 Task: Add a signature Lucia Martinez containing Best wishes for a happy National Diabetes Month, Lucia Martinez to email address softage.6@softage.net and add a label Budgets
Action: Mouse pressed left at (1141, 67)
Screenshot: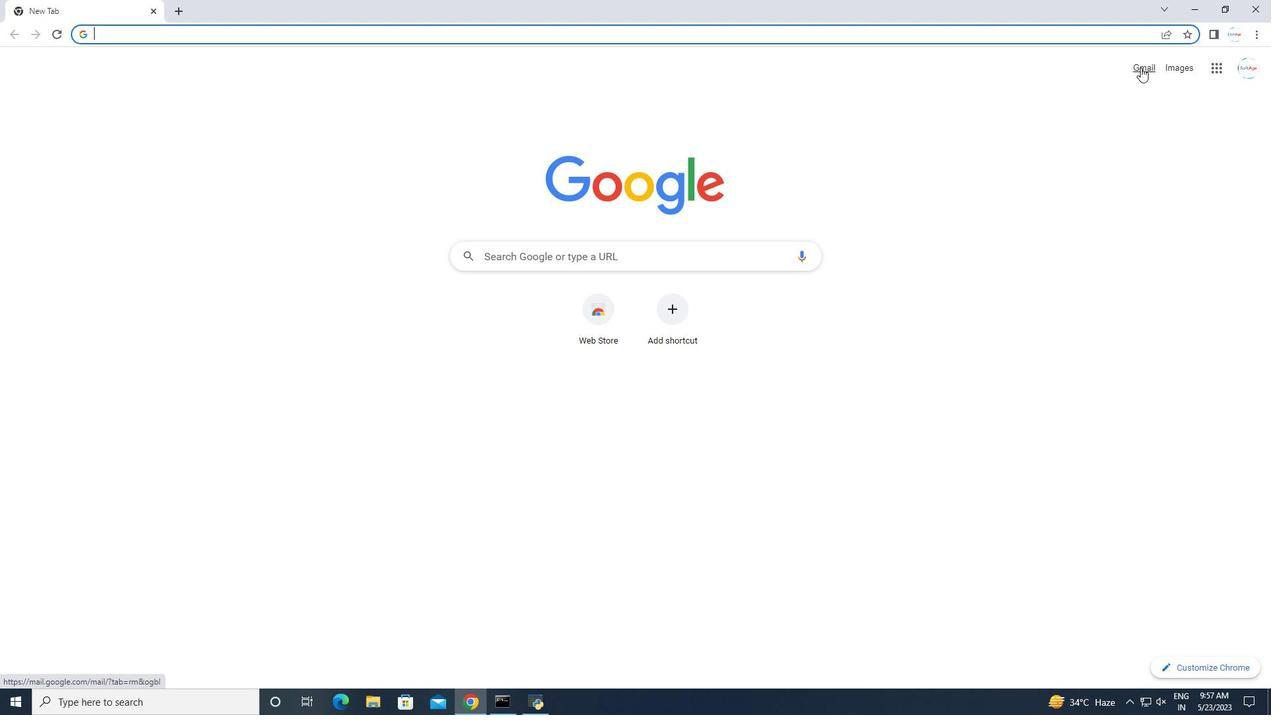 
Action: Mouse moved to (1176, 65)
Screenshot: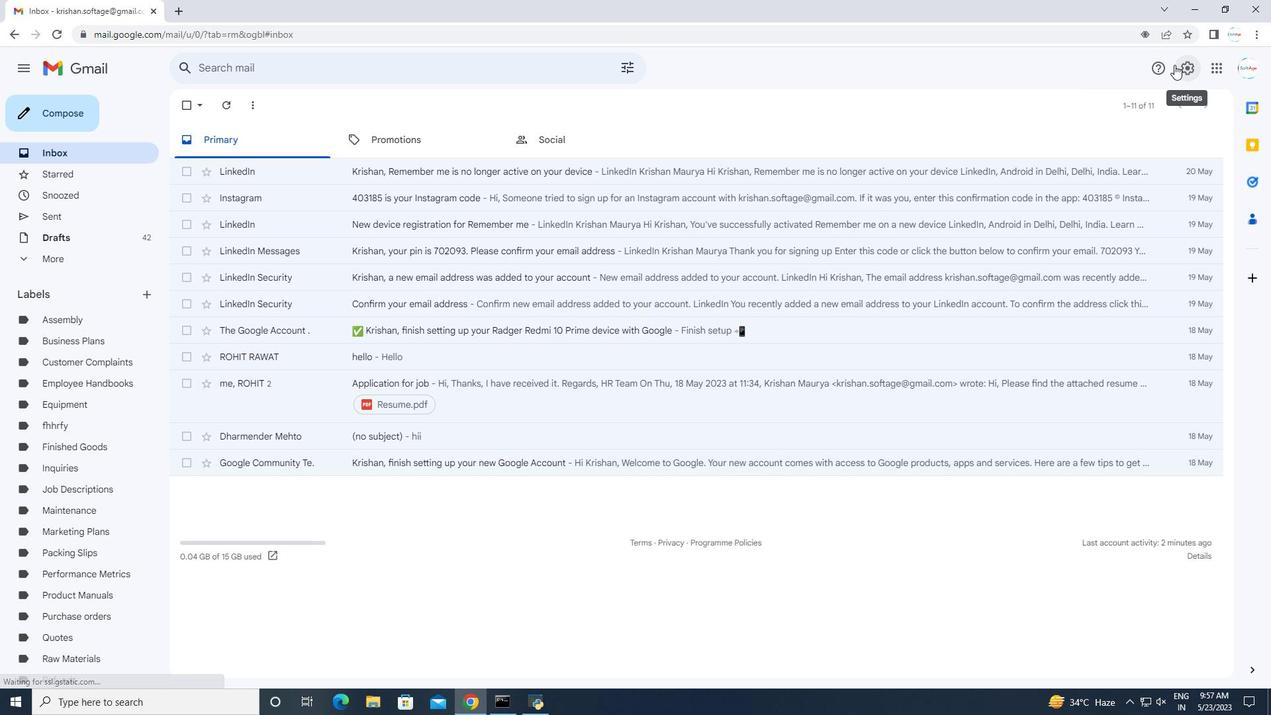 
Action: Mouse pressed left at (1176, 65)
Screenshot: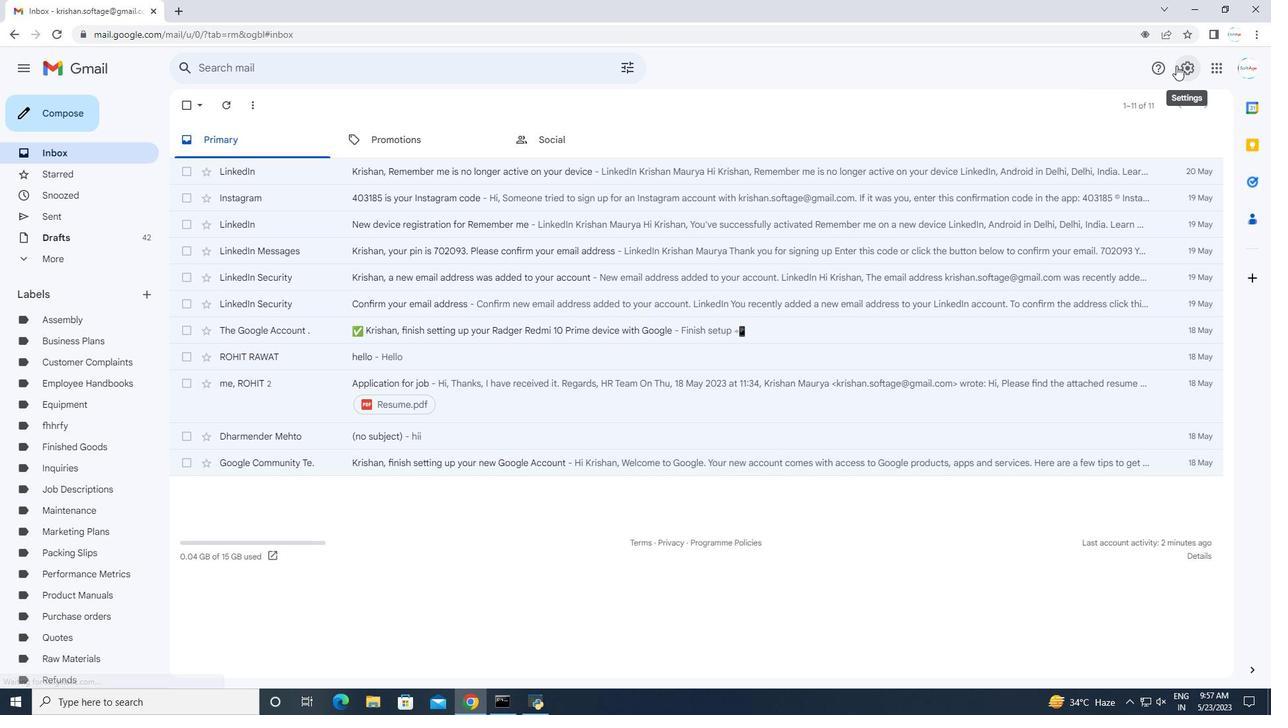 
Action: Mouse moved to (1102, 137)
Screenshot: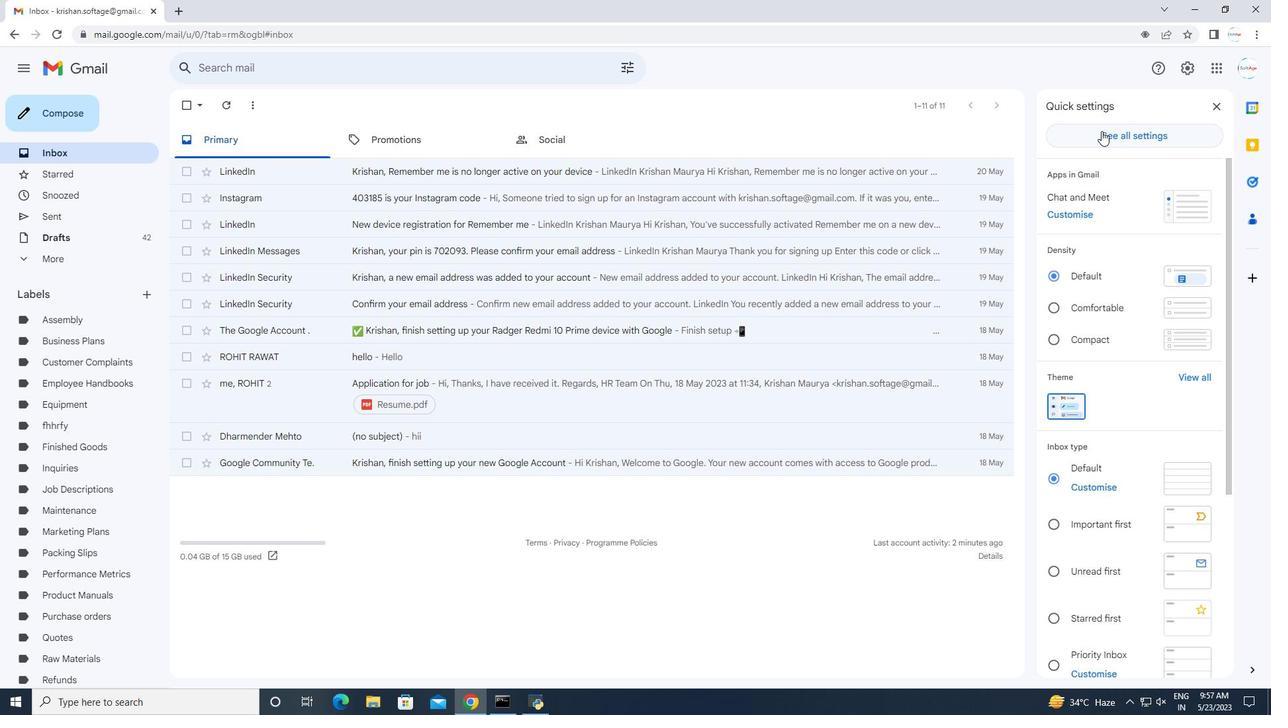 
Action: Mouse pressed left at (1102, 137)
Screenshot: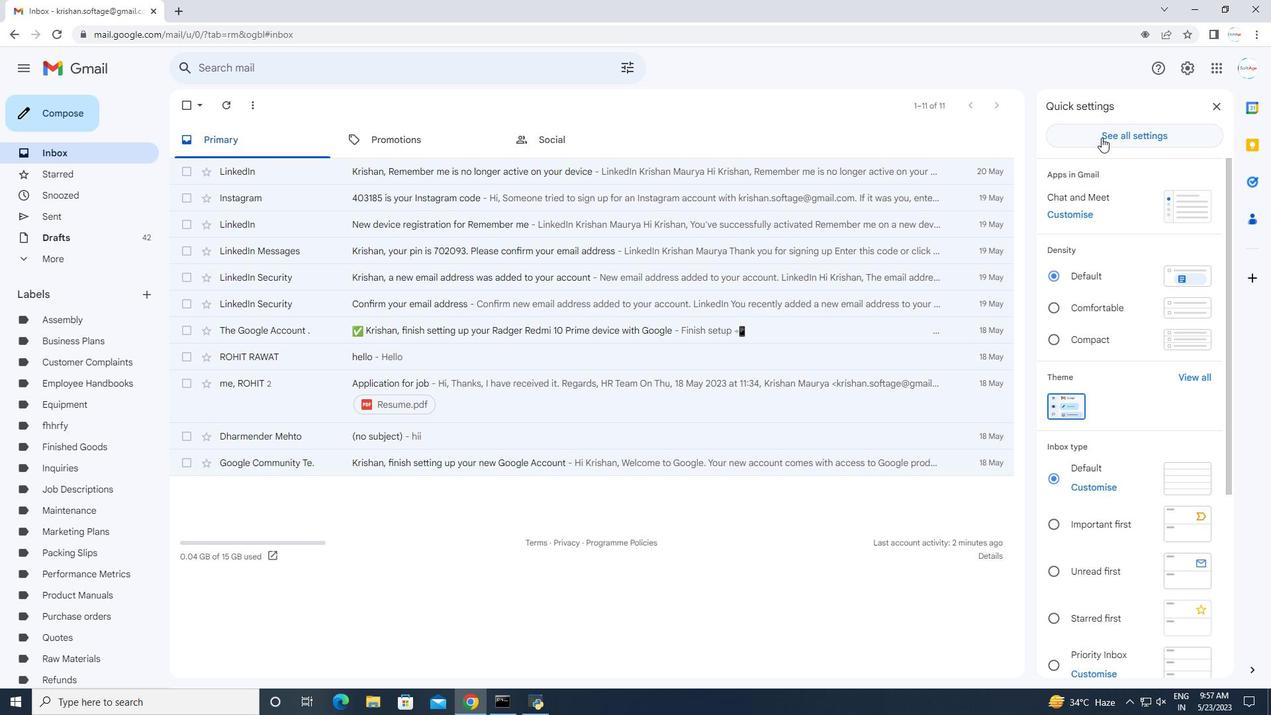 
Action: Mouse moved to (1002, 262)
Screenshot: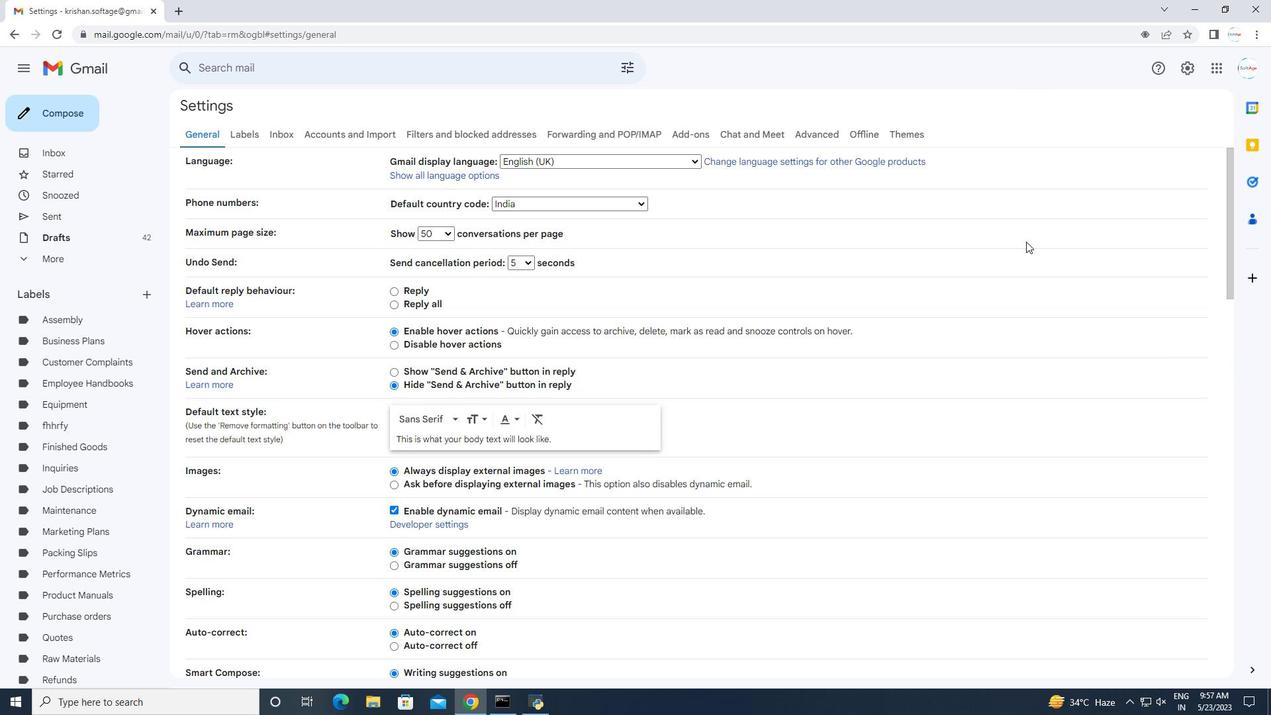 
Action: Mouse scrolled (1002, 262) with delta (0, 0)
Screenshot: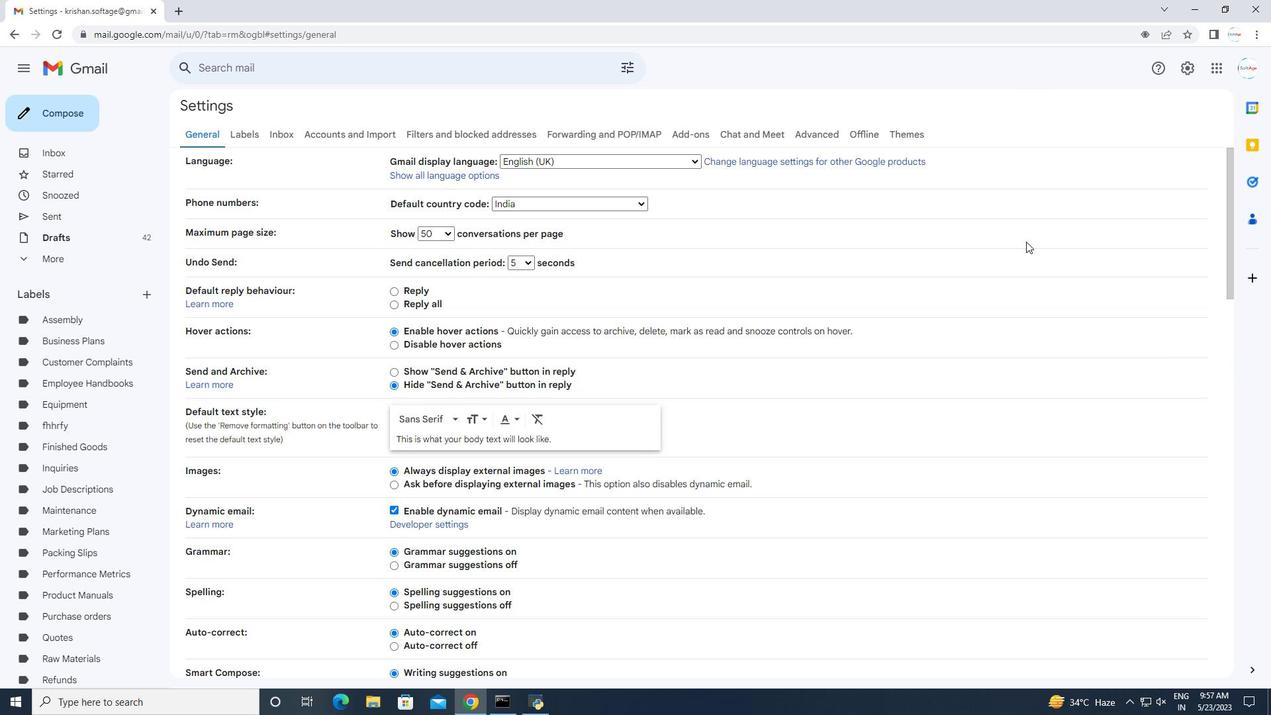 
Action: Mouse moved to (992, 270)
Screenshot: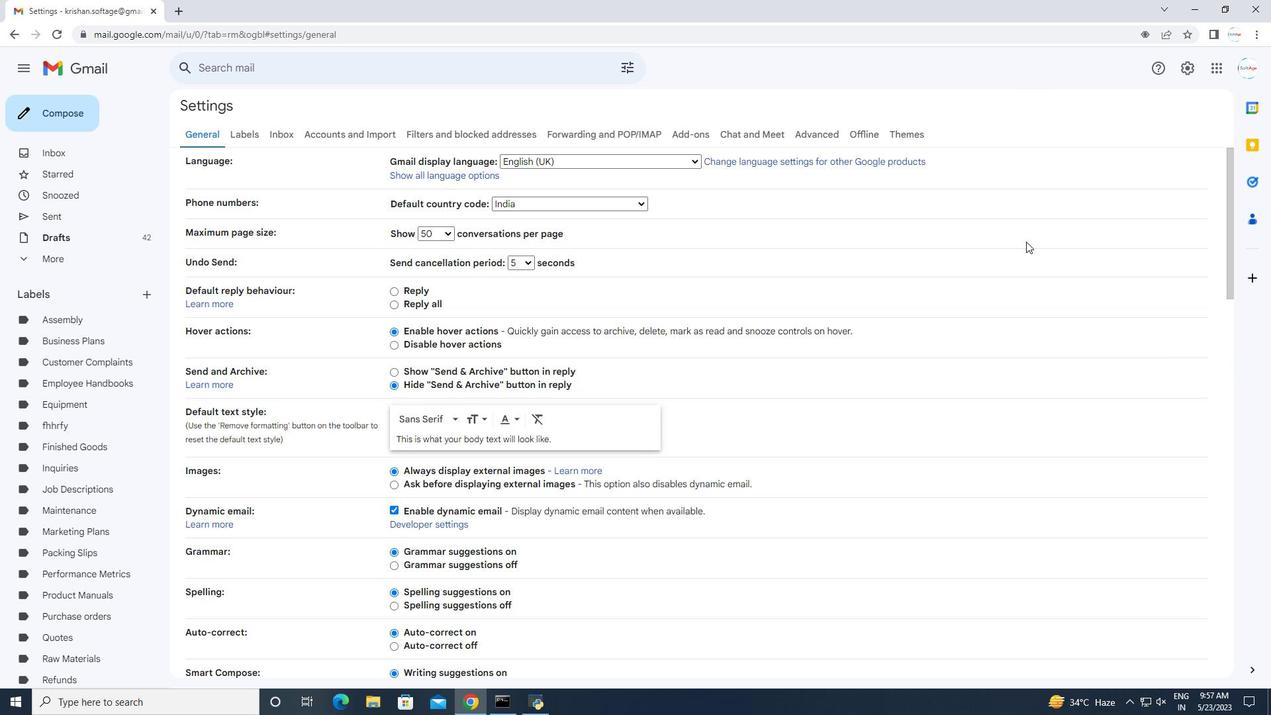 
Action: Mouse scrolled (992, 269) with delta (0, 0)
Screenshot: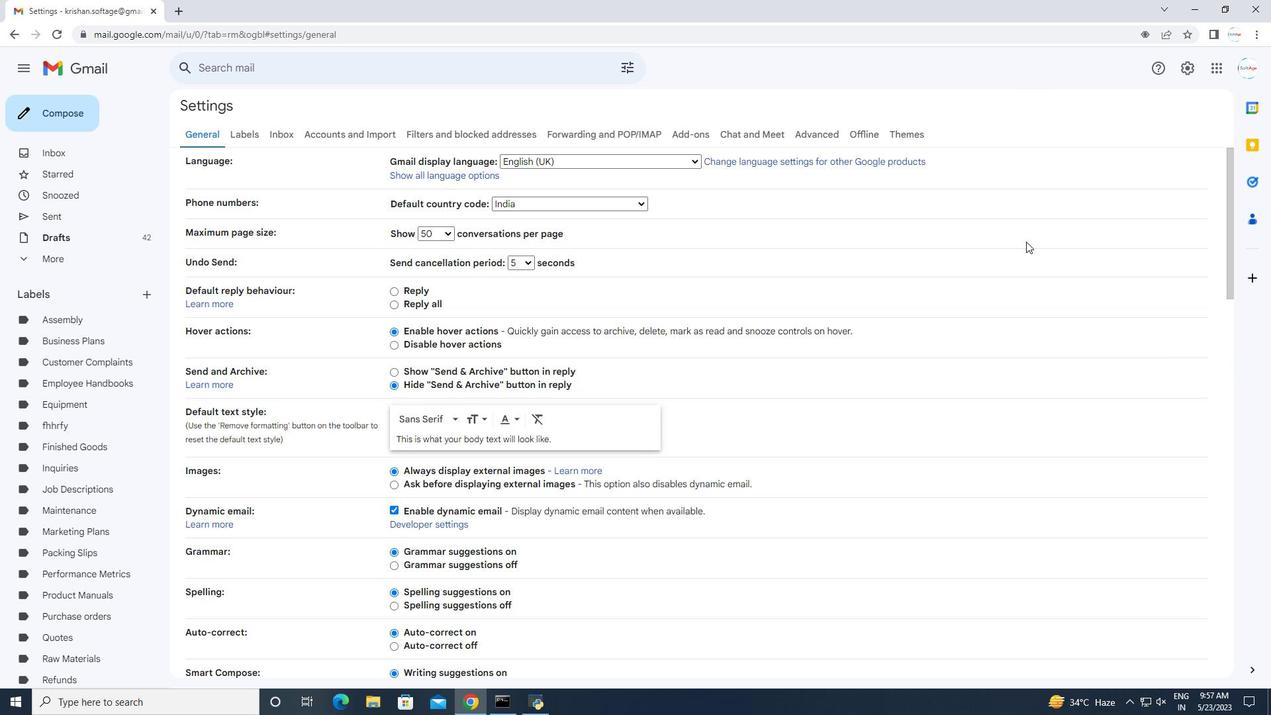 
Action: Mouse moved to (983, 275)
Screenshot: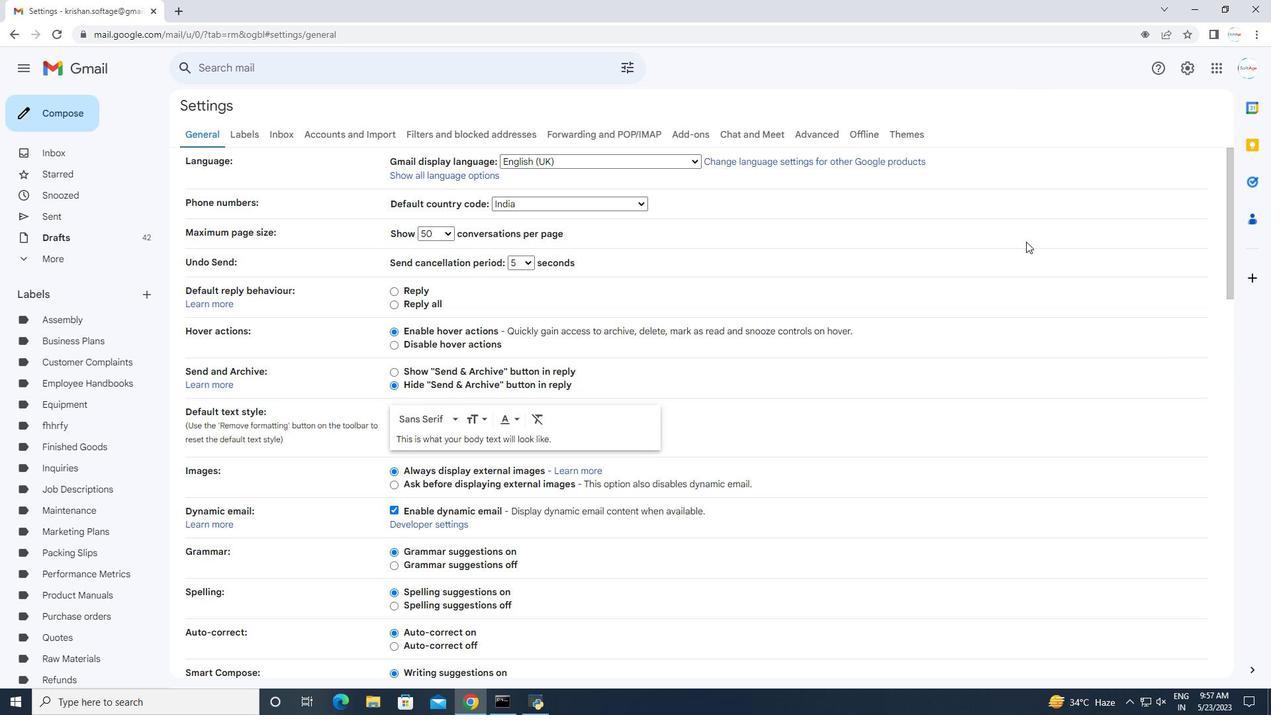 
Action: Mouse scrolled (983, 274) with delta (0, 0)
Screenshot: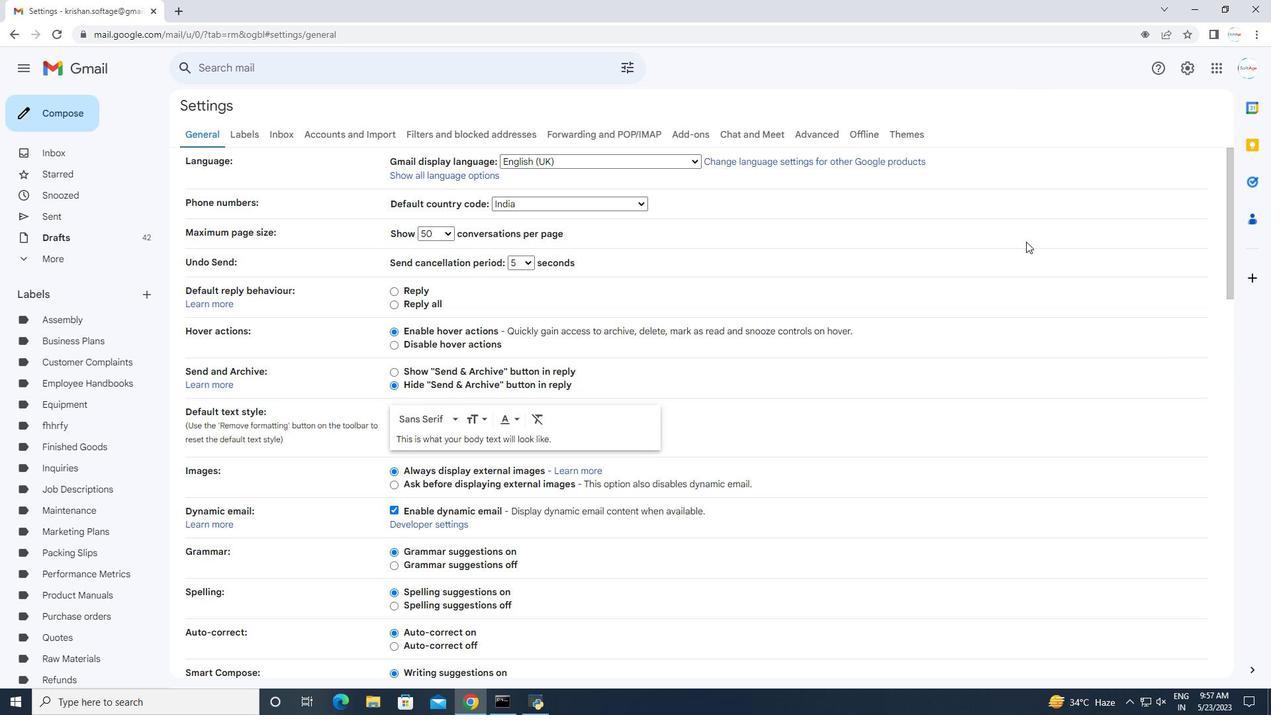 
Action: Mouse moved to (972, 281)
Screenshot: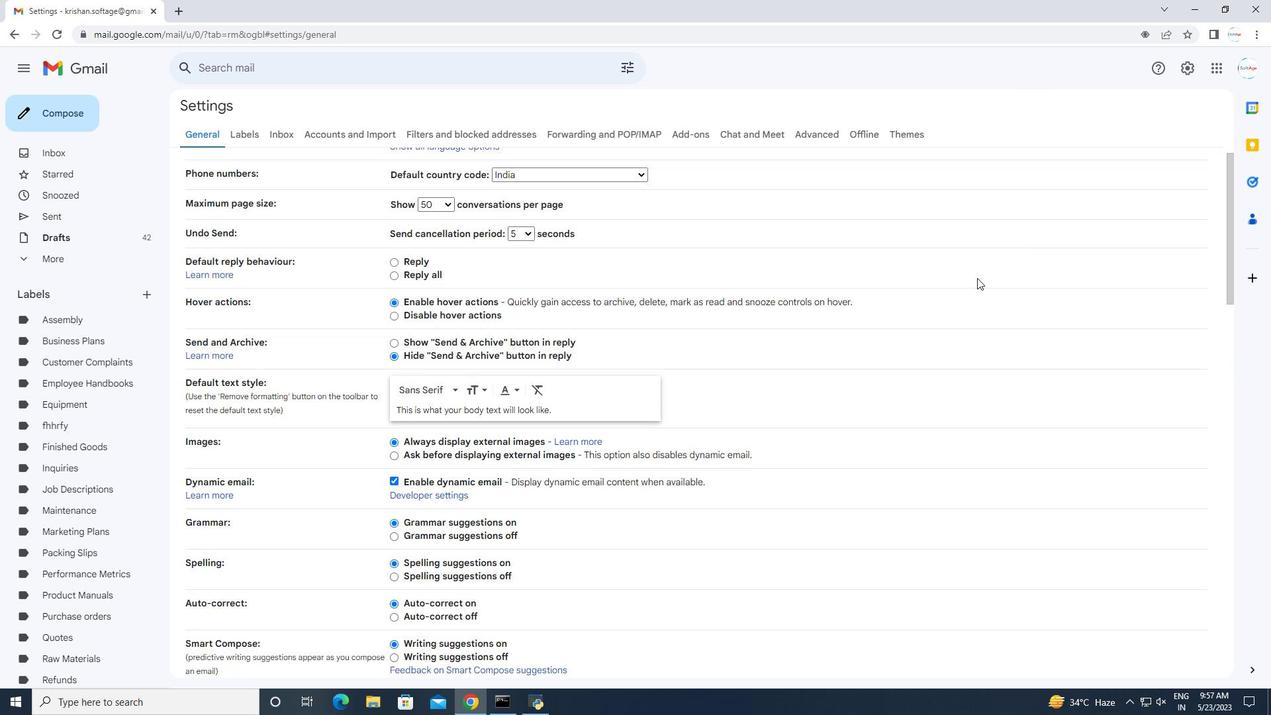 
Action: Mouse scrolled (975, 278) with delta (0, 0)
Screenshot: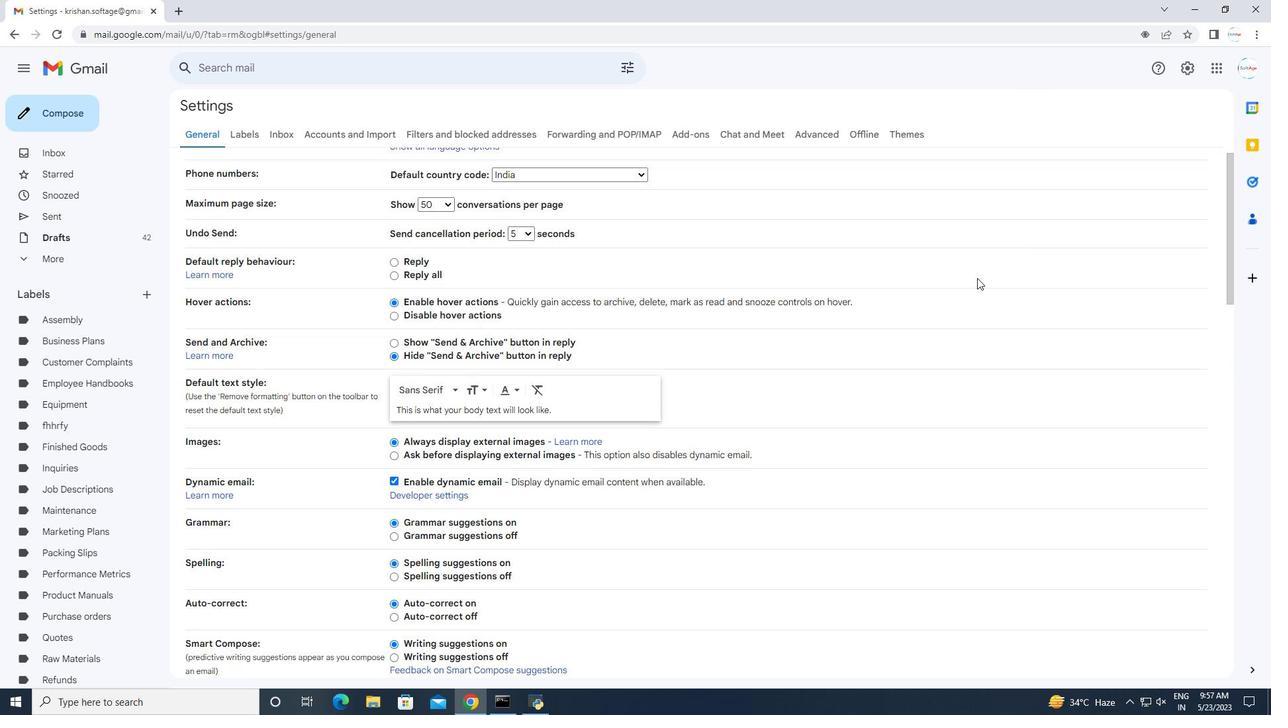 
Action: Mouse scrolled (972, 280) with delta (0, 0)
Screenshot: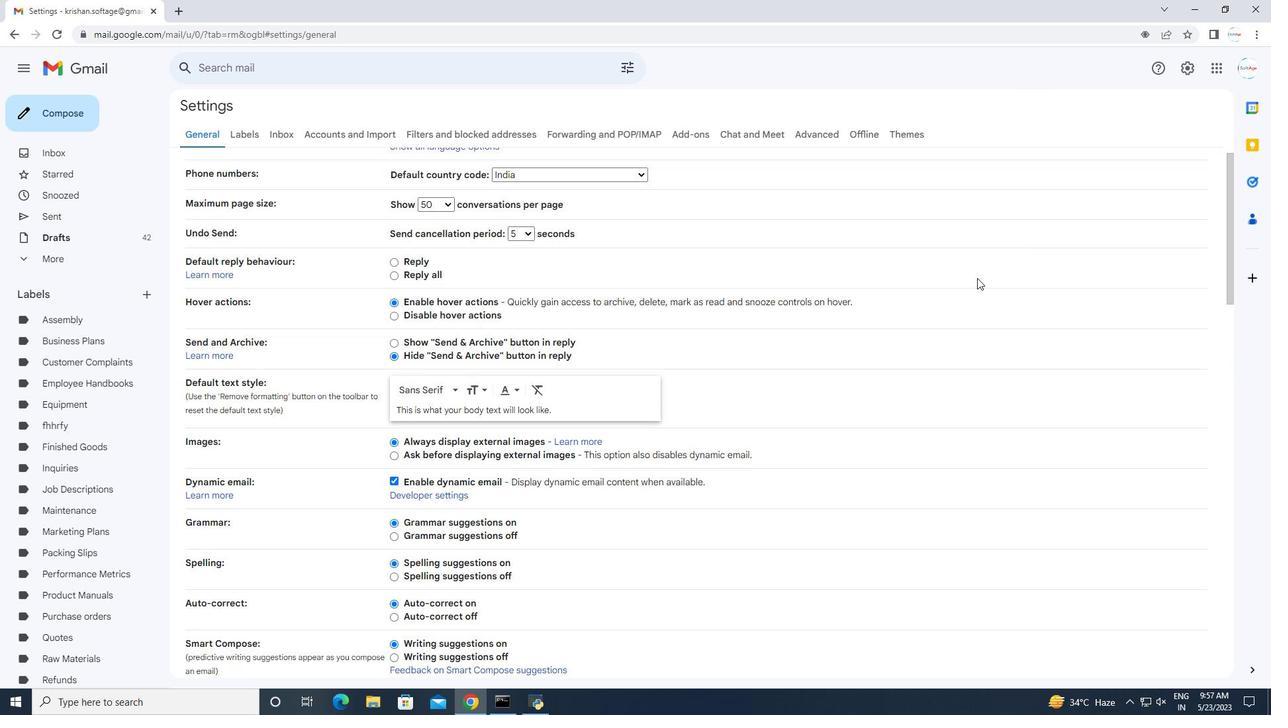 
Action: Mouse scrolled (972, 280) with delta (0, 0)
Screenshot: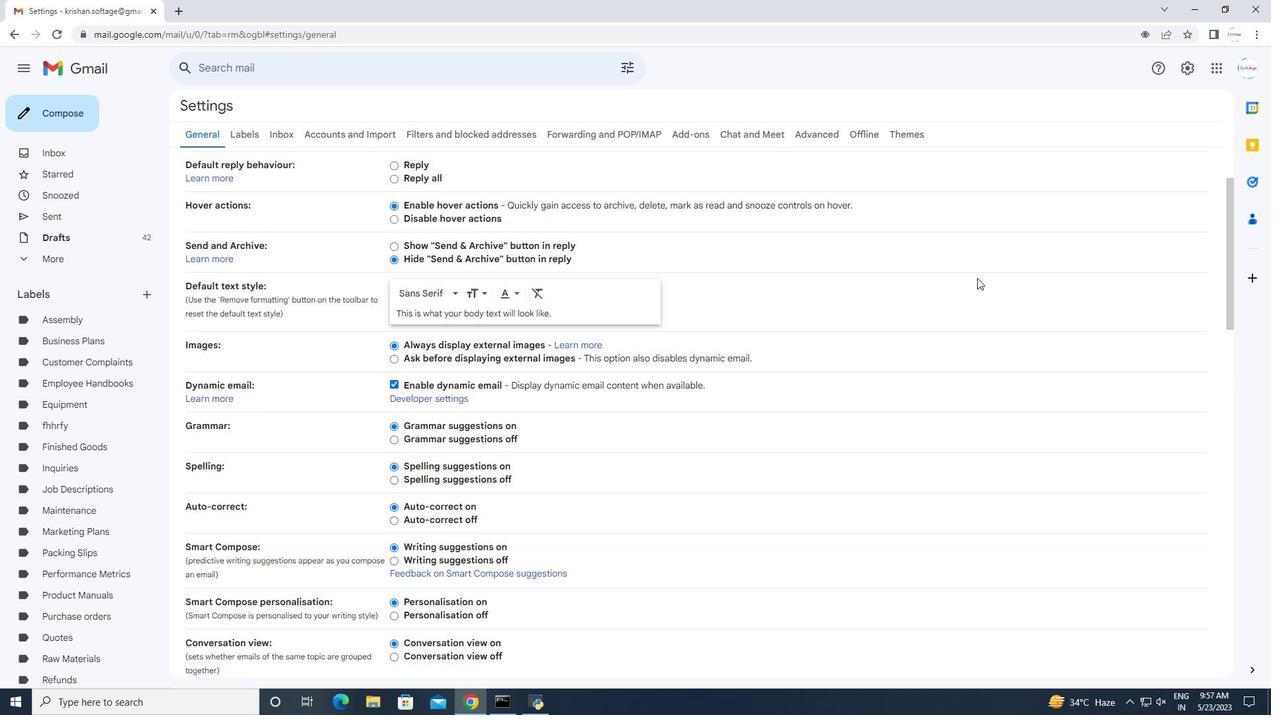 
Action: Mouse scrolled (972, 280) with delta (0, 0)
Screenshot: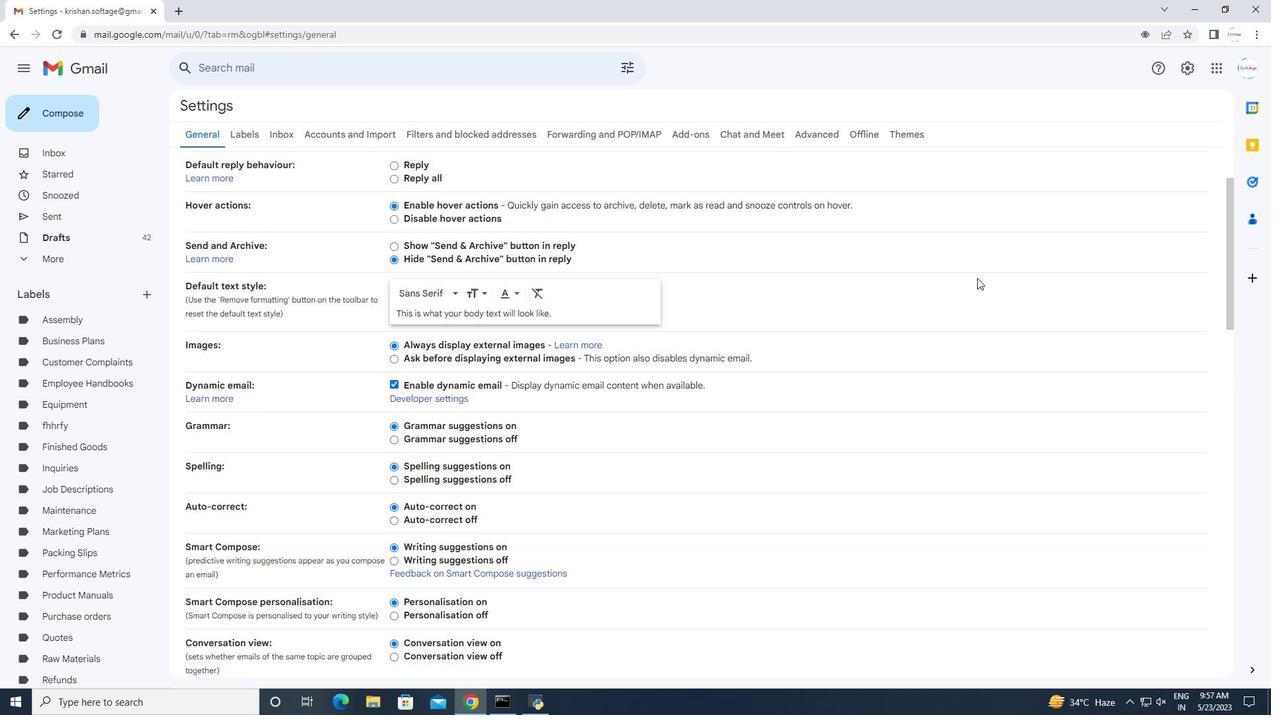 
Action: Mouse moved to (969, 283)
Screenshot: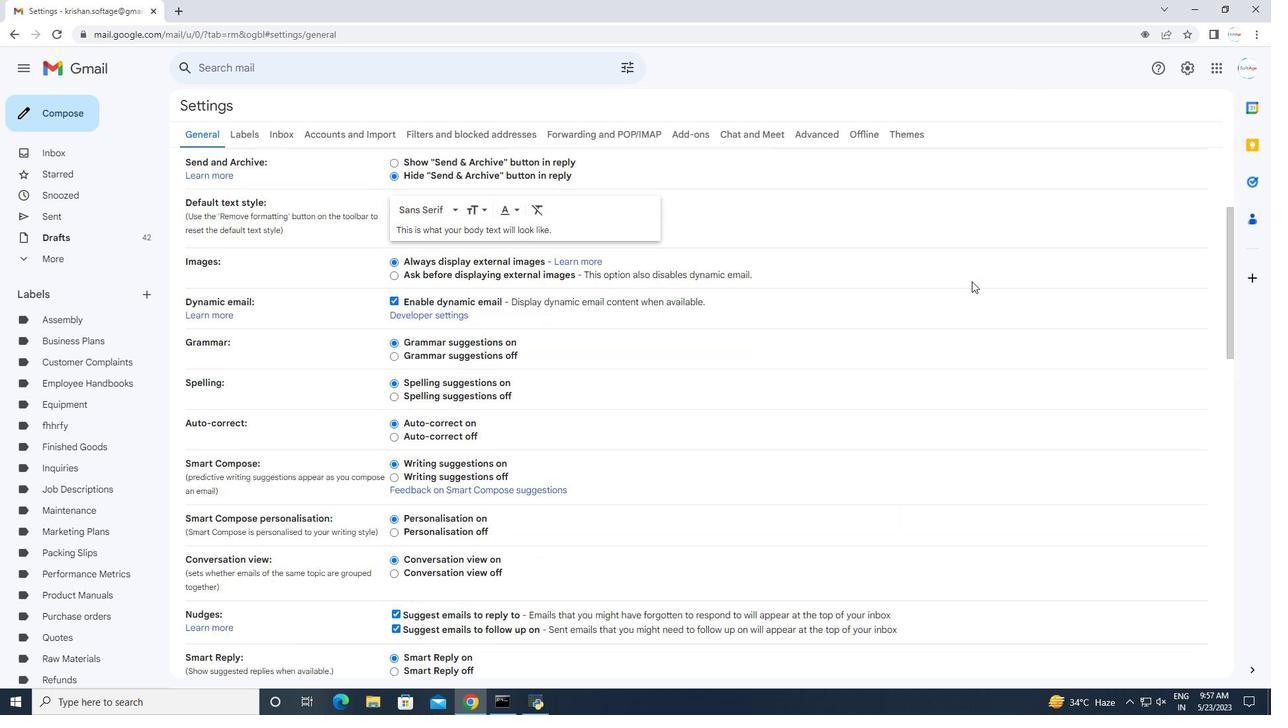 
Action: Mouse scrolled (969, 282) with delta (0, 0)
Screenshot: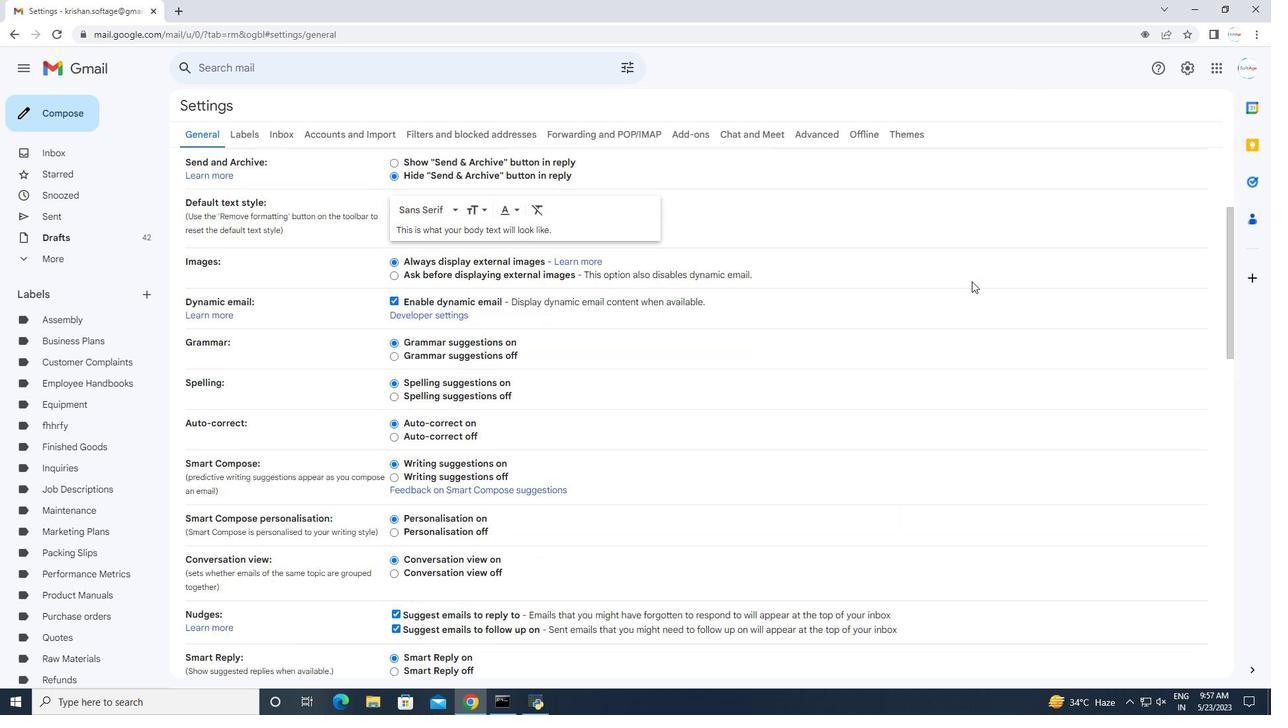 
Action: Mouse moved to (967, 284)
Screenshot: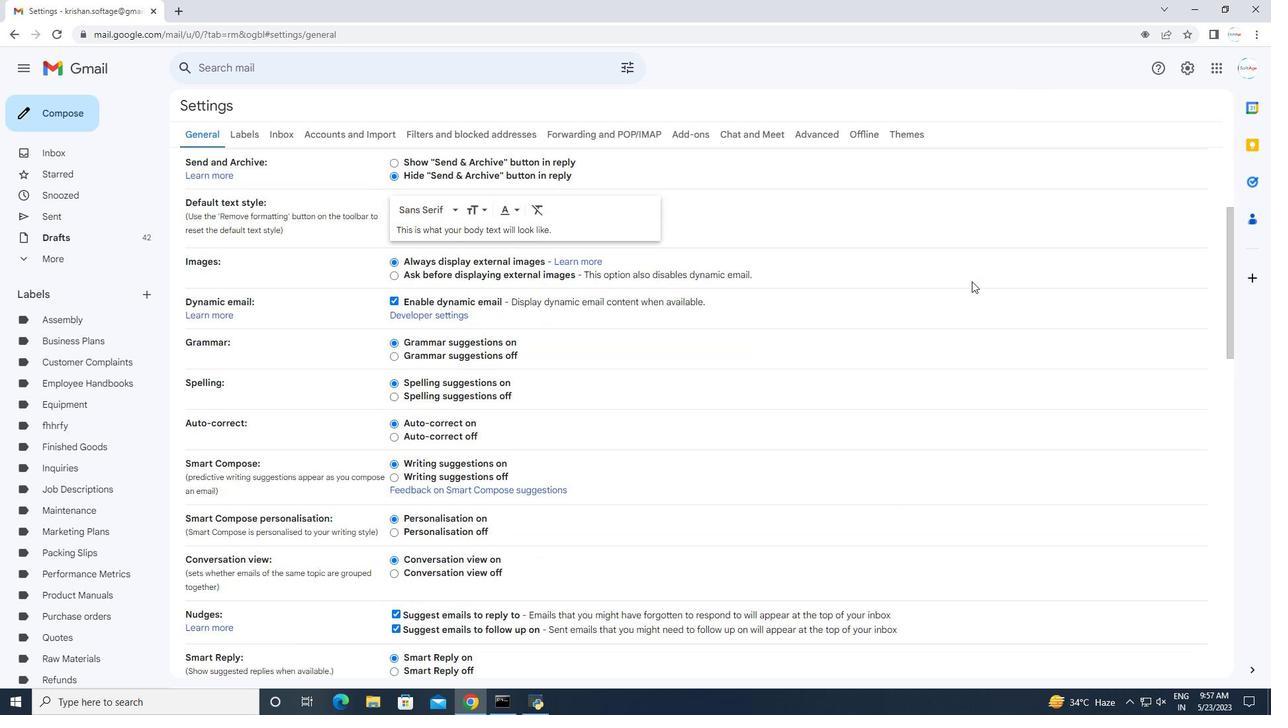 
Action: Mouse scrolled (967, 283) with delta (0, 0)
Screenshot: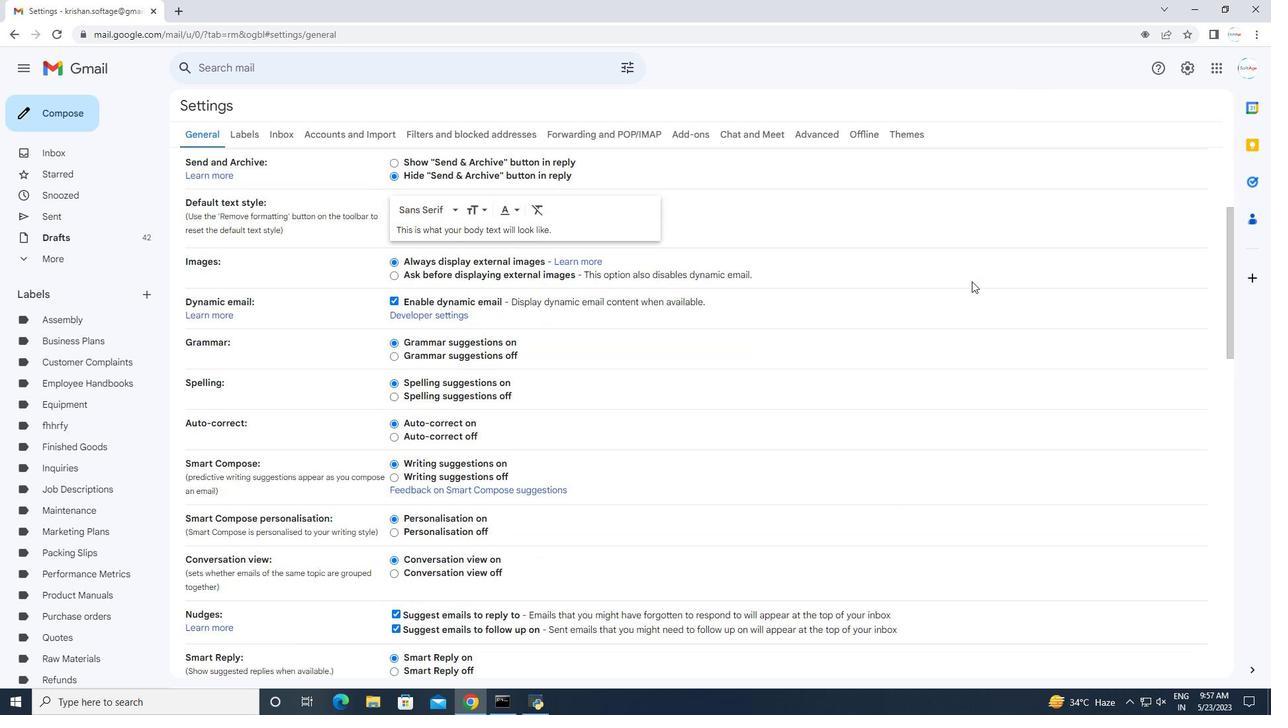 
Action: Mouse moved to (966, 284)
Screenshot: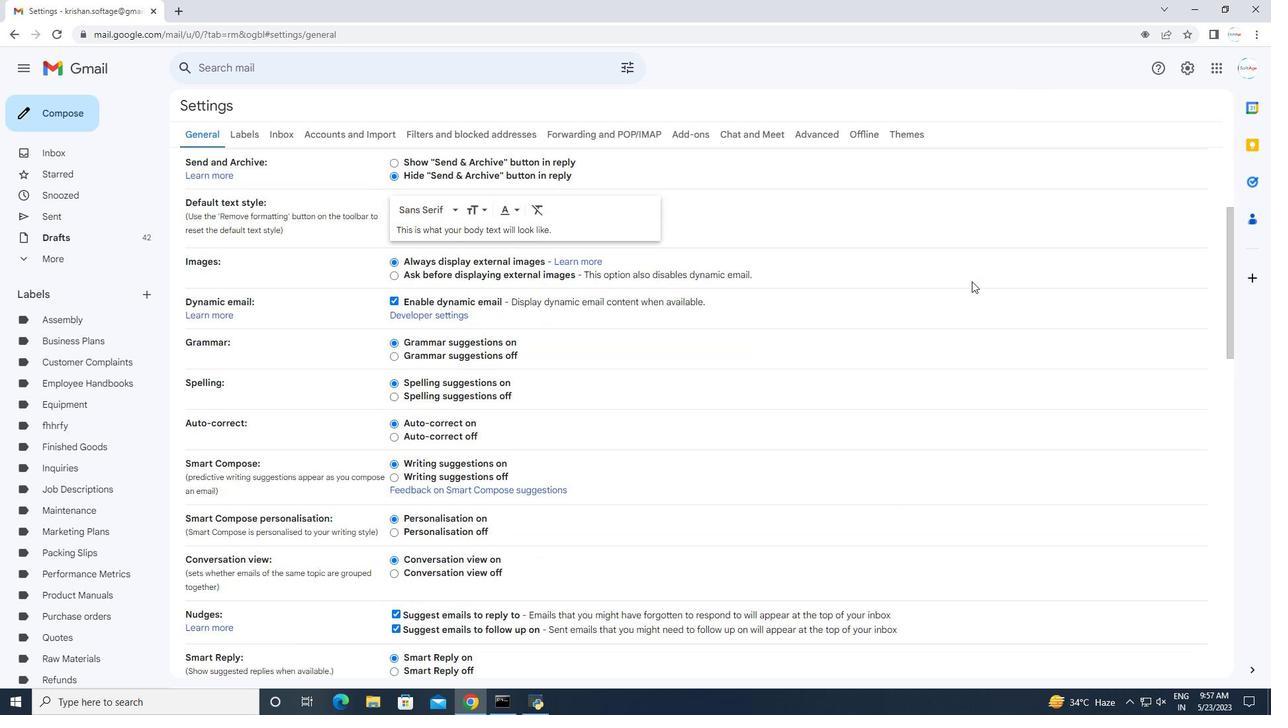 
Action: Mouse scrolled (966, 284) with delta (0, 0)
Screenshot: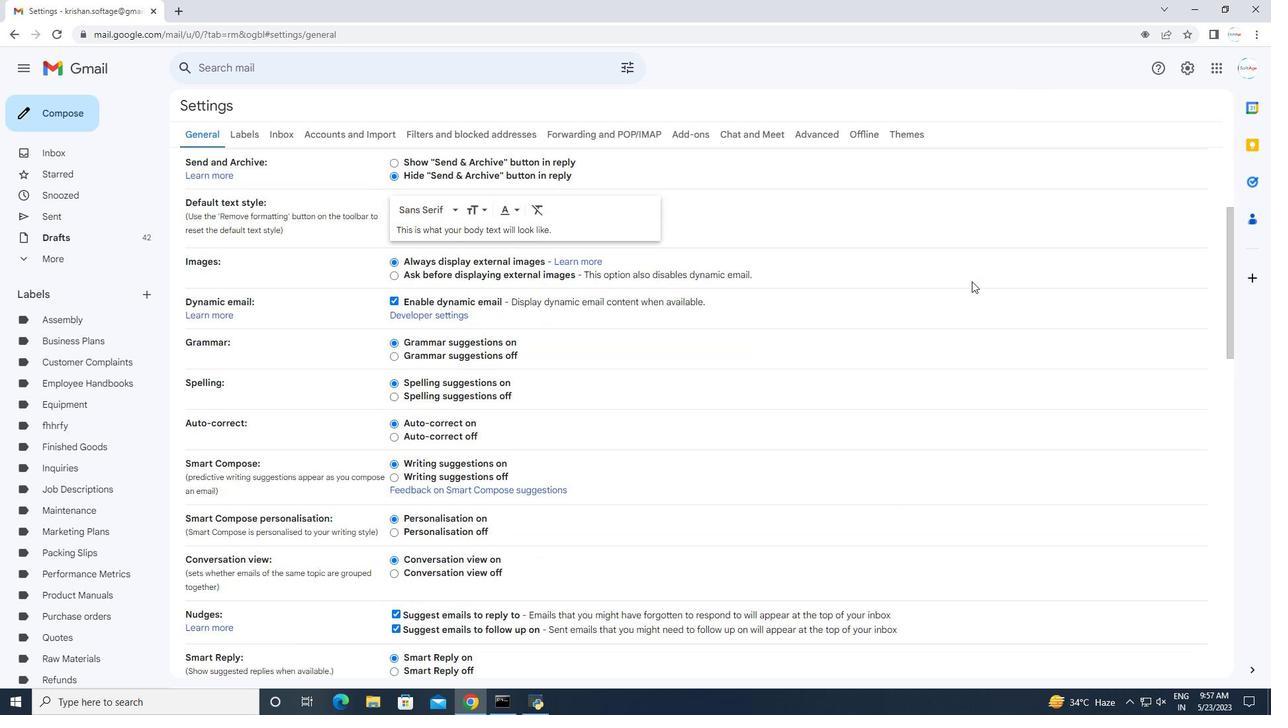 
Action: Mouse moved to (966, 284)
Screenshot: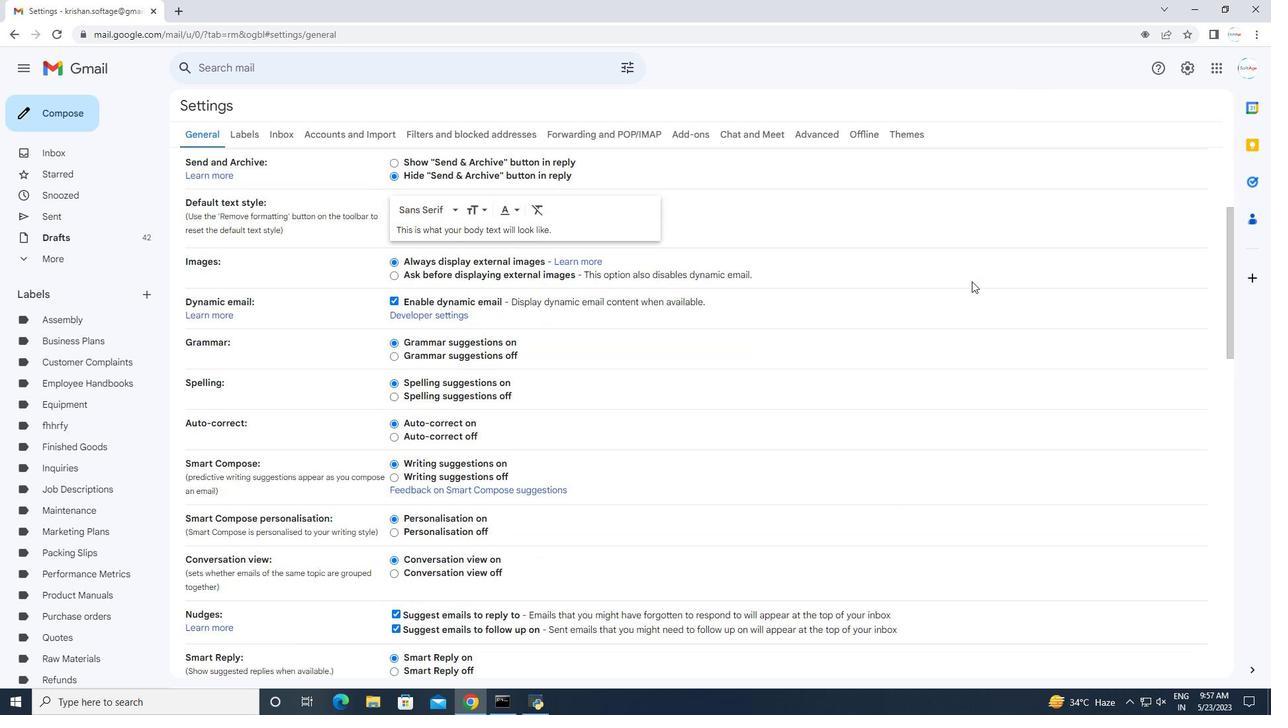 
Action: Mouse scrolled (966, 284) with delta (0, 0)
Screenshot: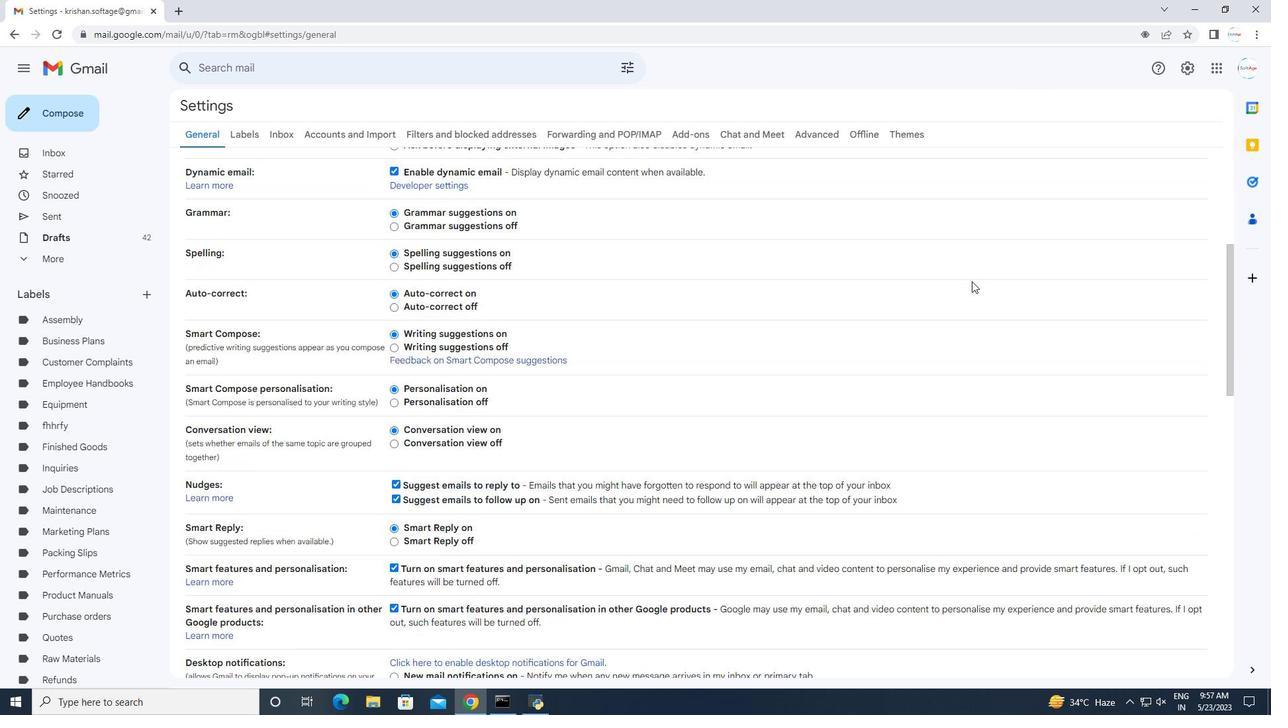 
Action: Mouse moved to (965, 284)
Screenshot: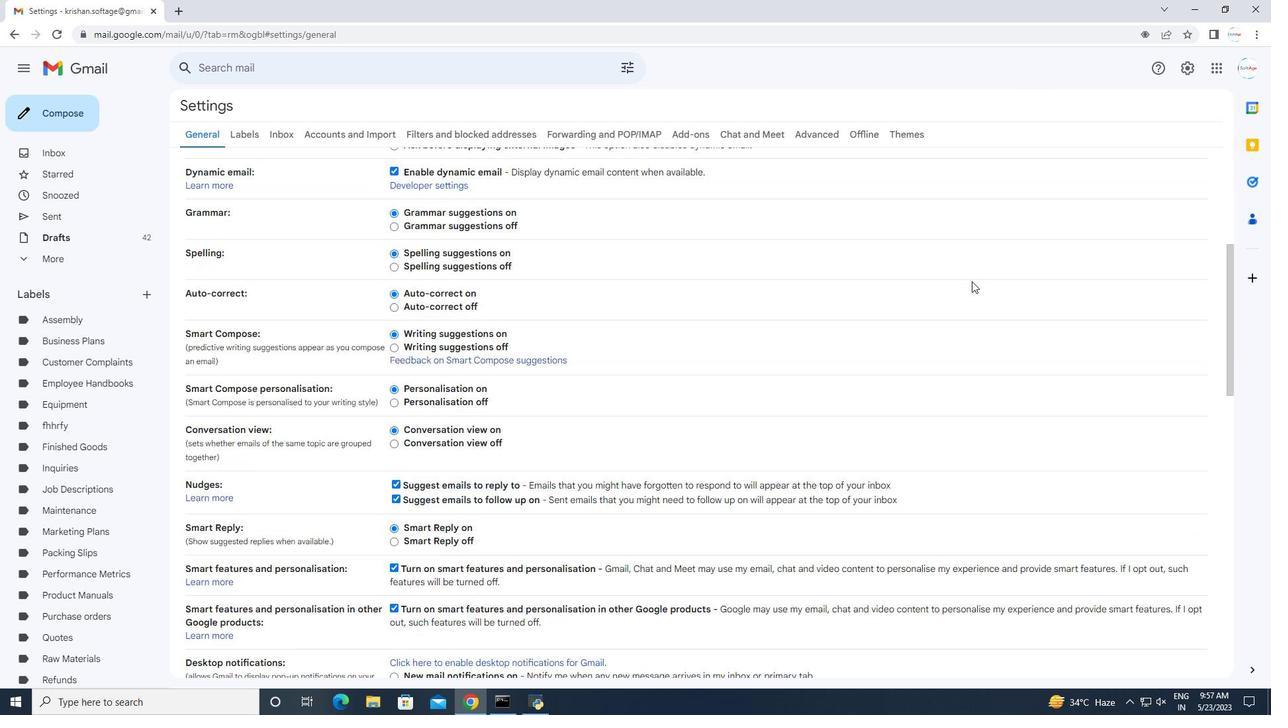 
Action: Mouse scrolled (965, 284) with delta (0, 0)
Screenshot: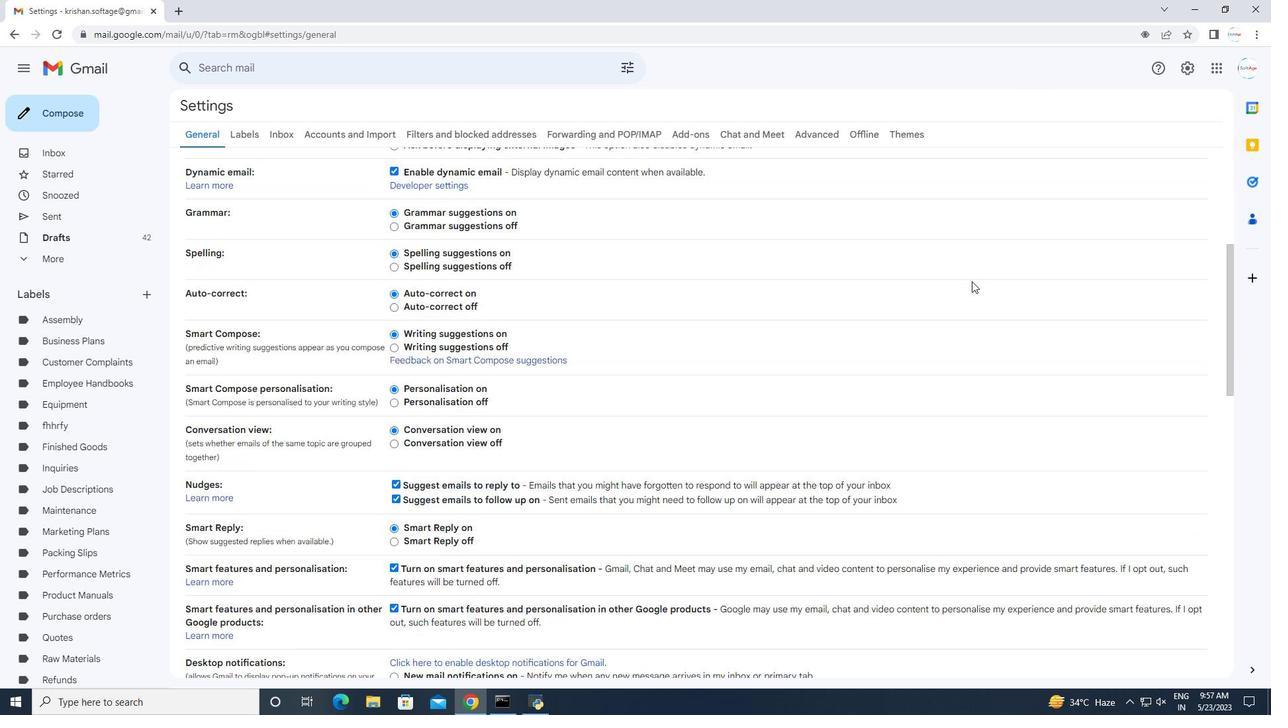 
Action: Mouse moved to (957, 282)
Screenshot: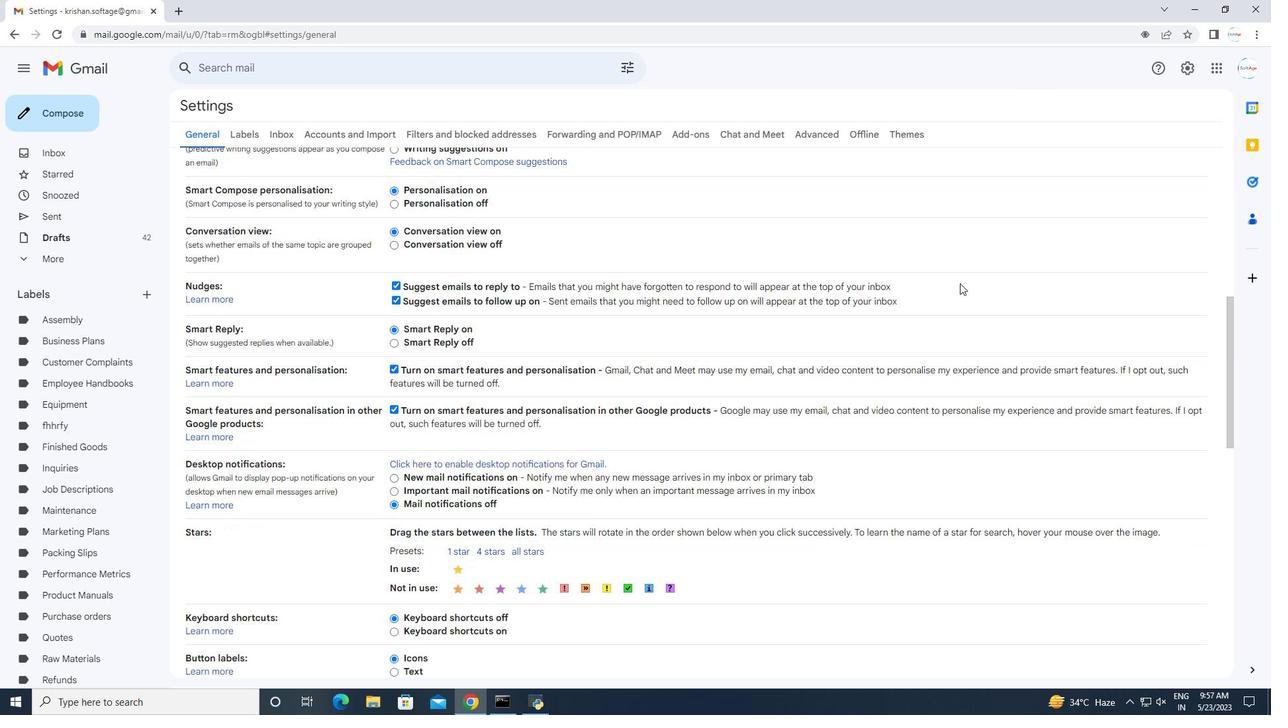 
Action: Mouse scrolled (957, 282) with delta (0, 0)
Screenshot: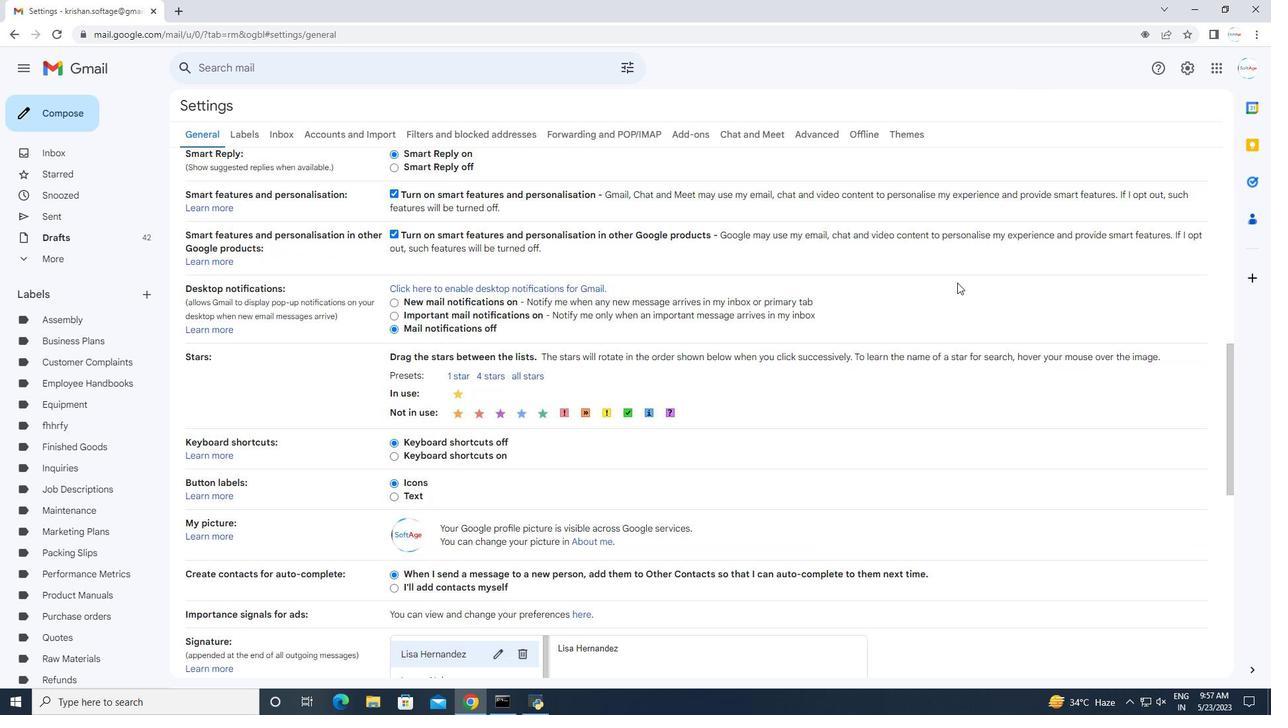 
Action: Mouse scrolled (957, 282) with delta (0, 0)
Screenshot: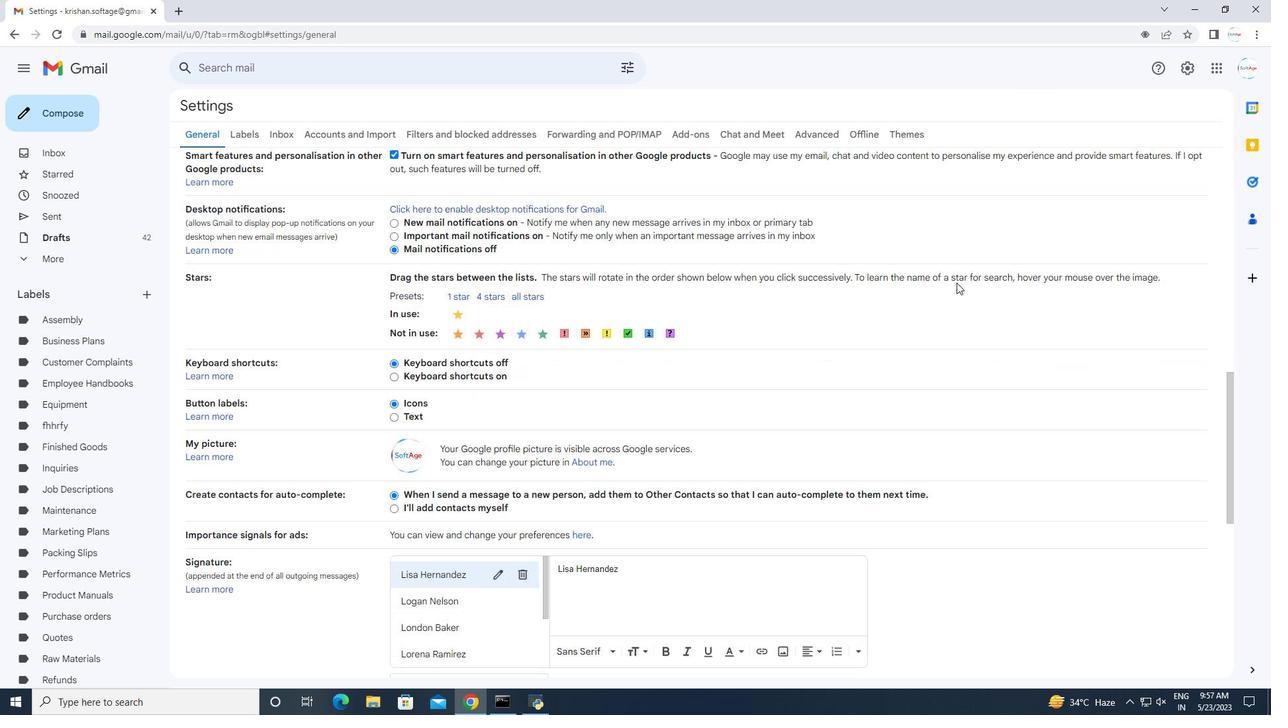 
Action: Mouse scrolled (957, 282) with delta (0, 0)
Screenshot: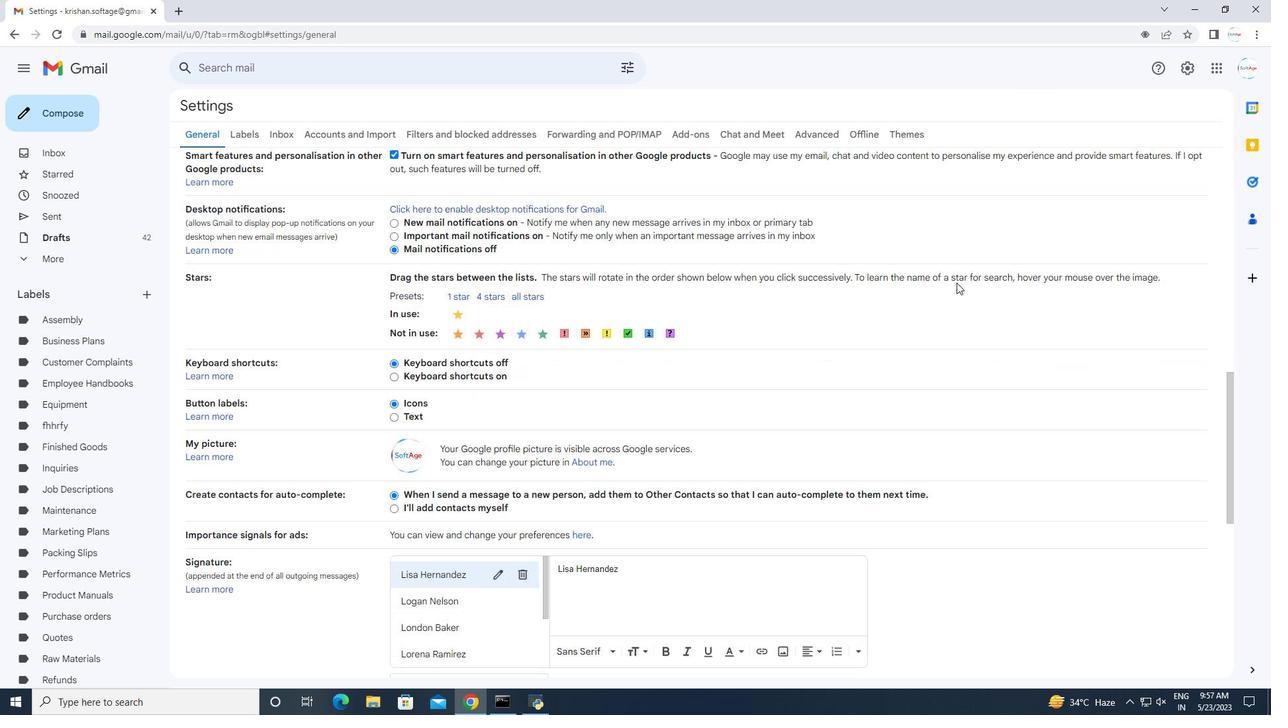 
Action: Mouse moved to (466, 490)
Screenshot: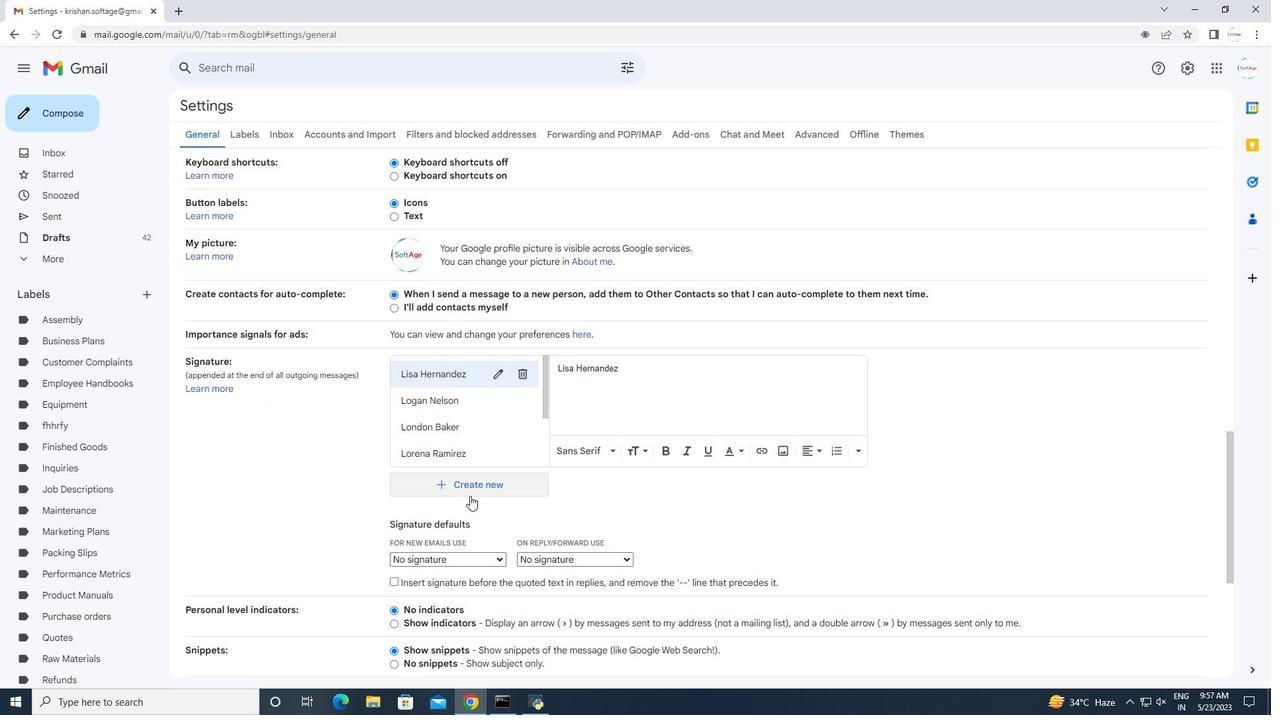 
Action: Mouse pressed left at (466, 490)
Screenshot: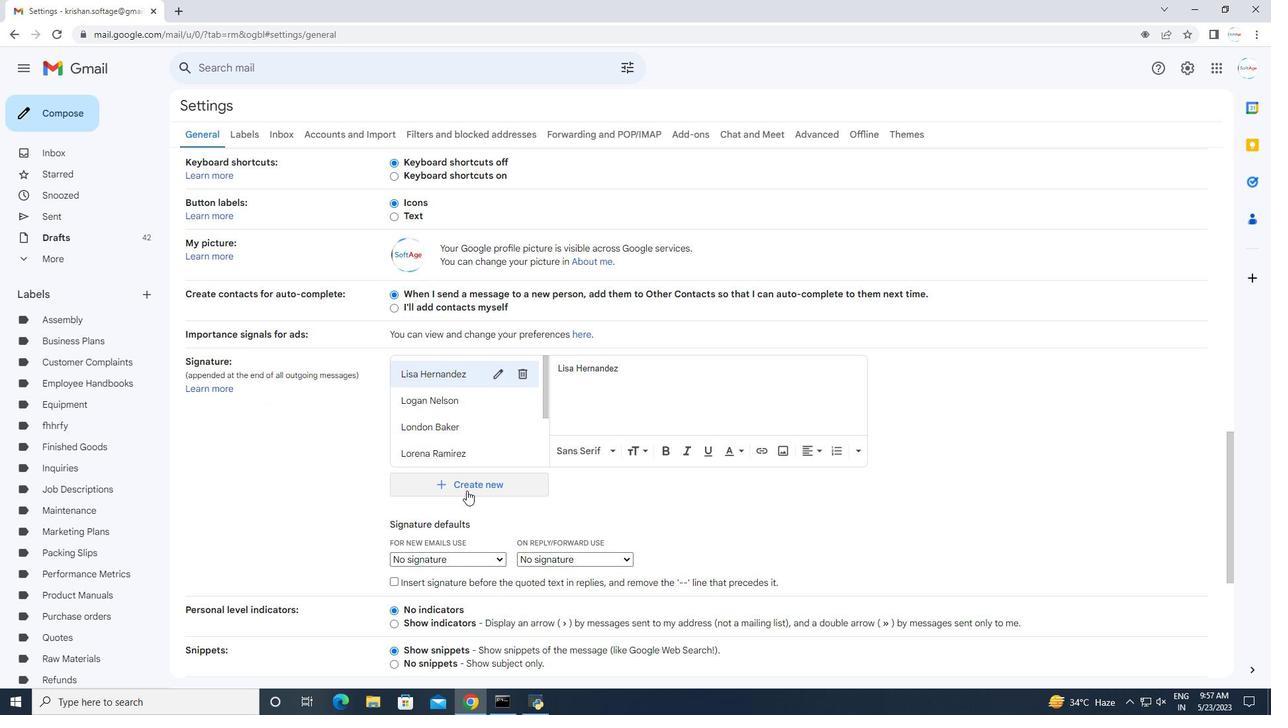 
Action: Mouse moved to (549, 360)
Screenshot: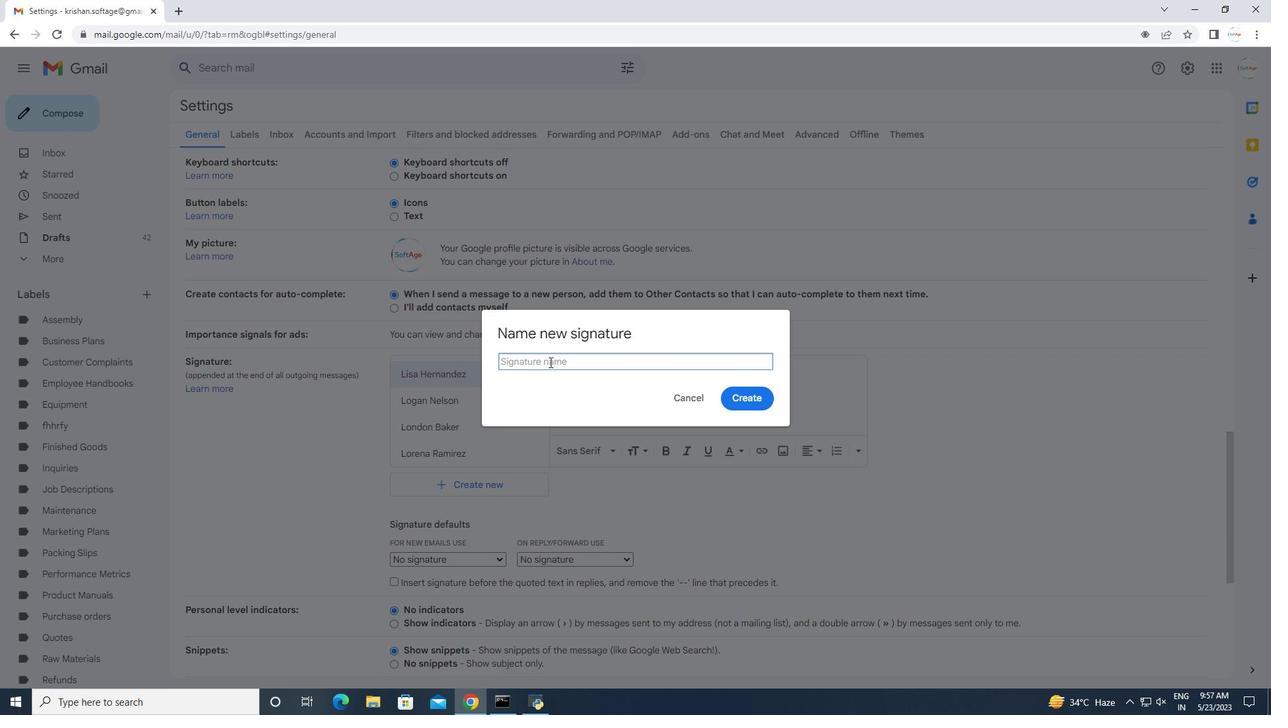 
Action: Mouse pressed left at (549, 360)
Screenshot: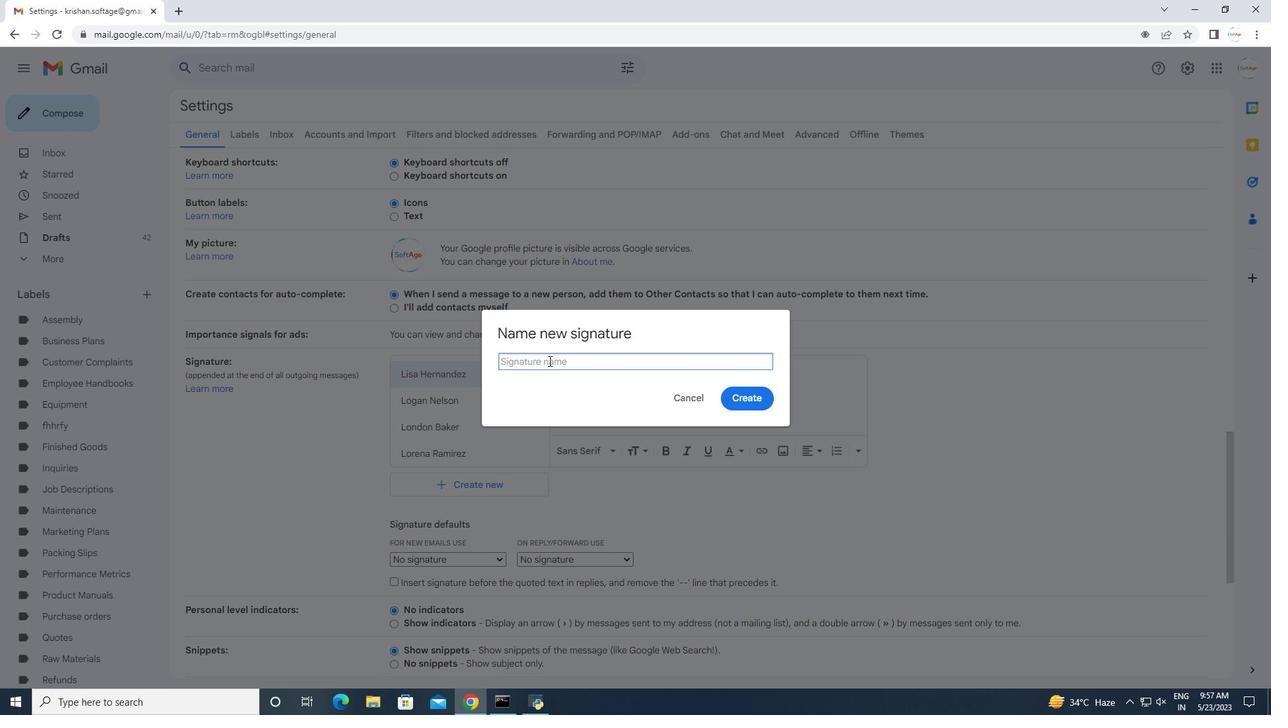 
Action: Key pressed <Key.shift>Lucia<Key.space><Key.shift><<Key.backspace><Key.shift>Martinez
Screenshot: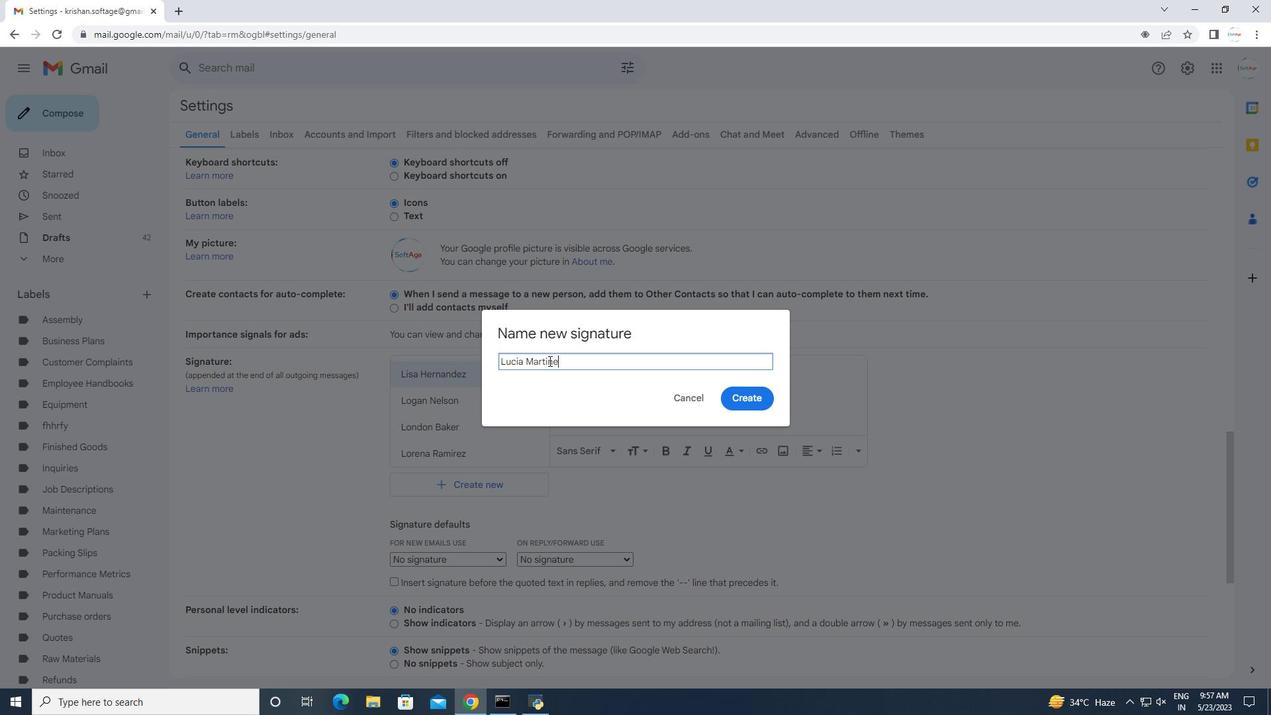
Action: Mouse moved to (750, 399)
Screenshot: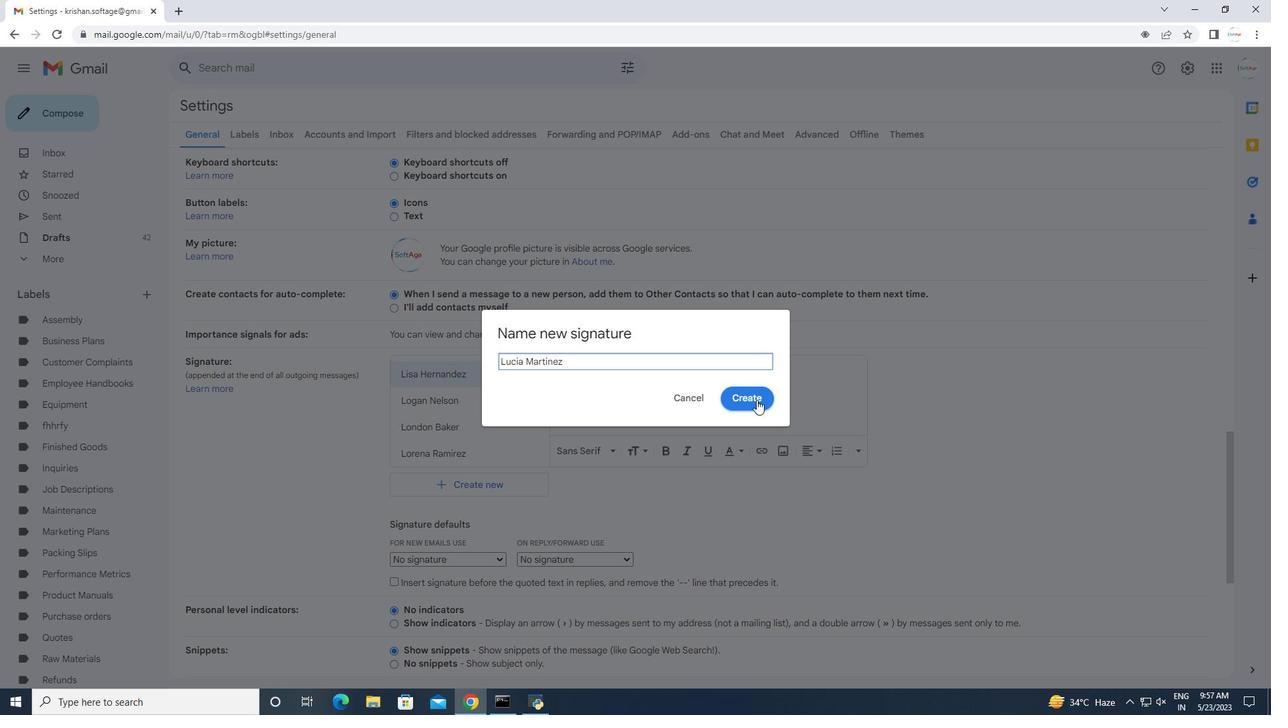 
Action: Mouse pressed left at (750, 399)
Screenshot: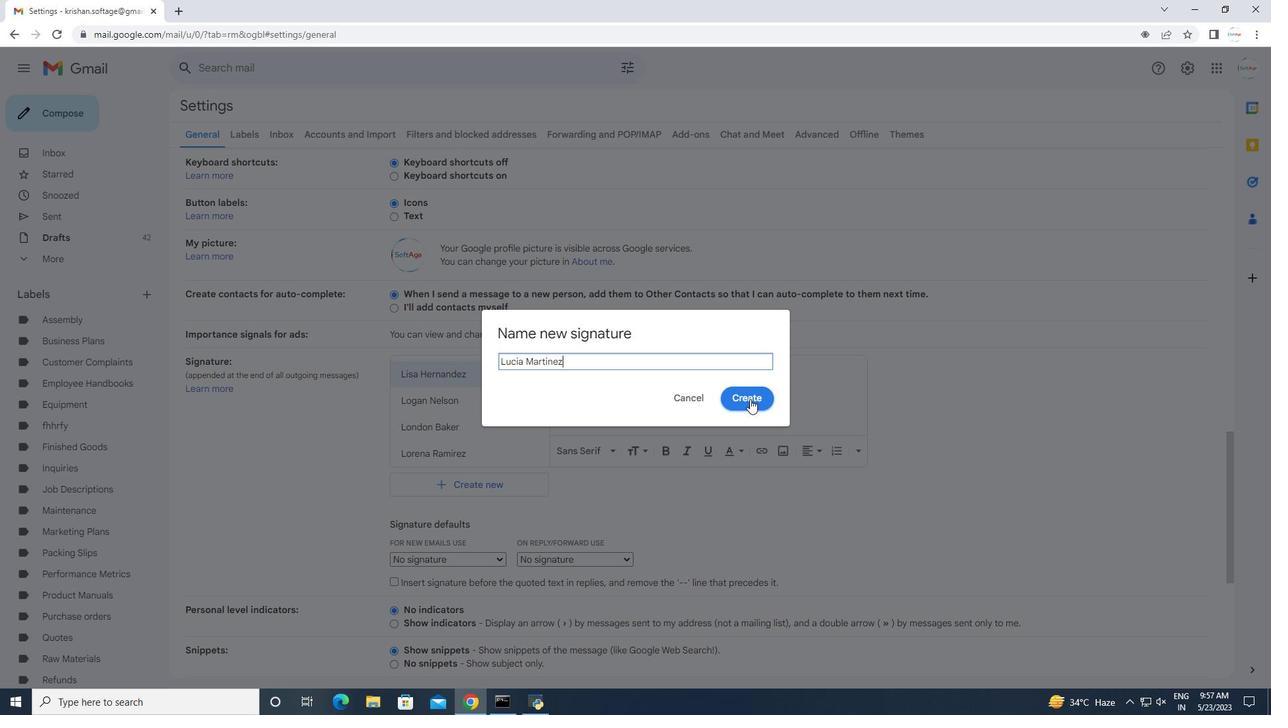 
Action: Mouse moved to (615, 380)
Screenshot: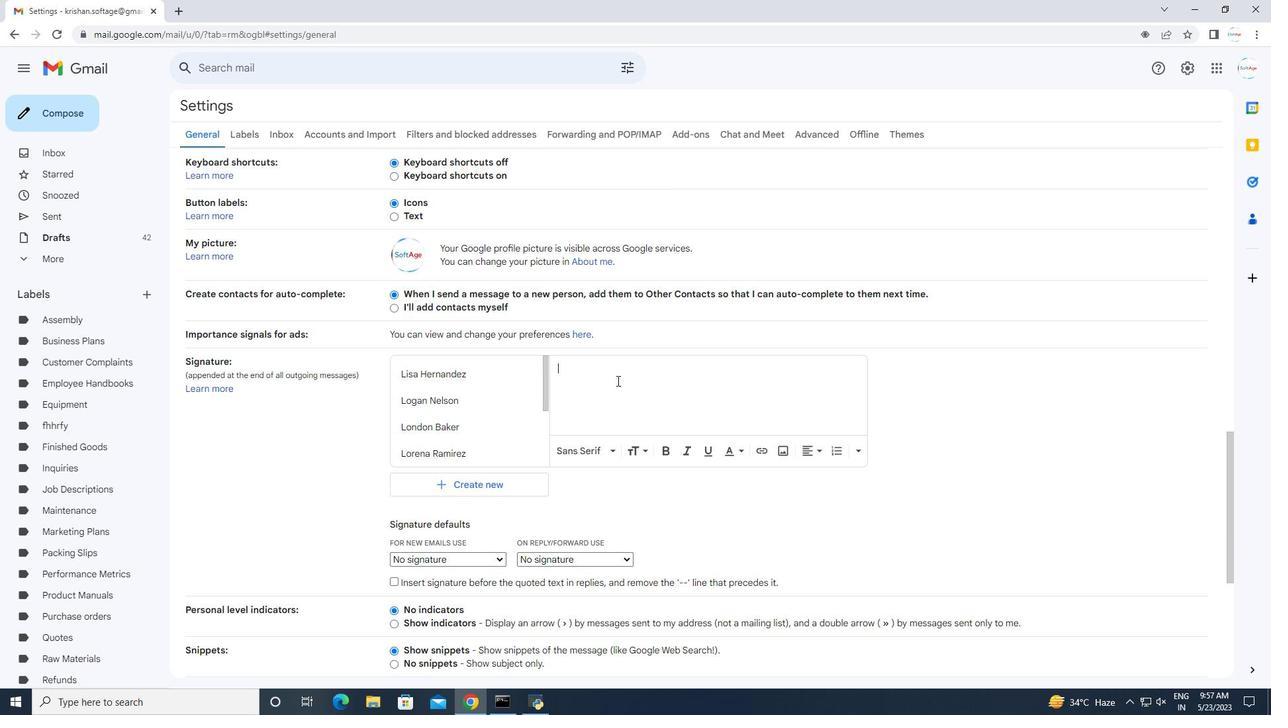 
Action: Mouse pressed left at (615, 380)
Screenshot: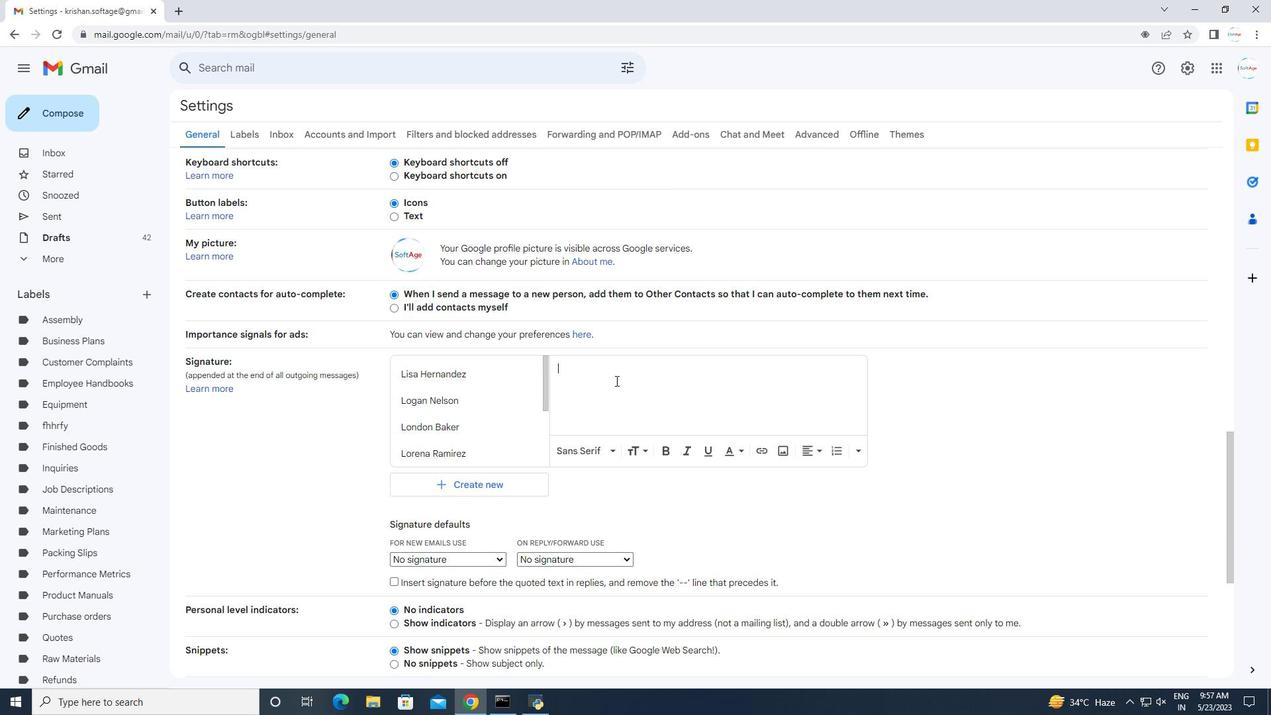 
Action: Key pressed <Key.shift>Lorr<Key.backspace><Key.backspace><Key.backspace><Key.backspace><Key.backspace><Key.shift>Lucia<Key.space><Key.shift>Martinez
Screenshot: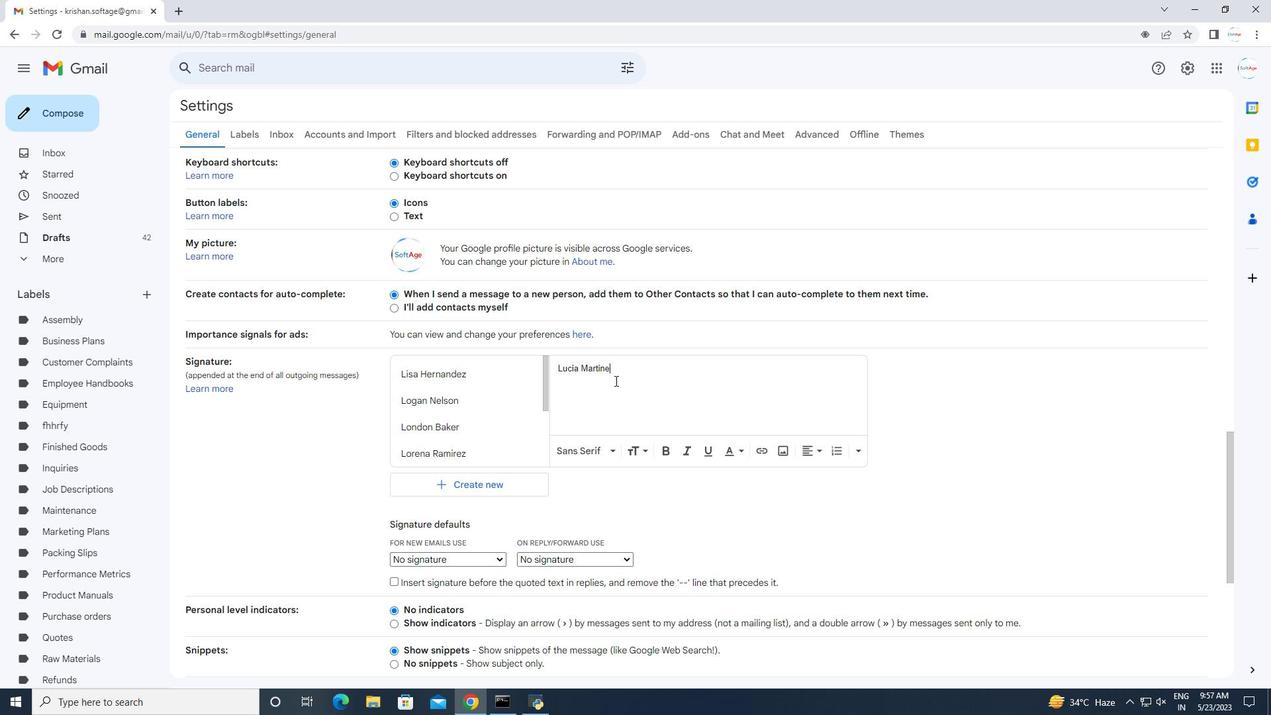 
Action: Mouse moved to (545, 394)
Screenshot: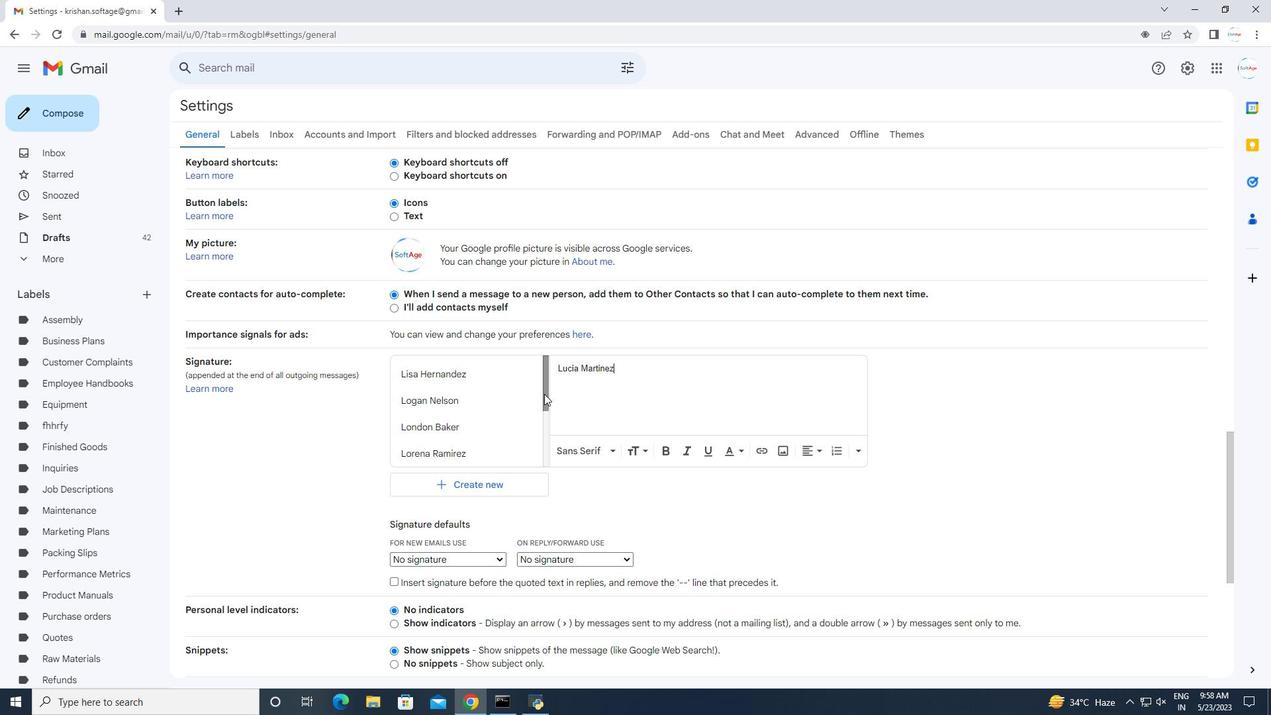 
Action: Mouse pressed left at (545, 394)
Screenshot: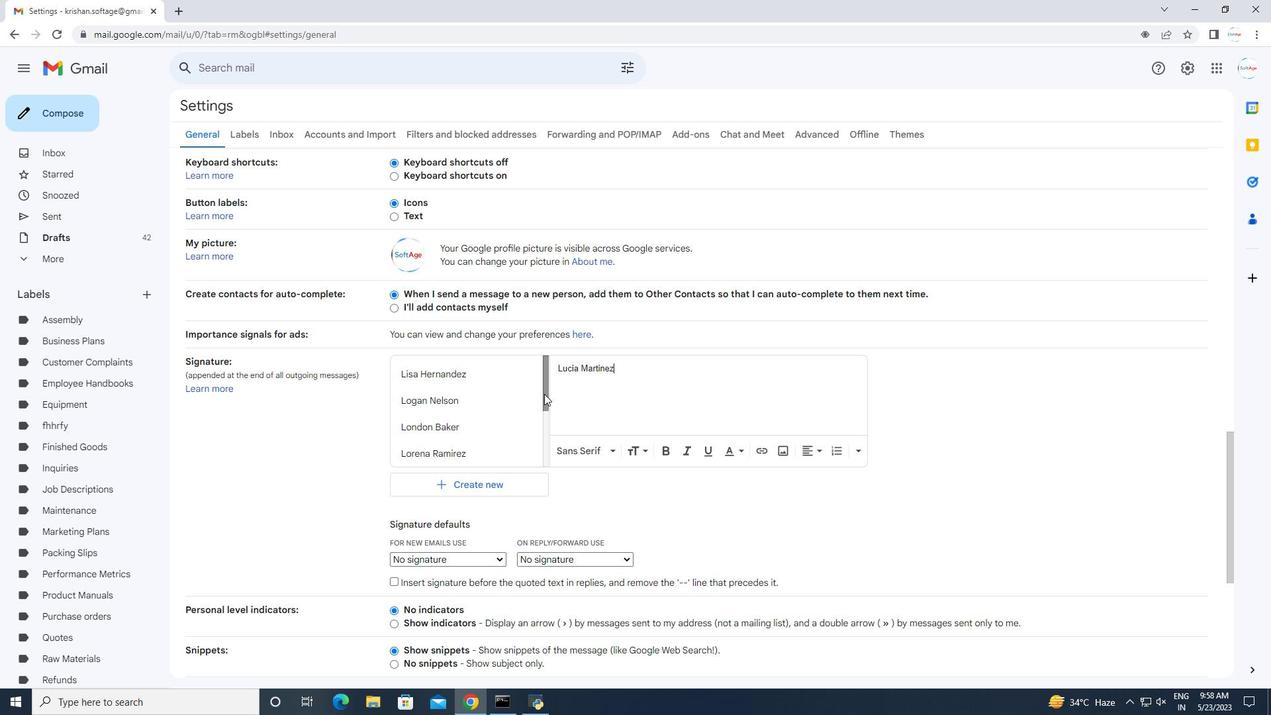 
Action: Mouse moved to (542, 463)
Screenshot: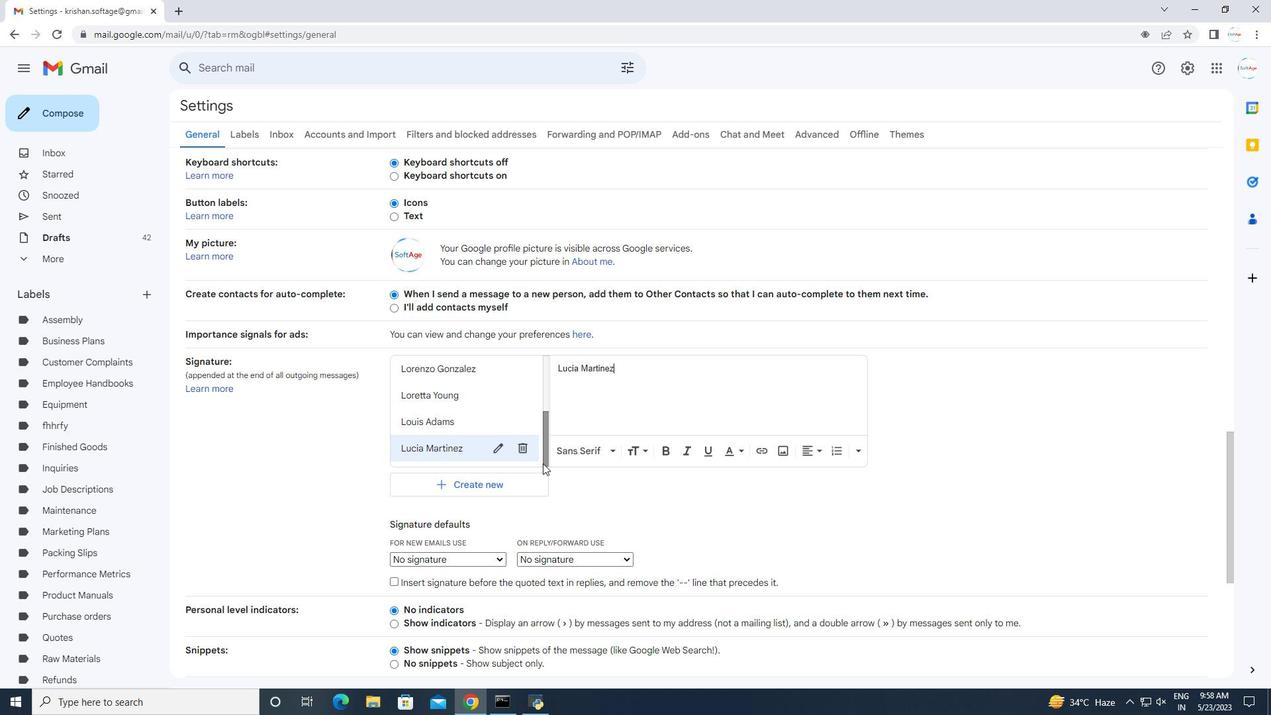 
Action: Mouse scrolled (542, 462) with delta (0, 0)
Screenshot: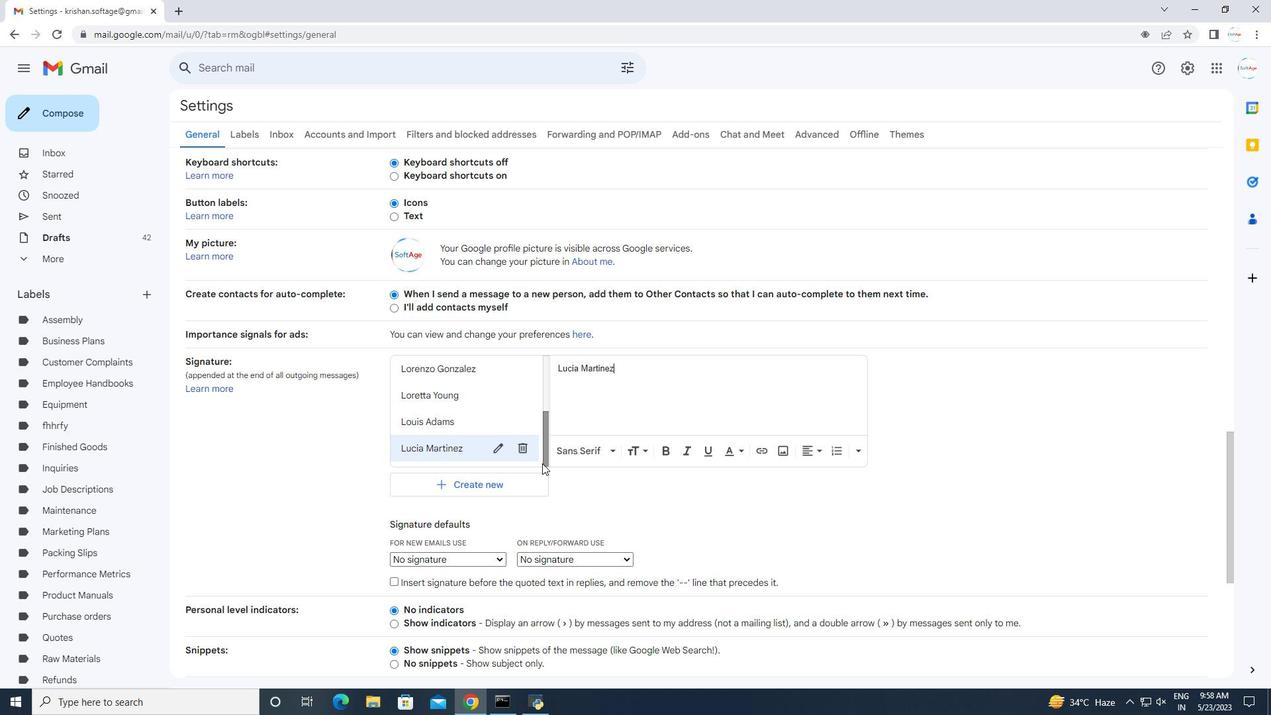 
Action: Mouse scrolled (542, 462) with delta (0, 0)
Screenshot: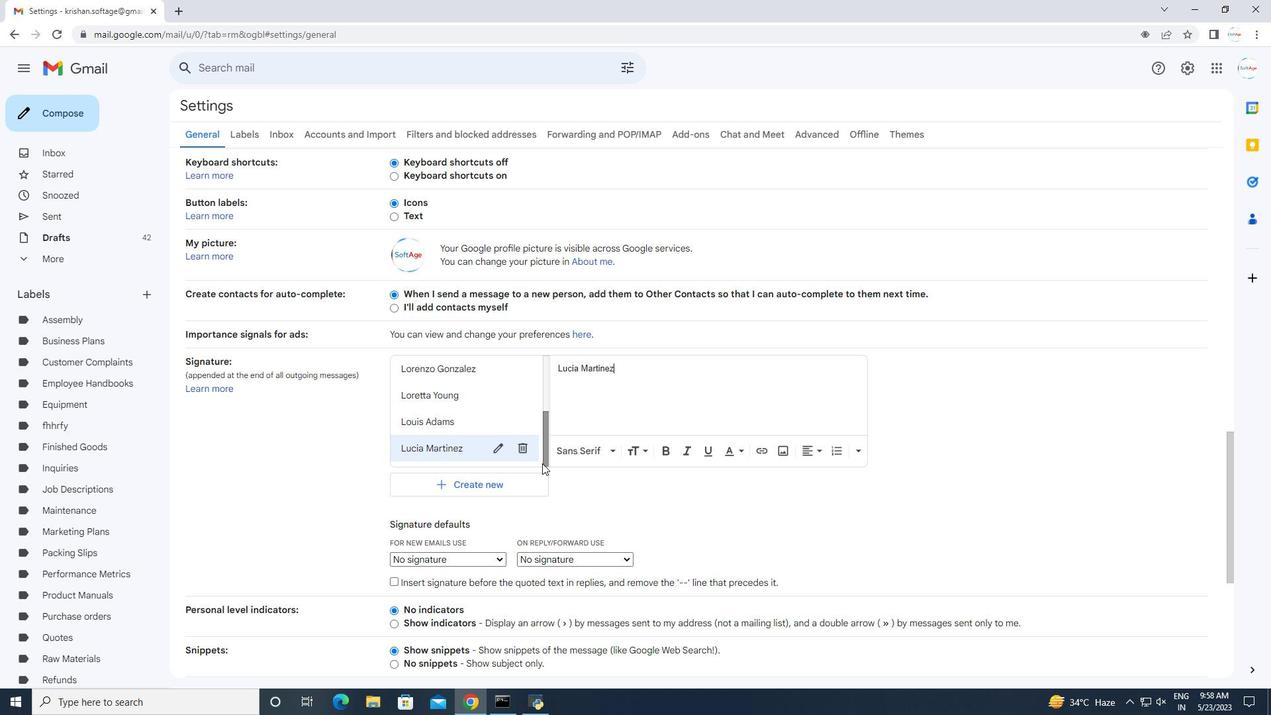 
Action: Mouse scrolled (542, 462) with delta (0, 0)
Screenshot: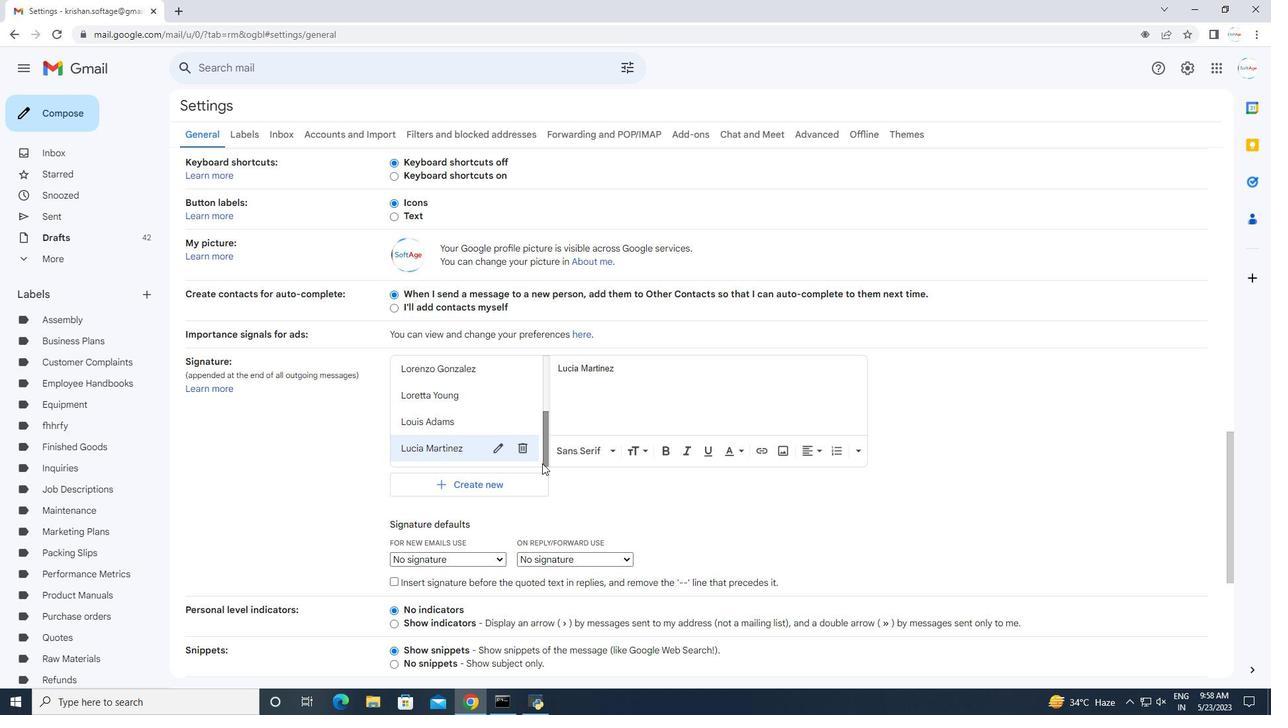 
Action: Mouse moved to (542, 465)
Screenshot: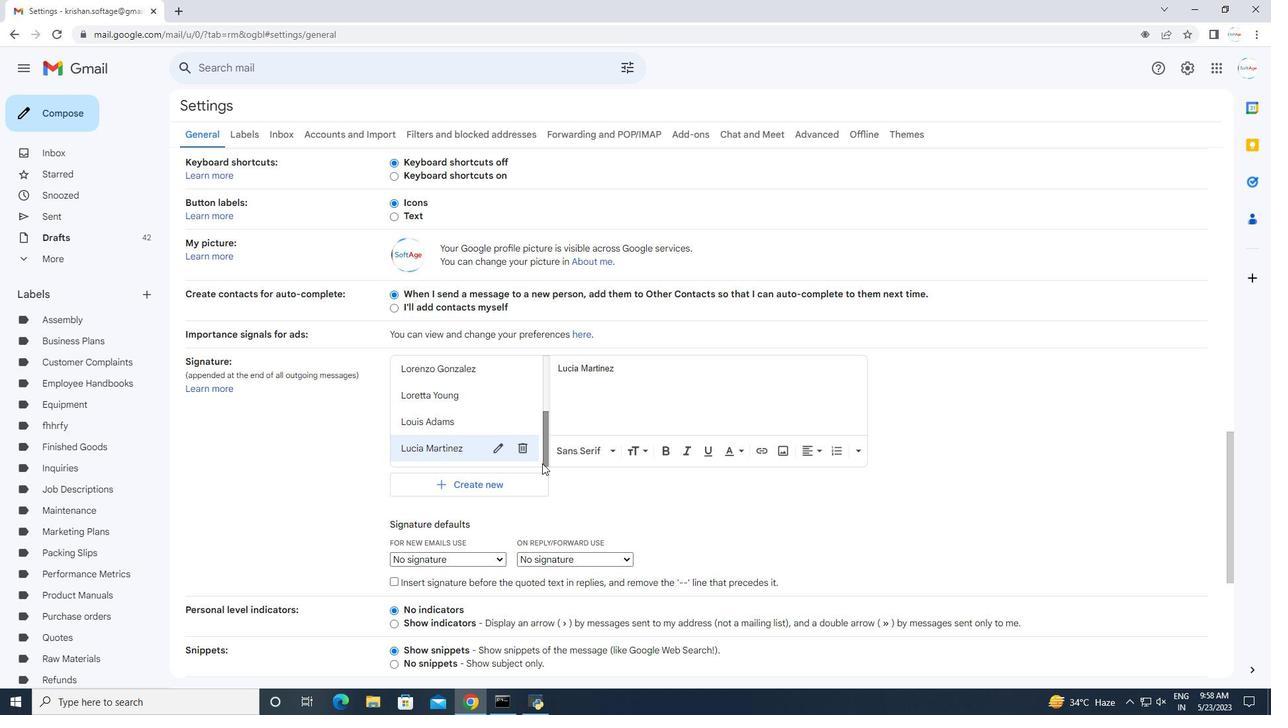 
Action: Mouse scrolled (542, 464) with delta (0, 0)
Screenshot: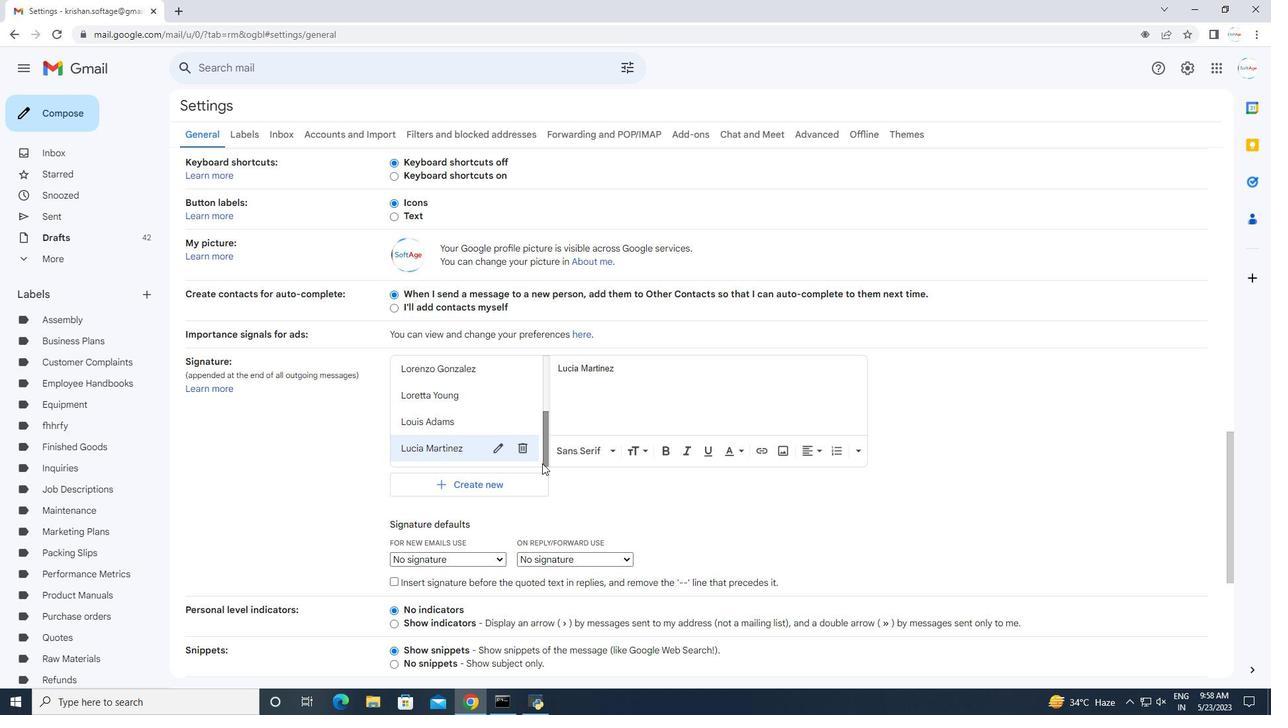 
Action: Mouse moved to (542, 465)
Screenshot: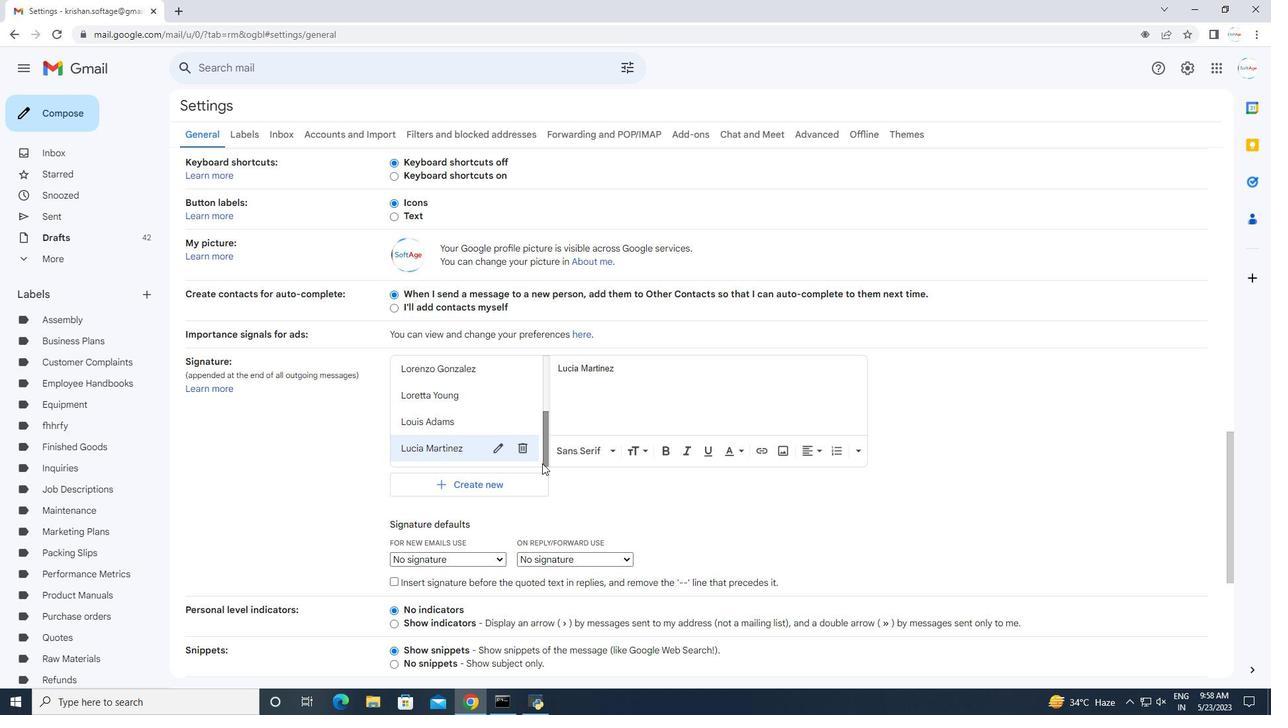 
Action: Mouse scrolled (542, 464) with delta (0, 0)
Screenshot: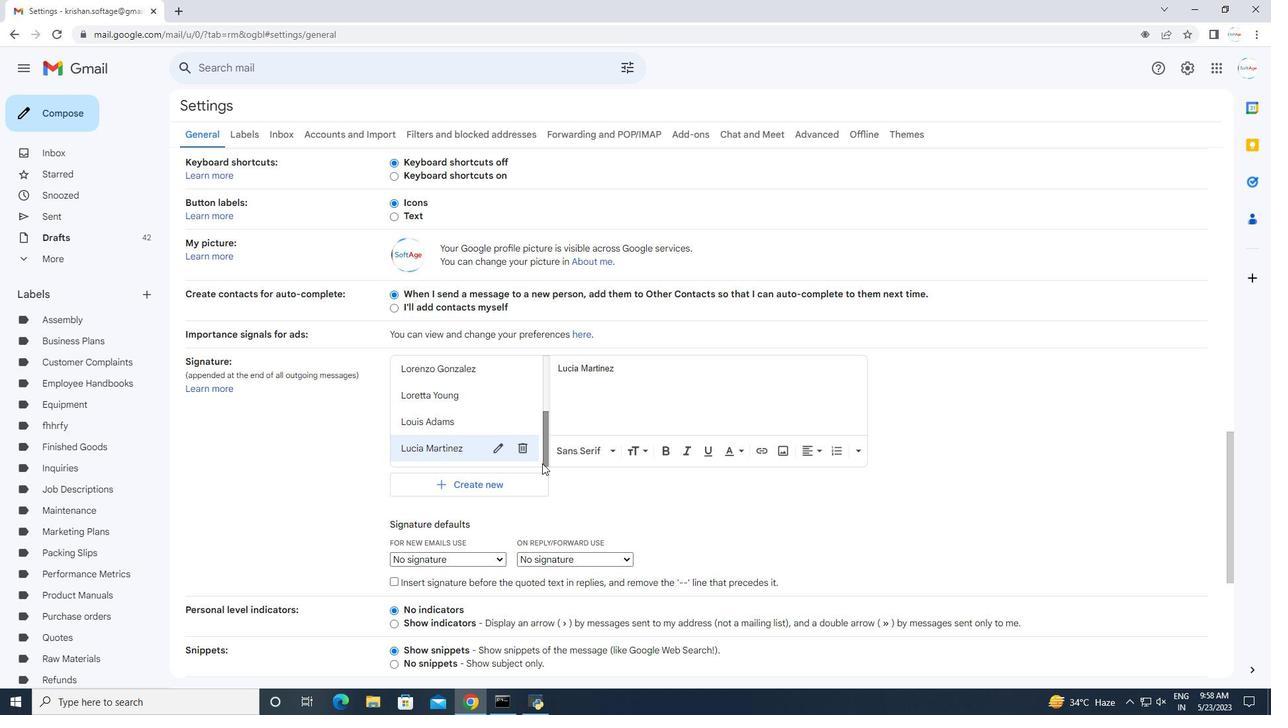 
Action: Mouse scrolled (542, 464) with delta (0, 0)
Screenshot: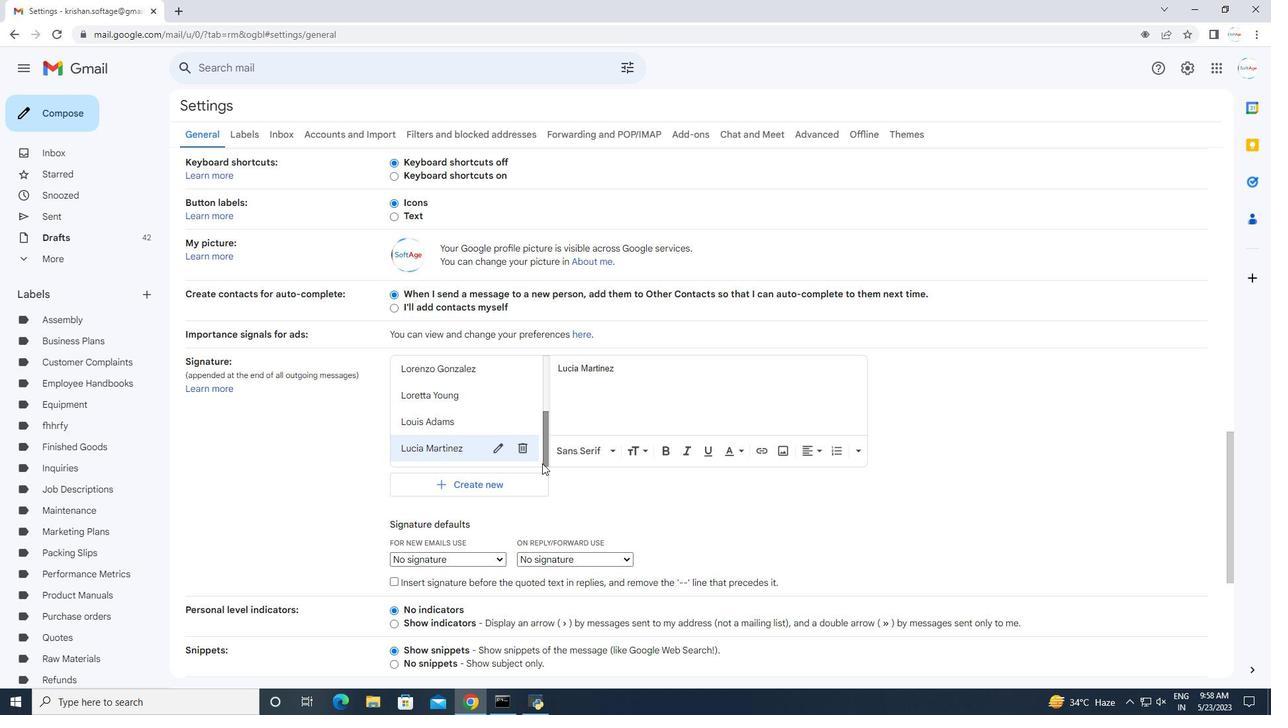 
Action: Mouse scrolled (542, 464) with delta (0, 0)
Screenshot: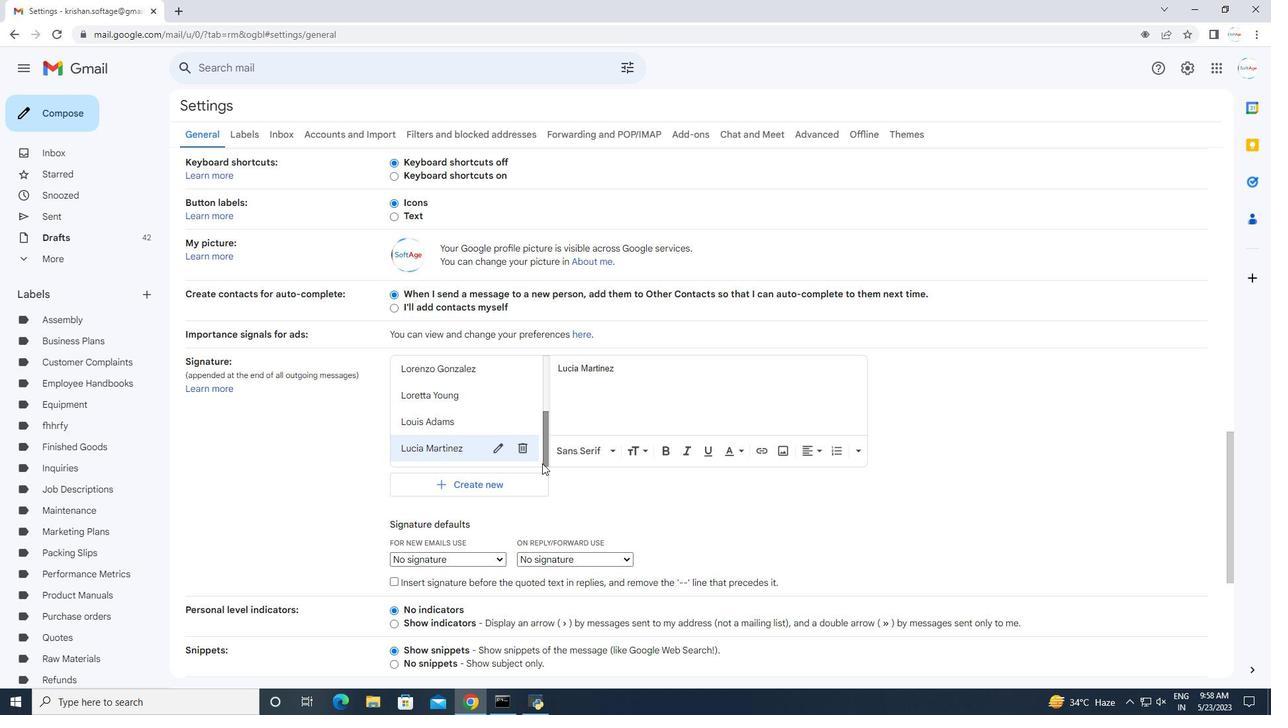 
Action: Mouse moved to (543, 472)
Screenshot: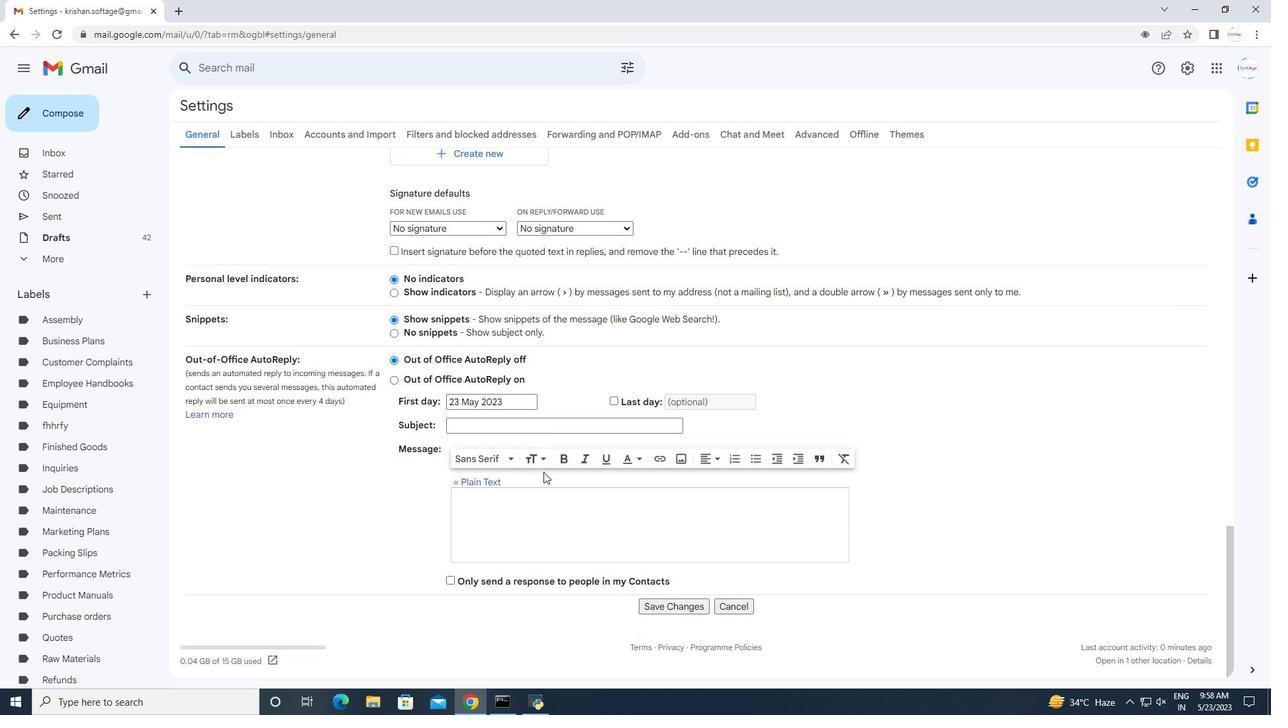 
Action: Mouse scrolled (543, 471) with delta (0, 0)
Screenshot: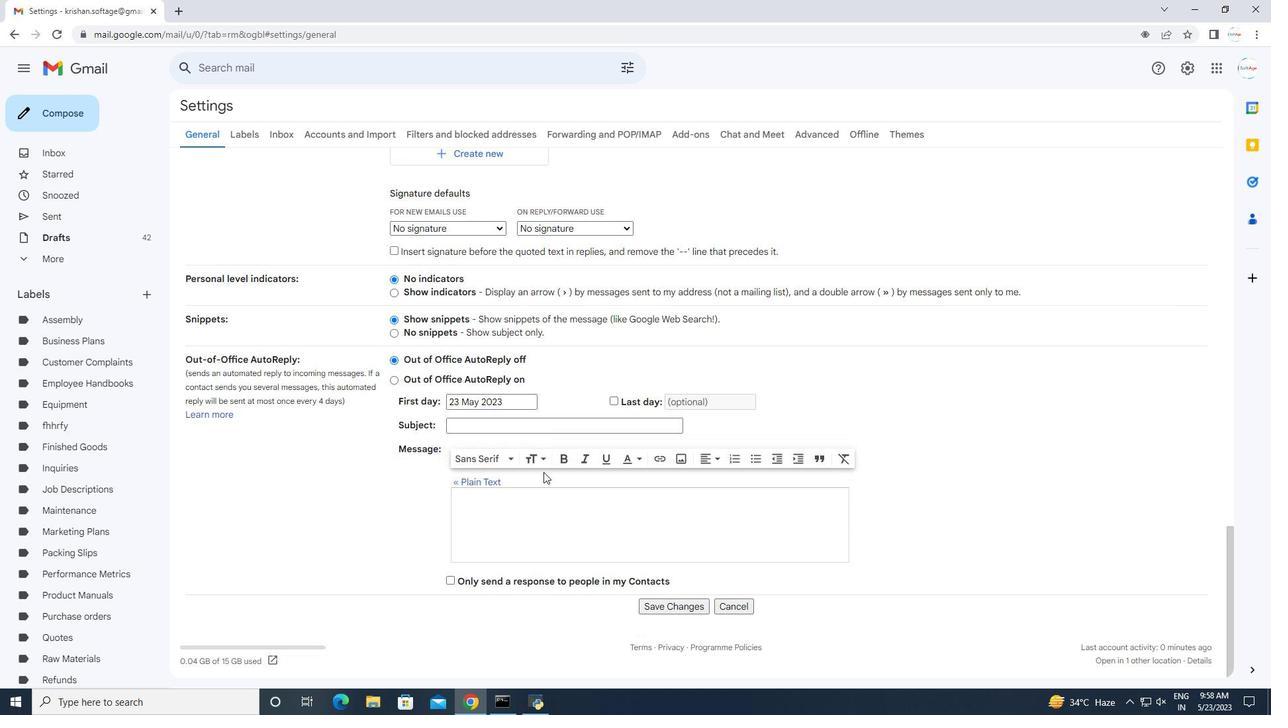
Action: Mouse moved to (543, 473)
Screenshot: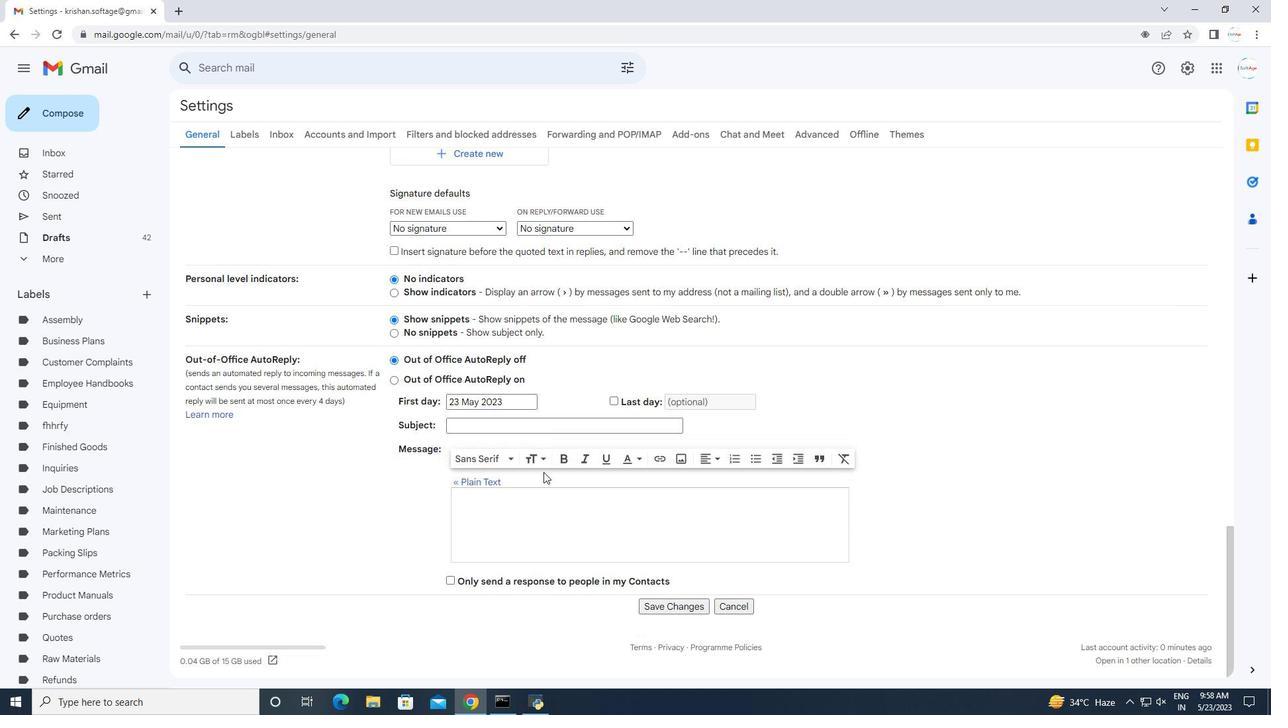 
Action: Mouse scrolled (543, 472) with delta (0, 0)
Screenshot: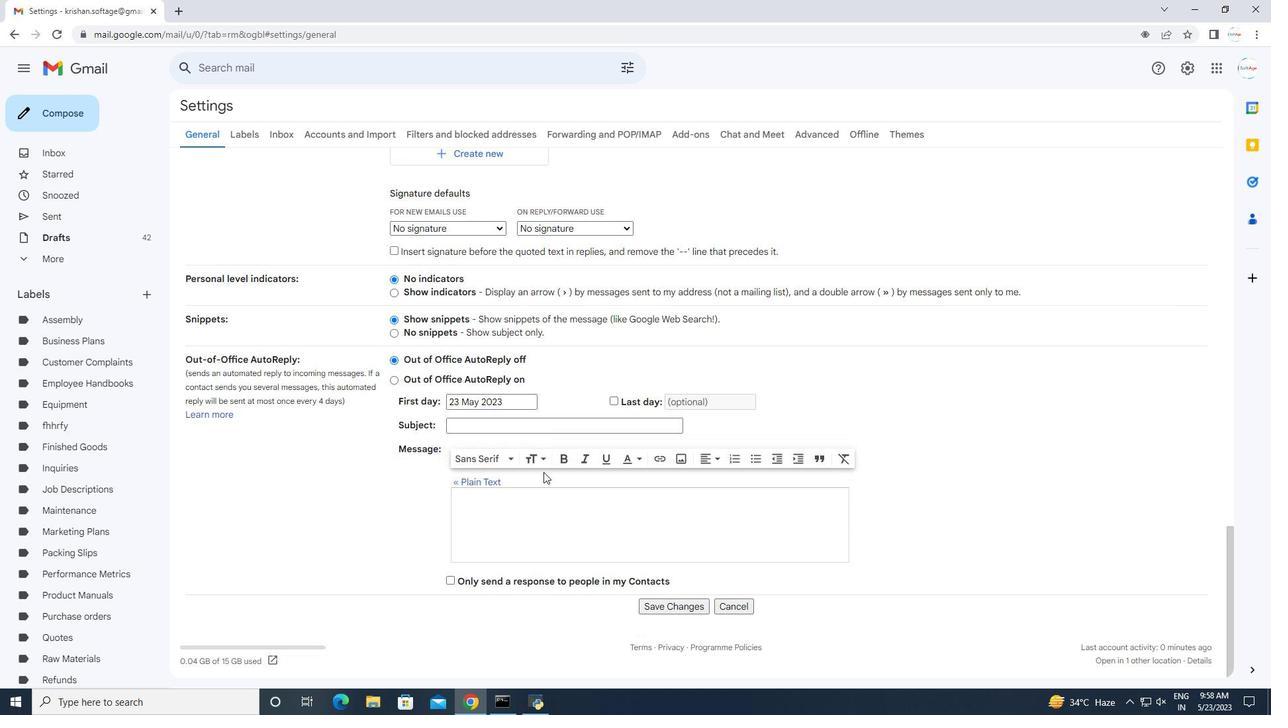 
Action: Mouse scrolled (543, 472) with delta (0, 0)
Screenshot: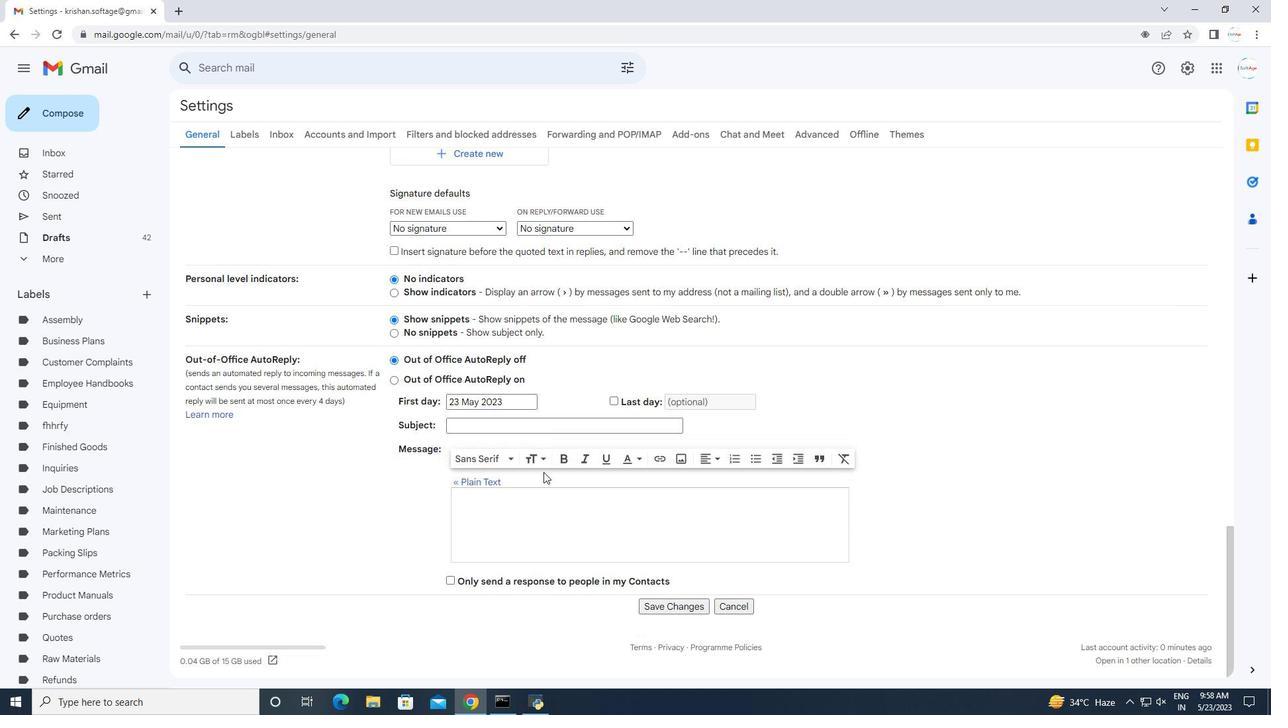 
Action: Mouse scrolled (543, 472) with delta (0, 0)
Screenshot: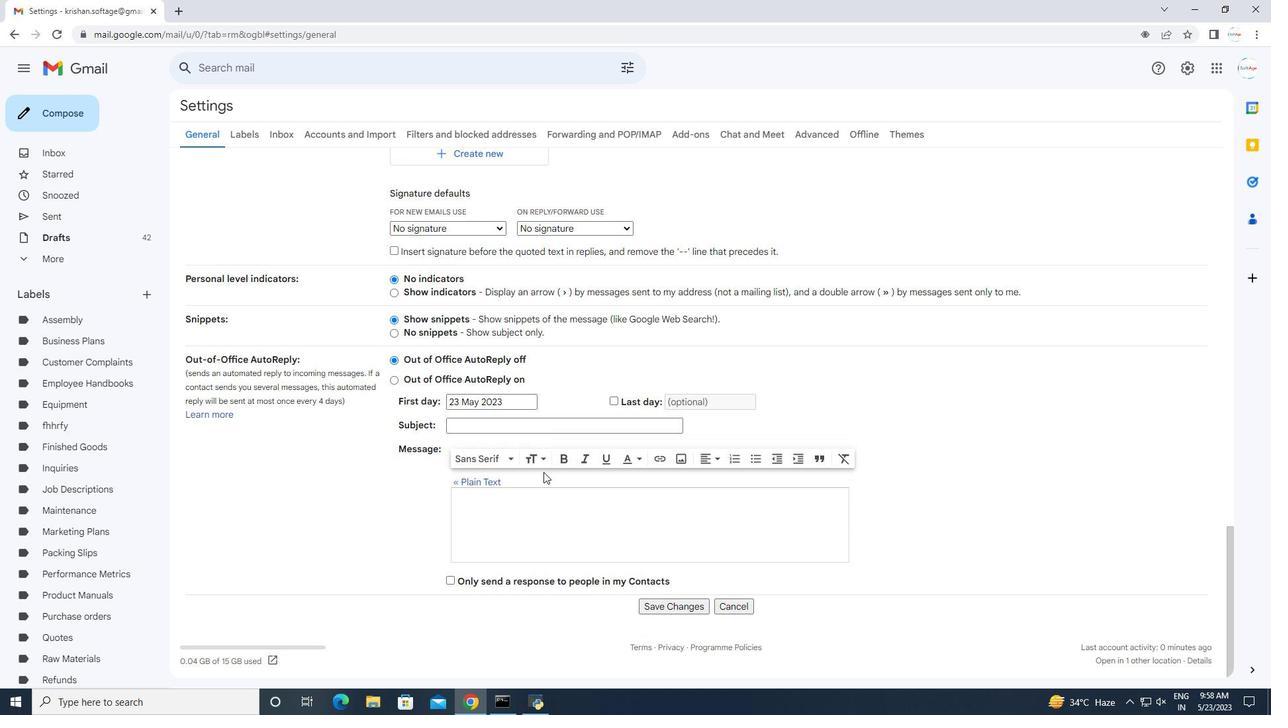 
Action: Mouse scrolled (543, 472) with delta (0, 0)
Screenshot: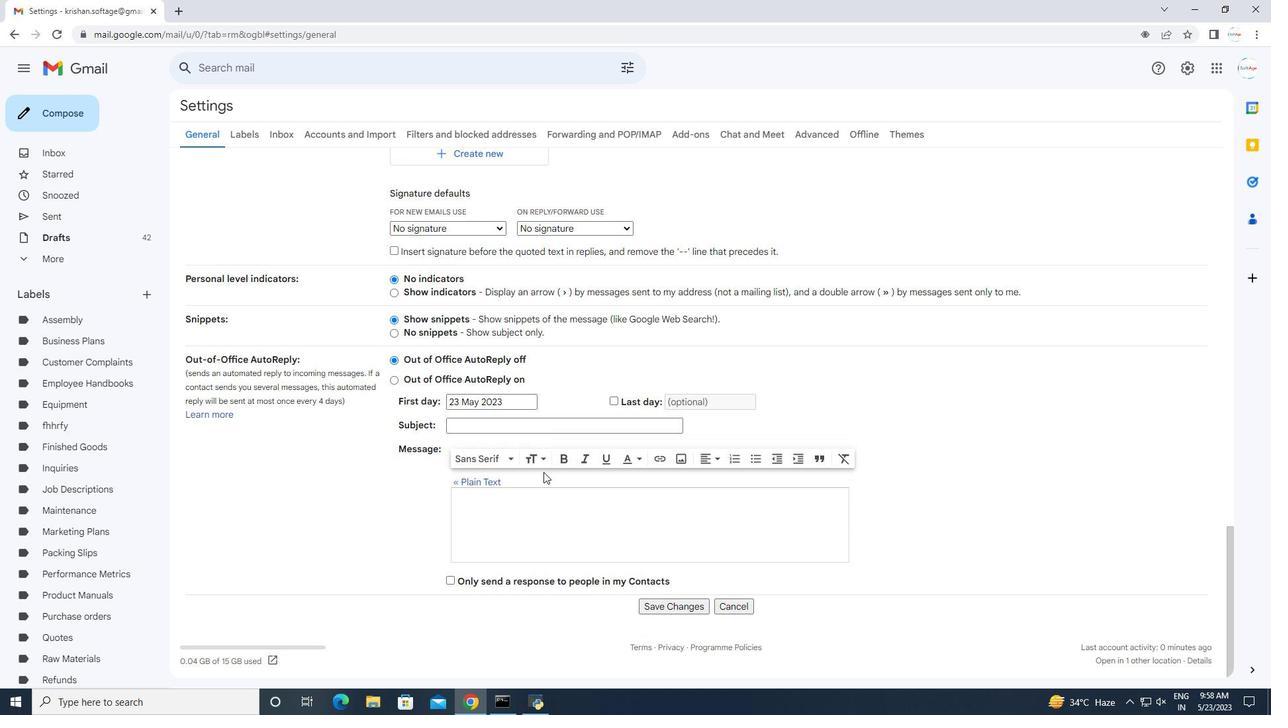 
Action: Mouse scrolled (543, 472) with delta (0, 0)
Screenshot: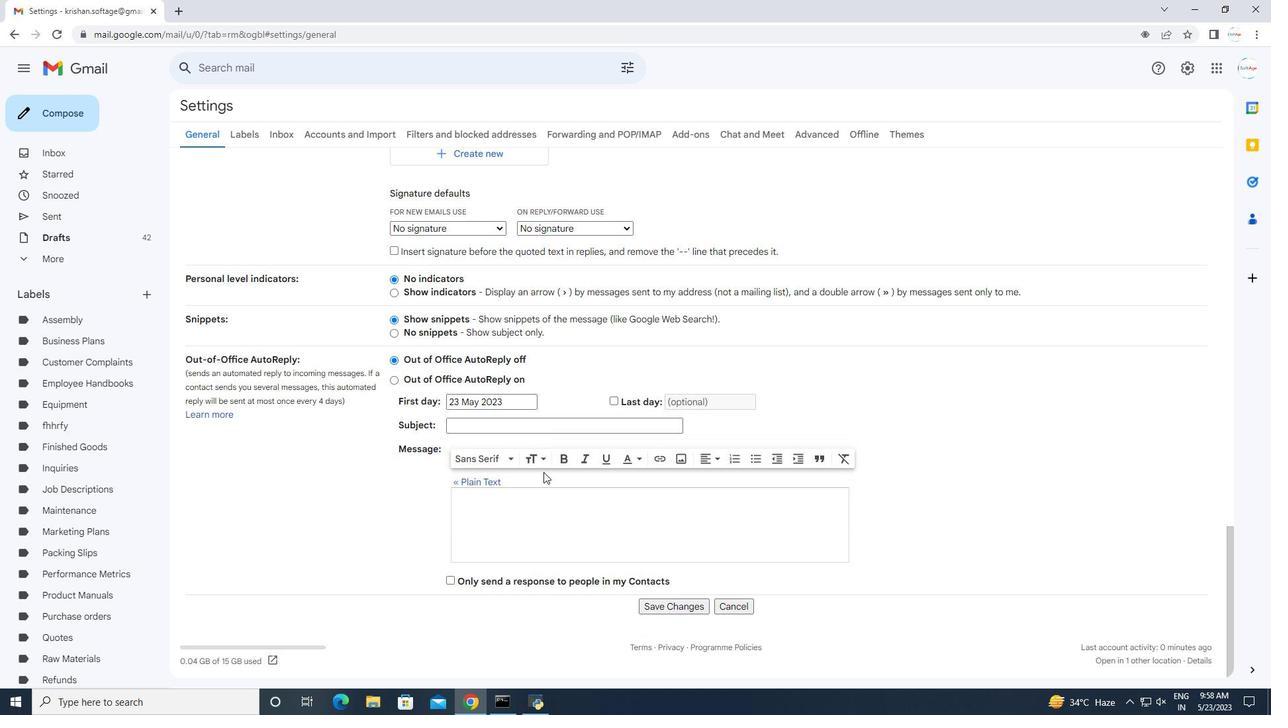 
Action: Mouse moved to (656, 611)
Screenshot: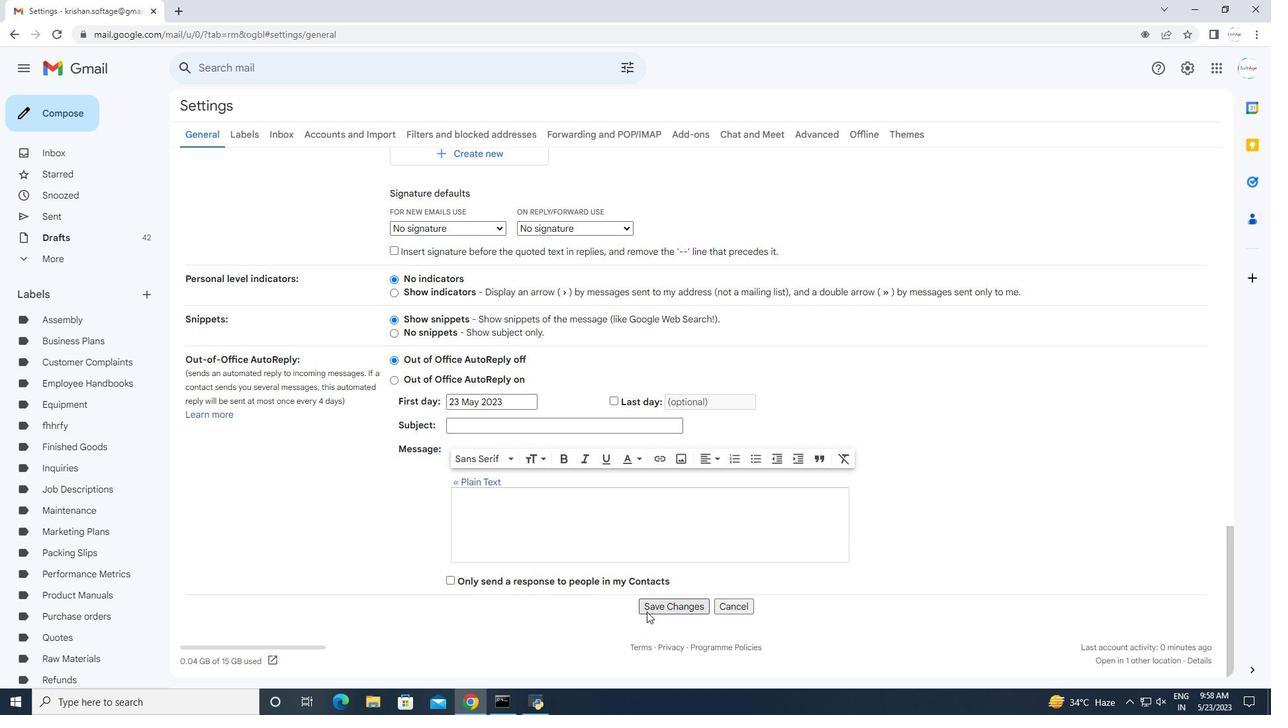 
Action: Mouse pressed left at (656, 611)
Screenshot: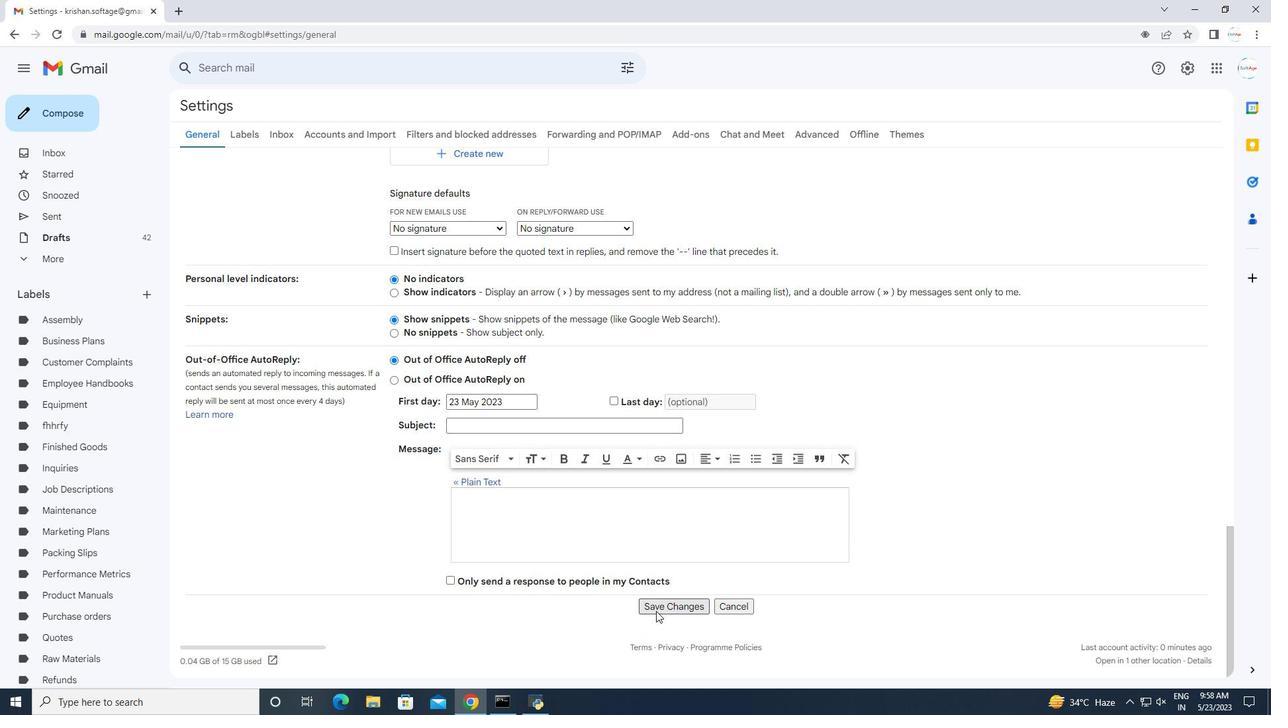 
Action: Mouse moved to (58, 119)
Screenshot: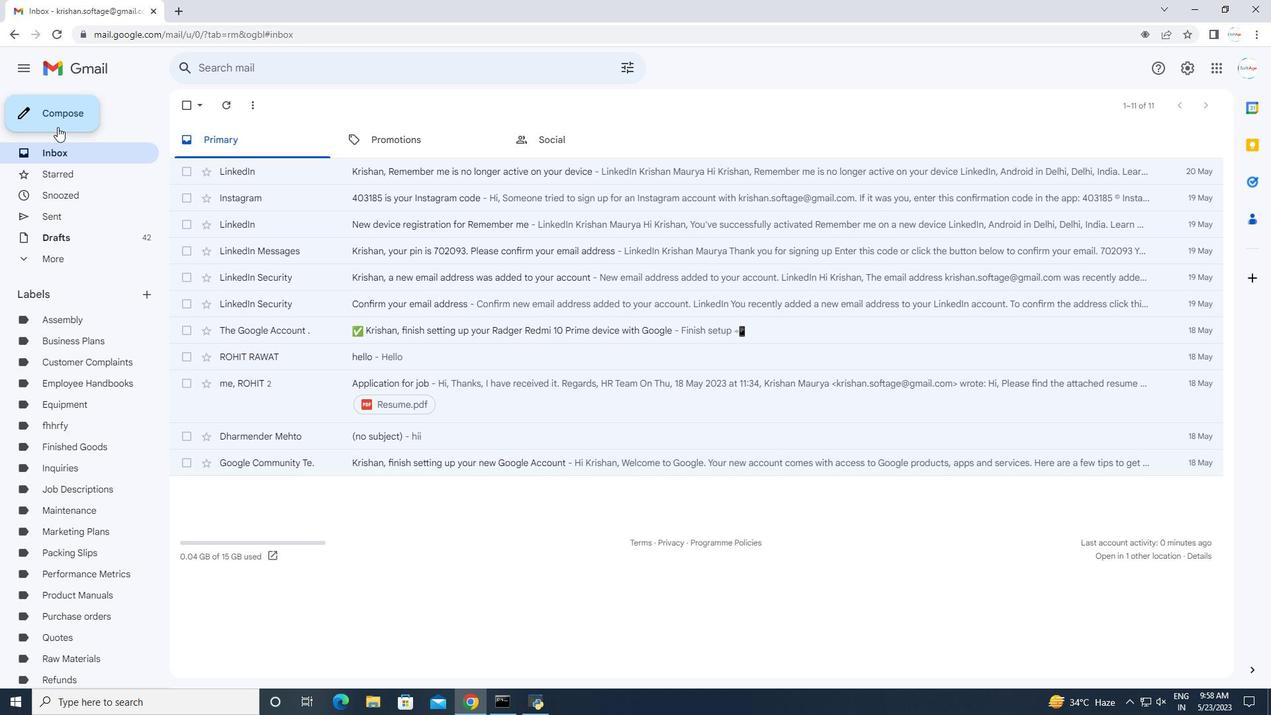 
Action: Mouse pressed left at (58, 119)
Screenshot: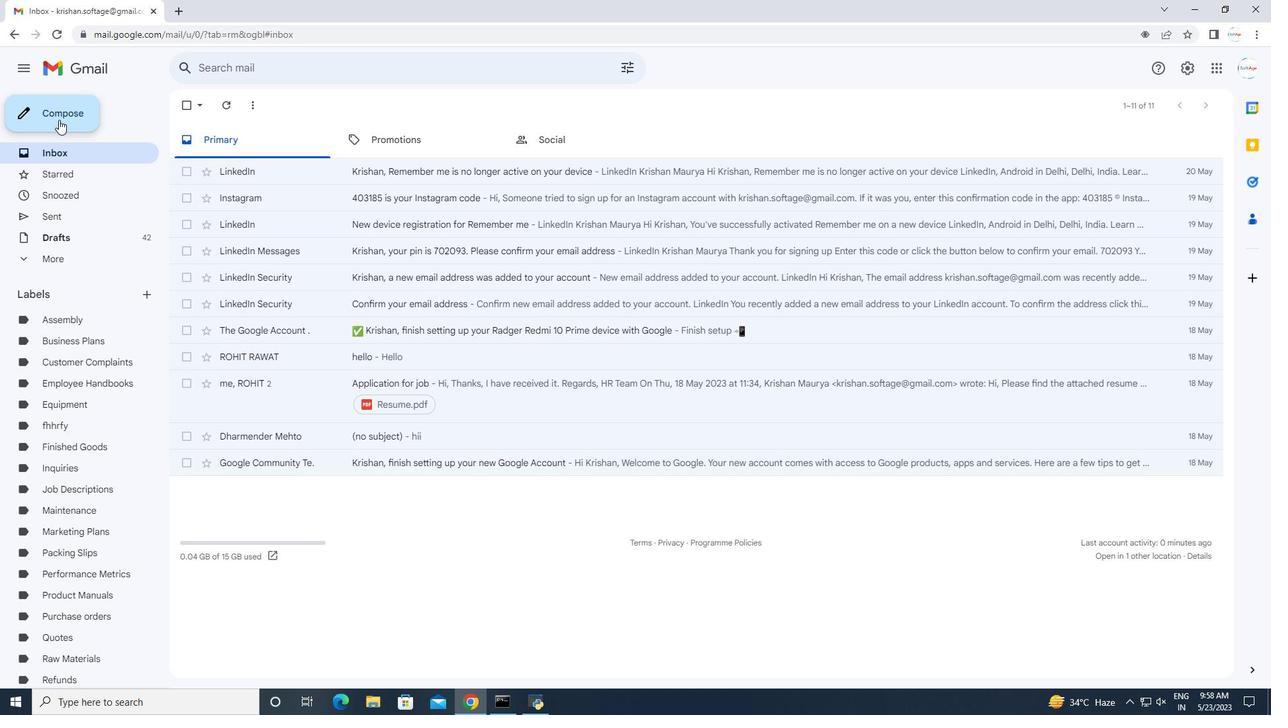 
Action: Mouse moved to (863, 326)
Screenshot: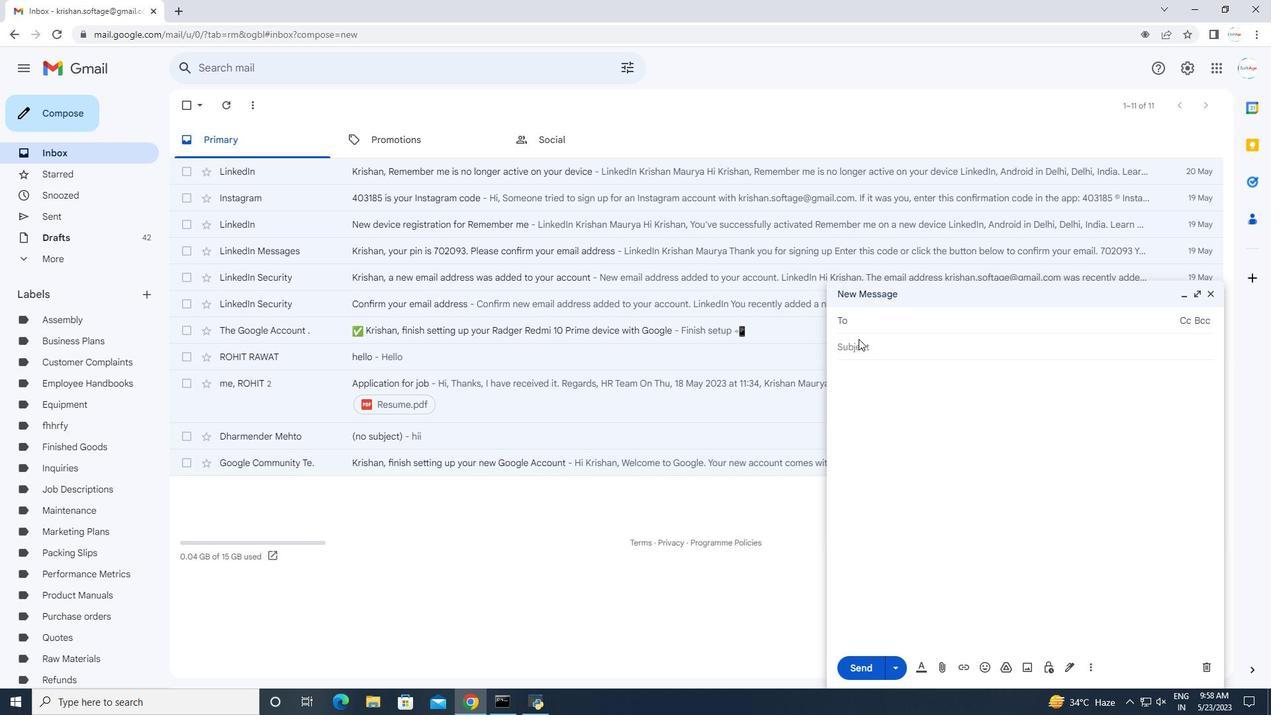 
Action: Mouse pressed left at (863, 326)
Screenshot: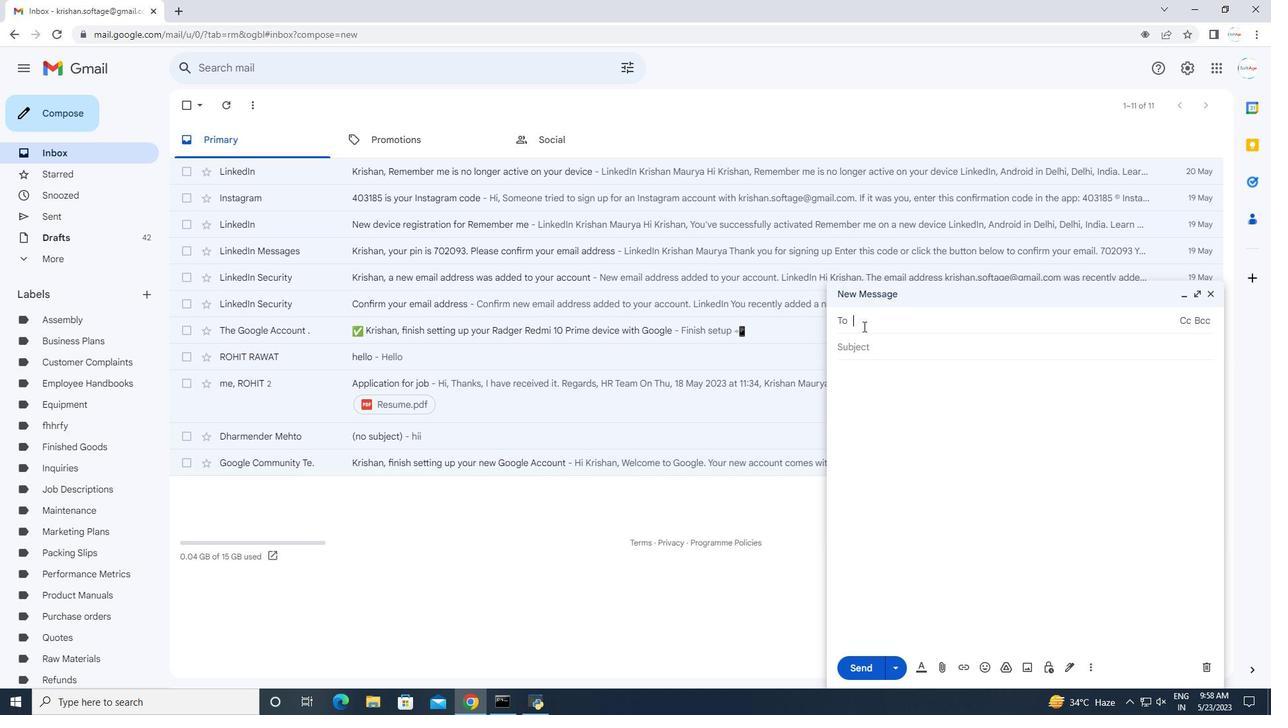 
Action: Key pressed softage.6<Key.shift>@softage.net<Key.tab><Key.tab><Key.tab><Key.shift>Best<Key.space><Key.shift><Key.shift><Key.shift>Wi<Key.backspace><Key.backspace>wishes<Key.space>for<Key.space>a<Key.space>happy<Key.space><Key.shift>Natinalo<Key.backspace><Key.backspace><Key.backspace><Key.backspace><Key.backspace>ional<Key.space><Key.shift>Diabetes<Key.space><Key.shift><Key.shift><Key.shift><Key.shift><Key.shift><Key.shift><Key.shift><Key.shift><Key.shift><Key.shift><Key.shift><Key.shift><Key.shift><Key.shift><Key.shift><Key.shift><Key.shift><Key.shift><Key.shift><Key.shift><Key.shift>Month.
Screenshot: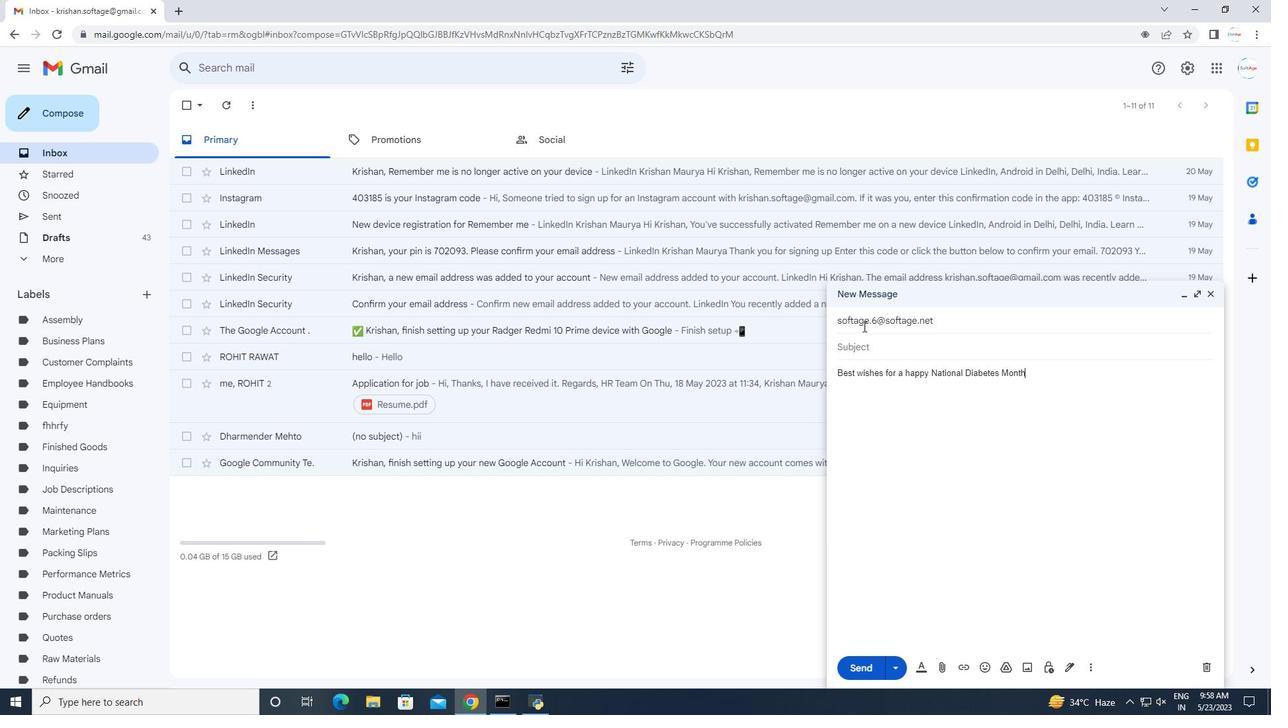 
Action: Mouse moved to (1089, 668)
Screenshot: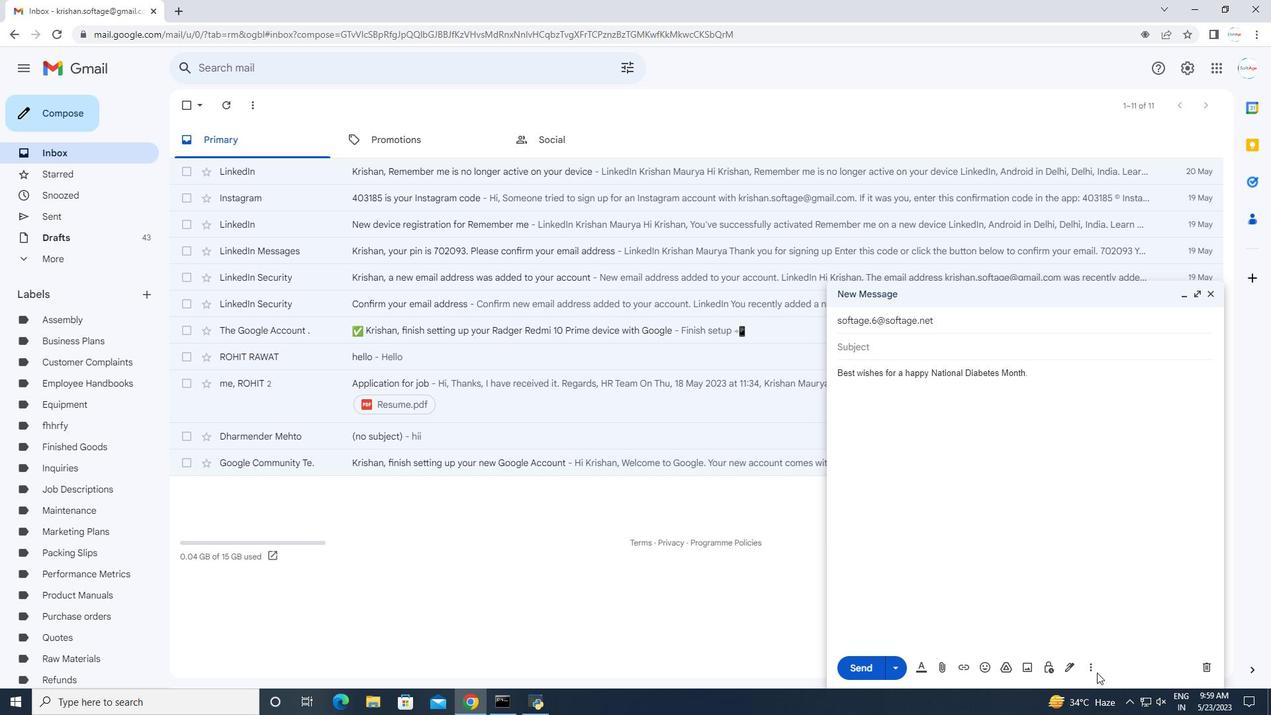 
Action: Mouse pressed left at (1089, 668)
Screenshot: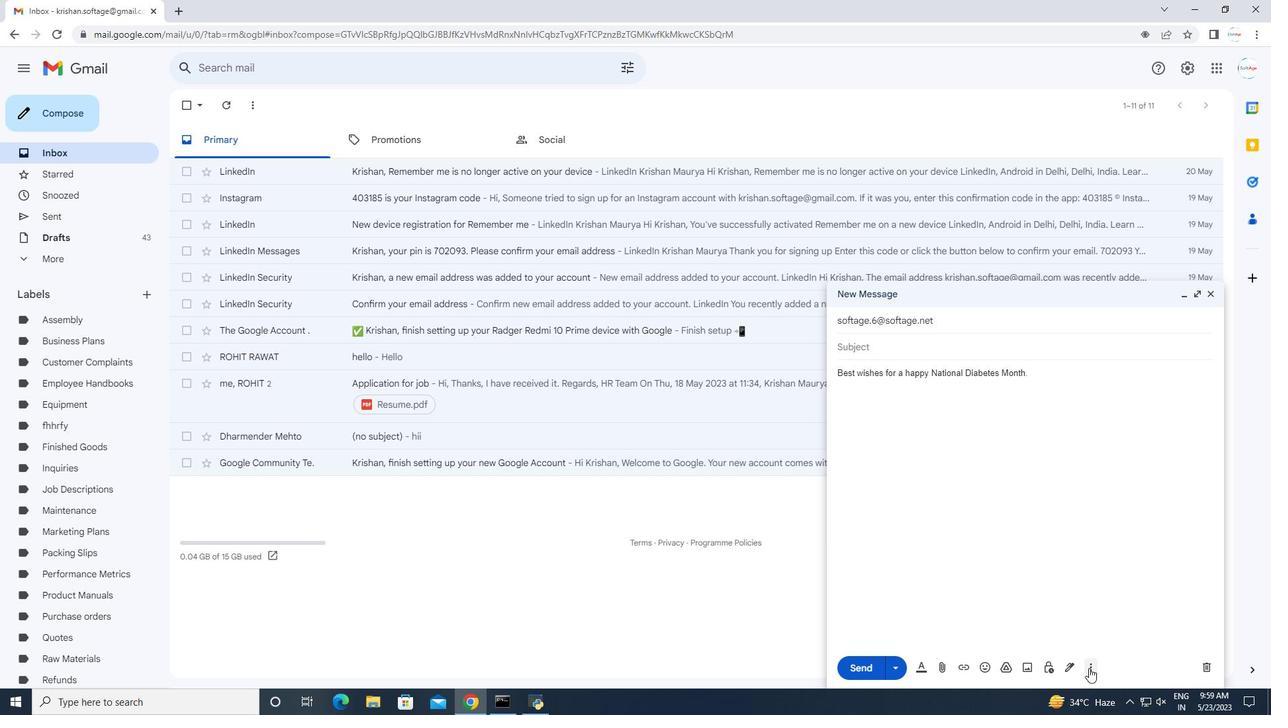 
Action: Mouse pressed right at (1089, 668)
Screenshot: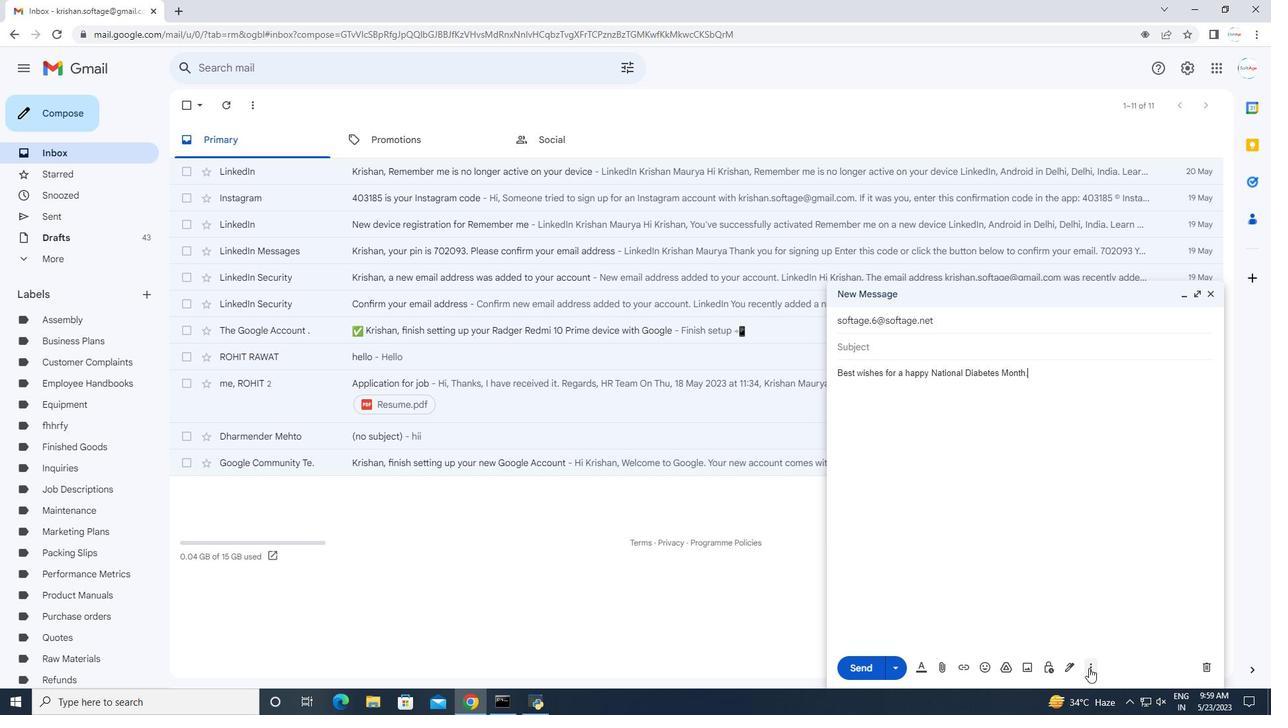 
Action: Mouse moved to (1028, 636)
Screenshot: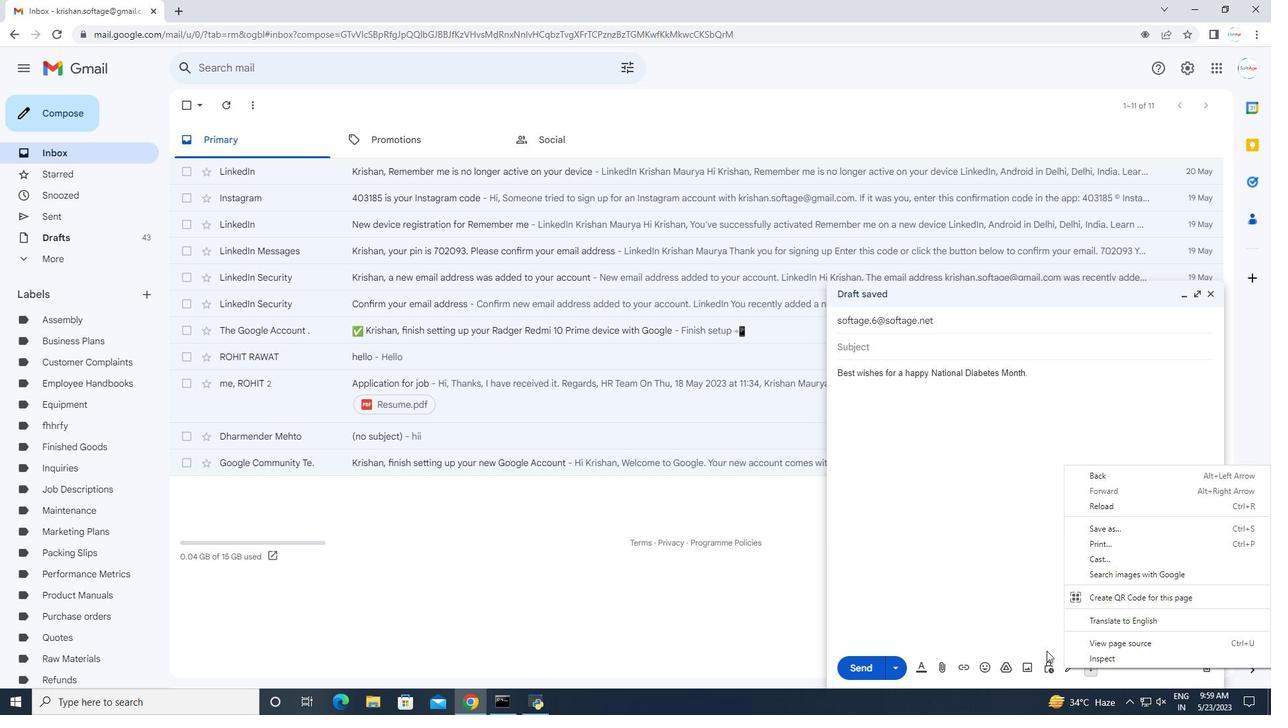 
Action: Mouse pressed left at (1028, 636)
Screenshot: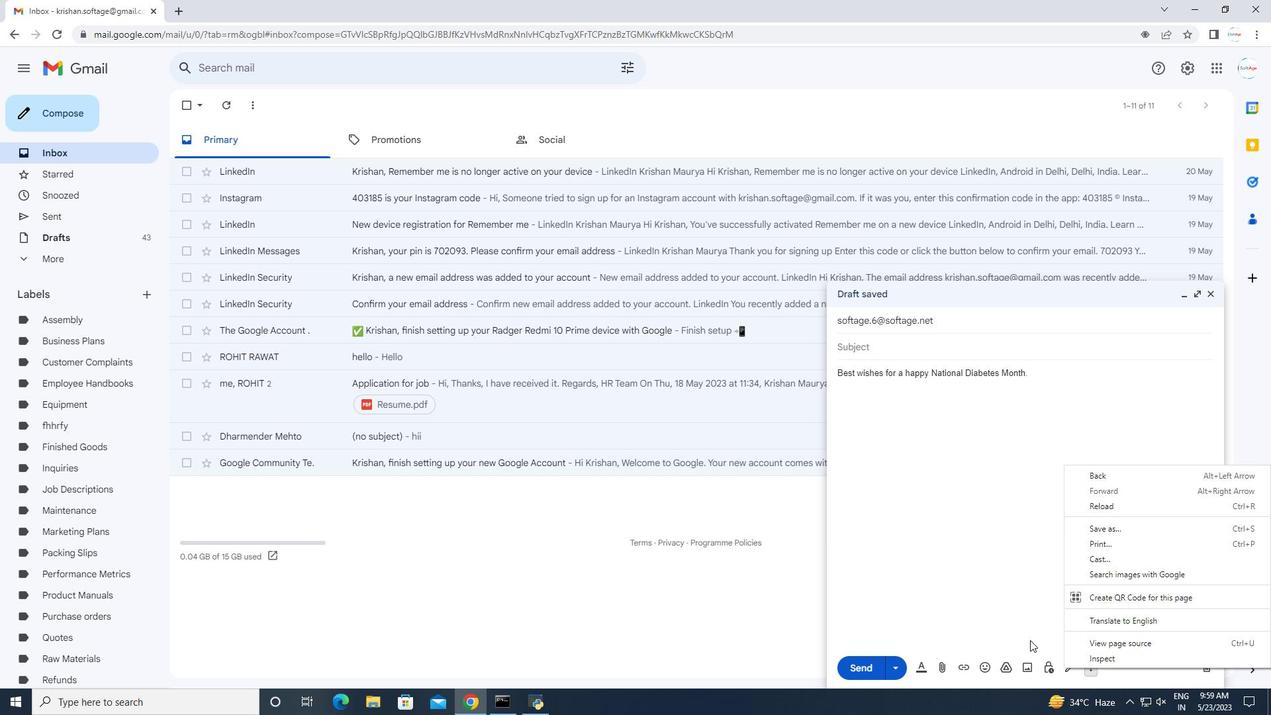 
Action: Mouse pressed right at (1028, 636)
Screenshot: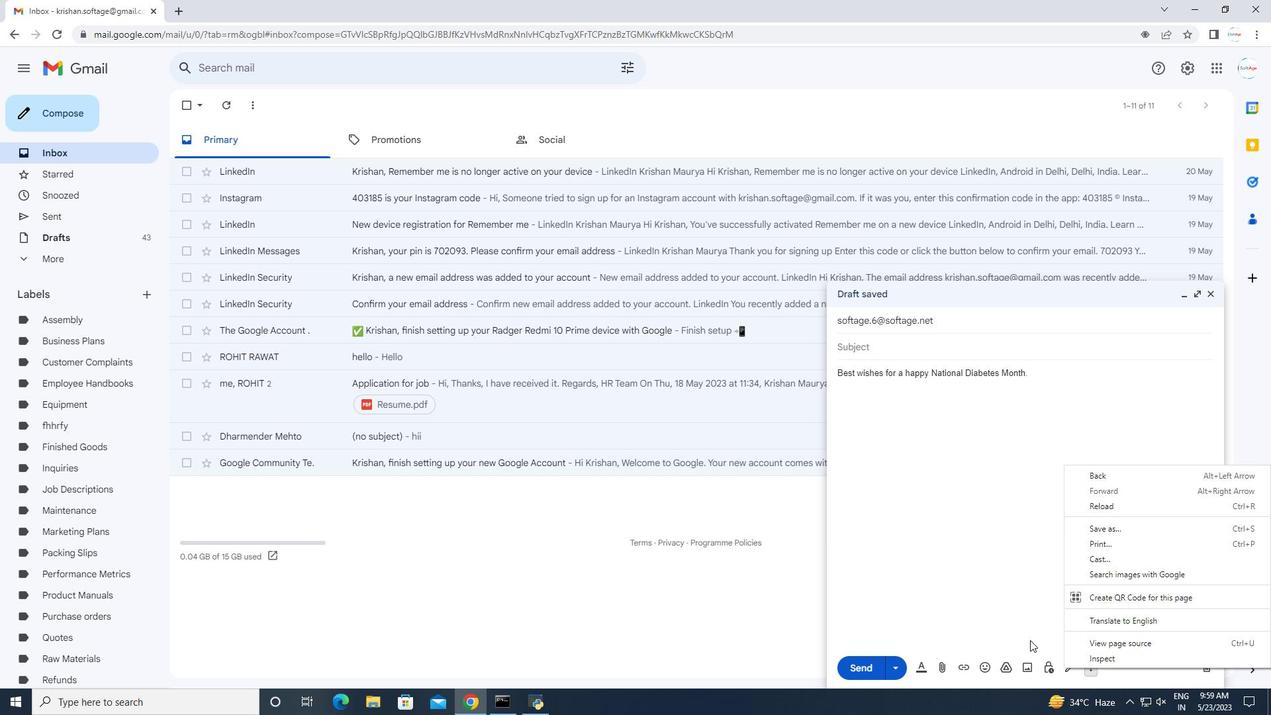 
Action: Mouse moved to (1070, 664)
Screenshot: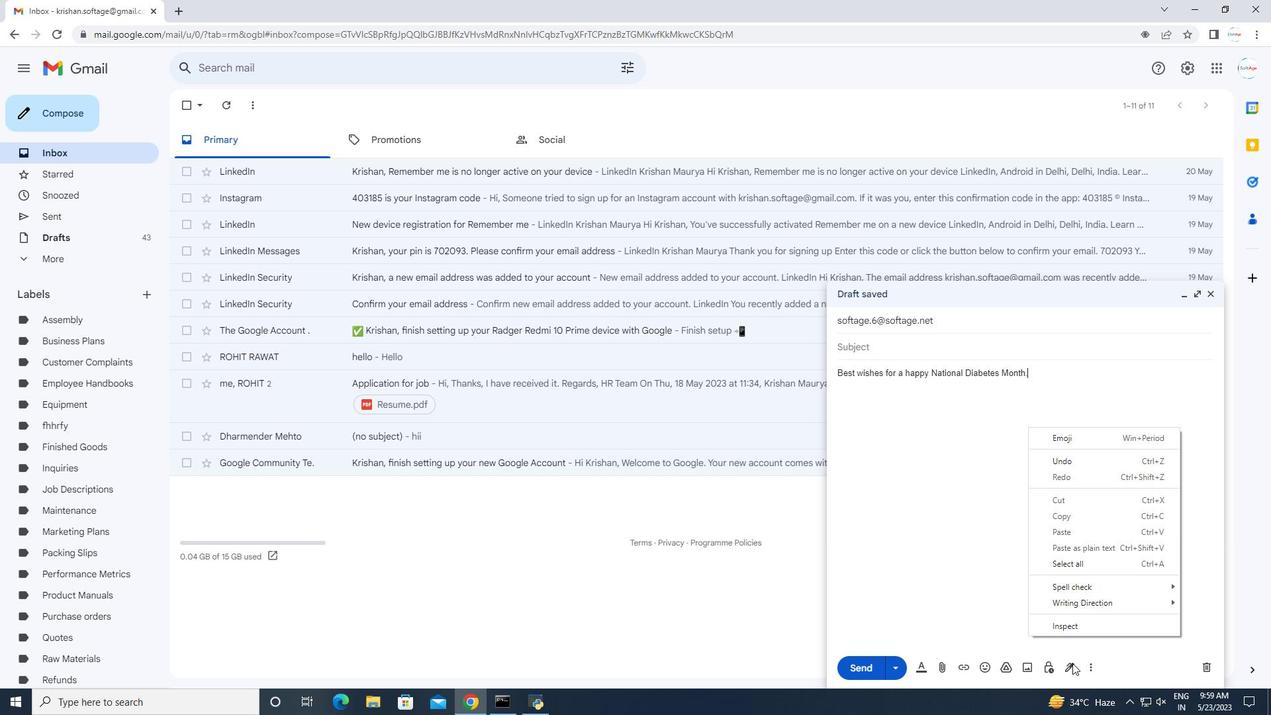 
Action: Mouse pressed left at (1070, 664)
Screenshot: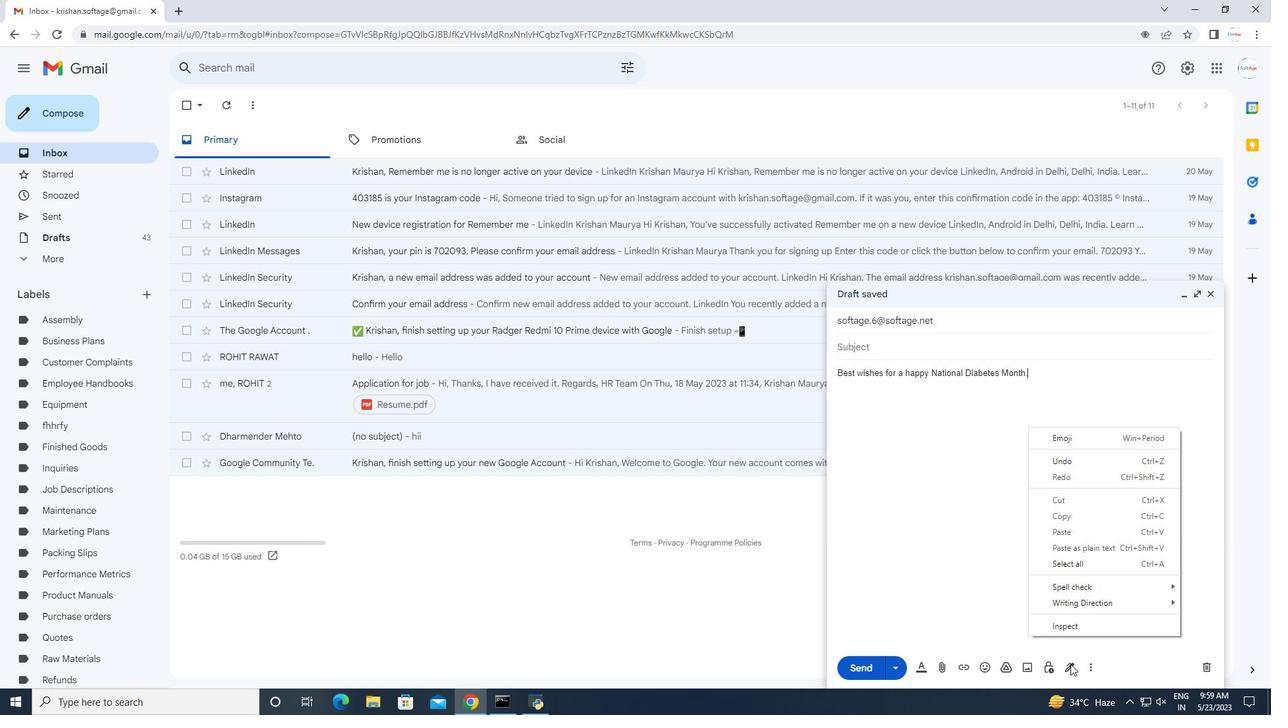 
Action: Mouse moved to (1124, 643)
Screenshot: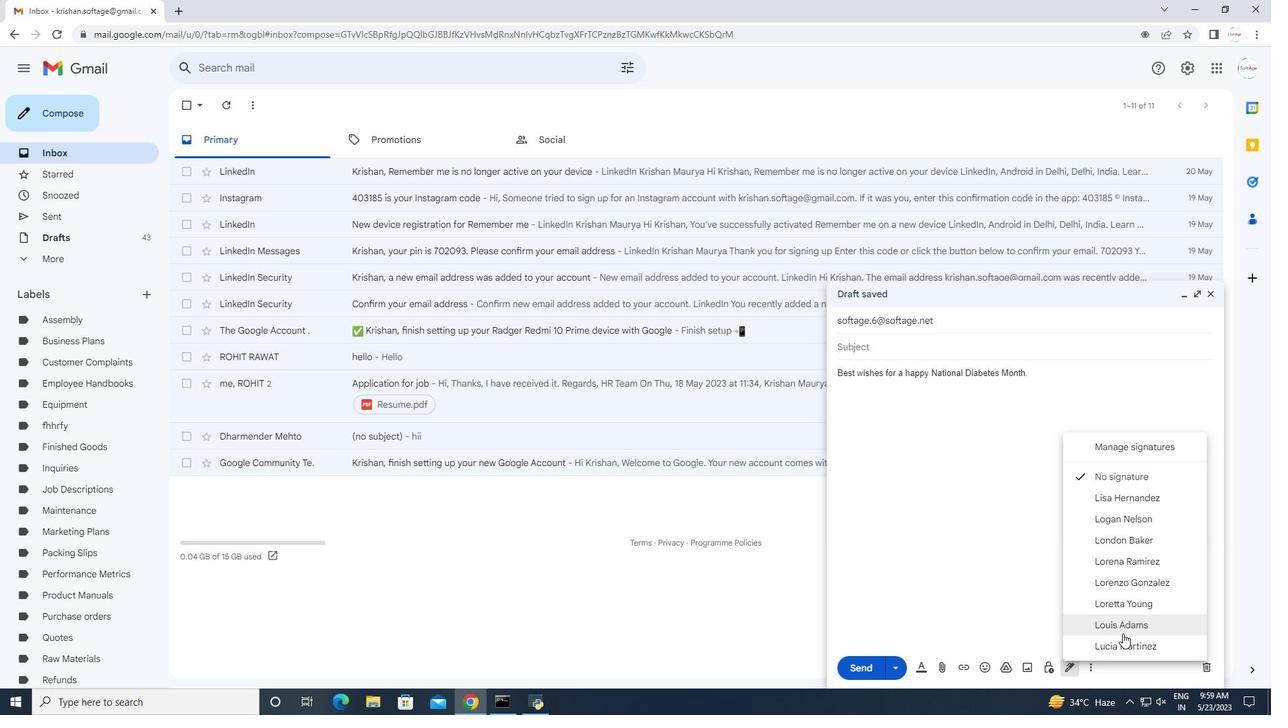 
Action: Mouse pressed left at (1124, 643)
Screenshot: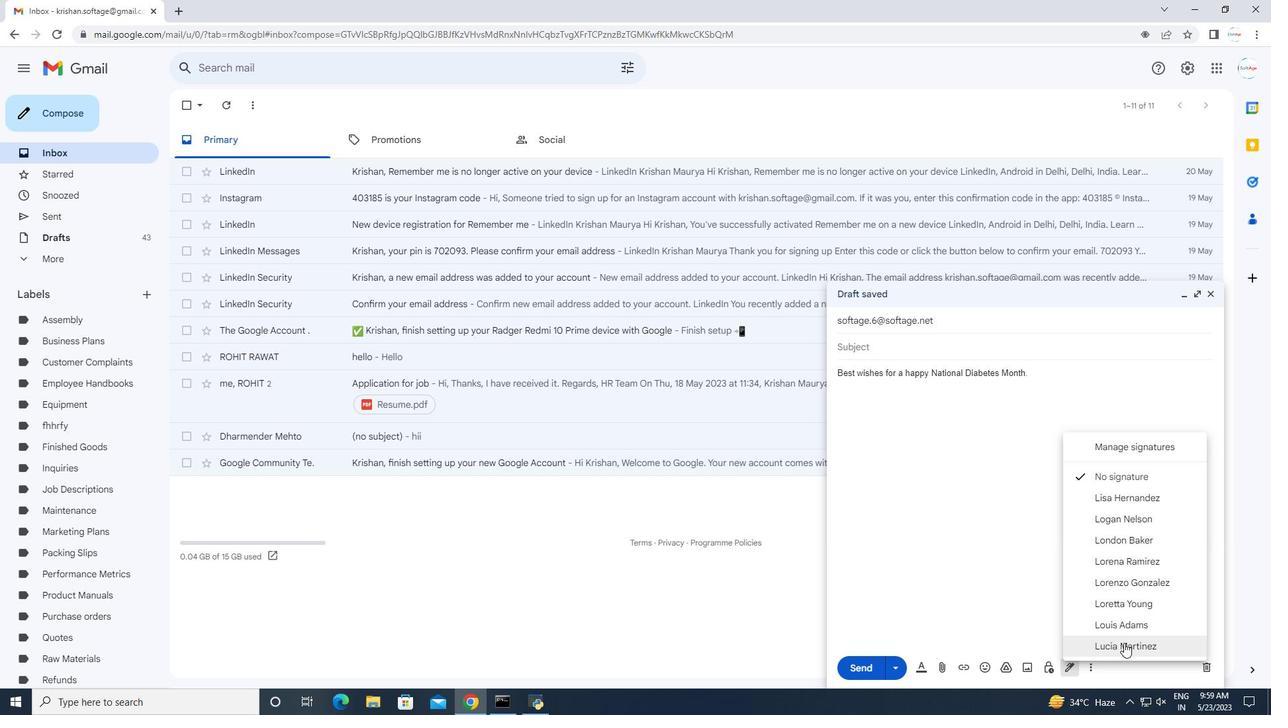 
Action: Mouse moved to (1086, 666)
Screenshot: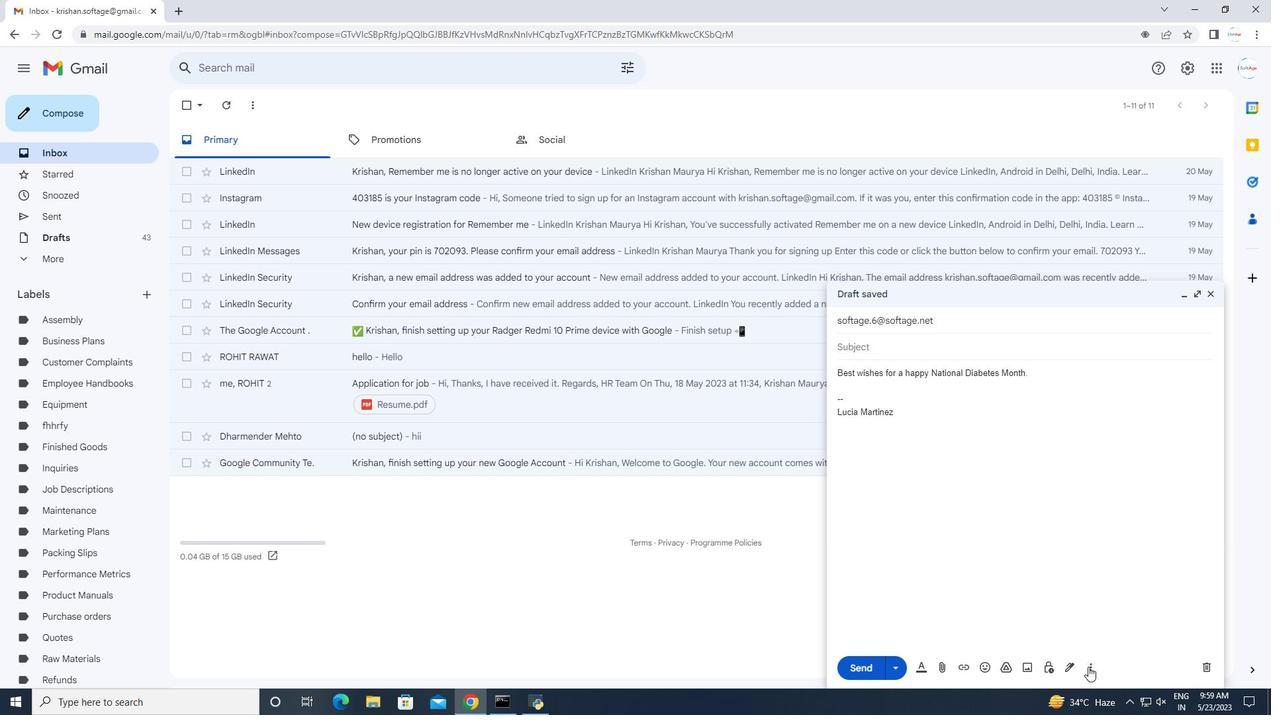 
Action: Mouse pressed left at (1086, 666)
Screenshot: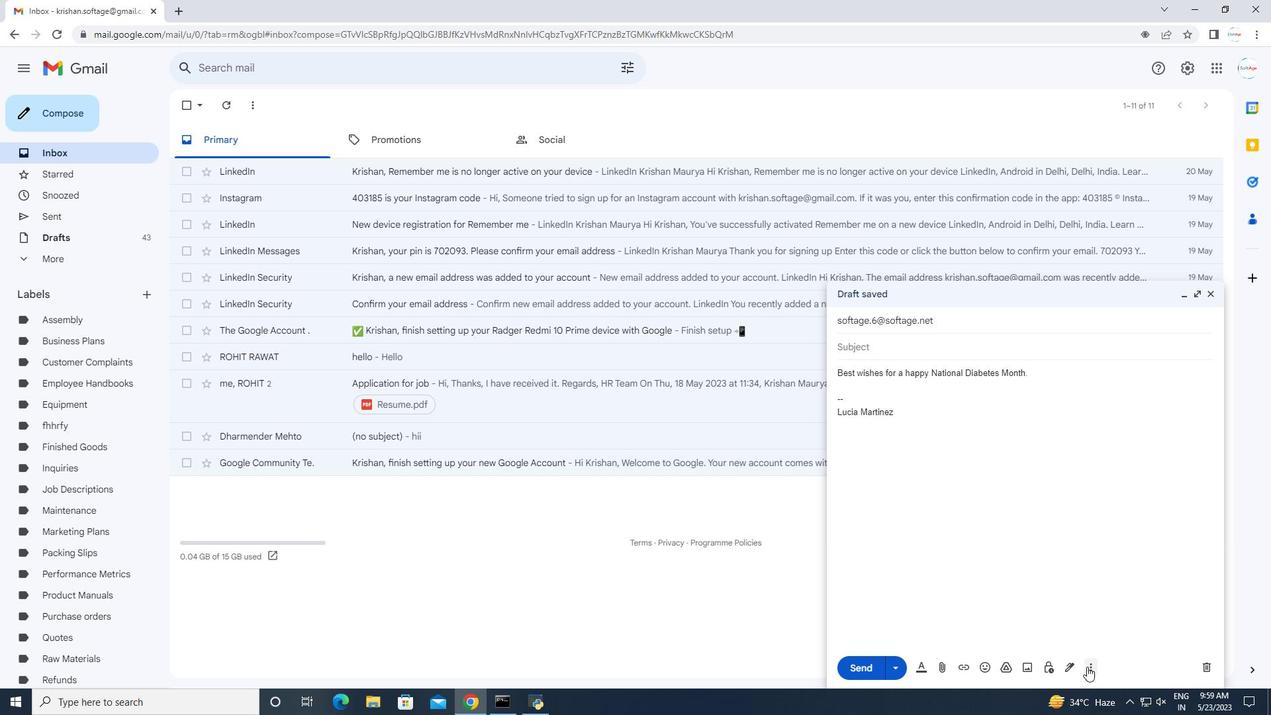 
Action: Mouse moved to (1136, 544)
Screenshot: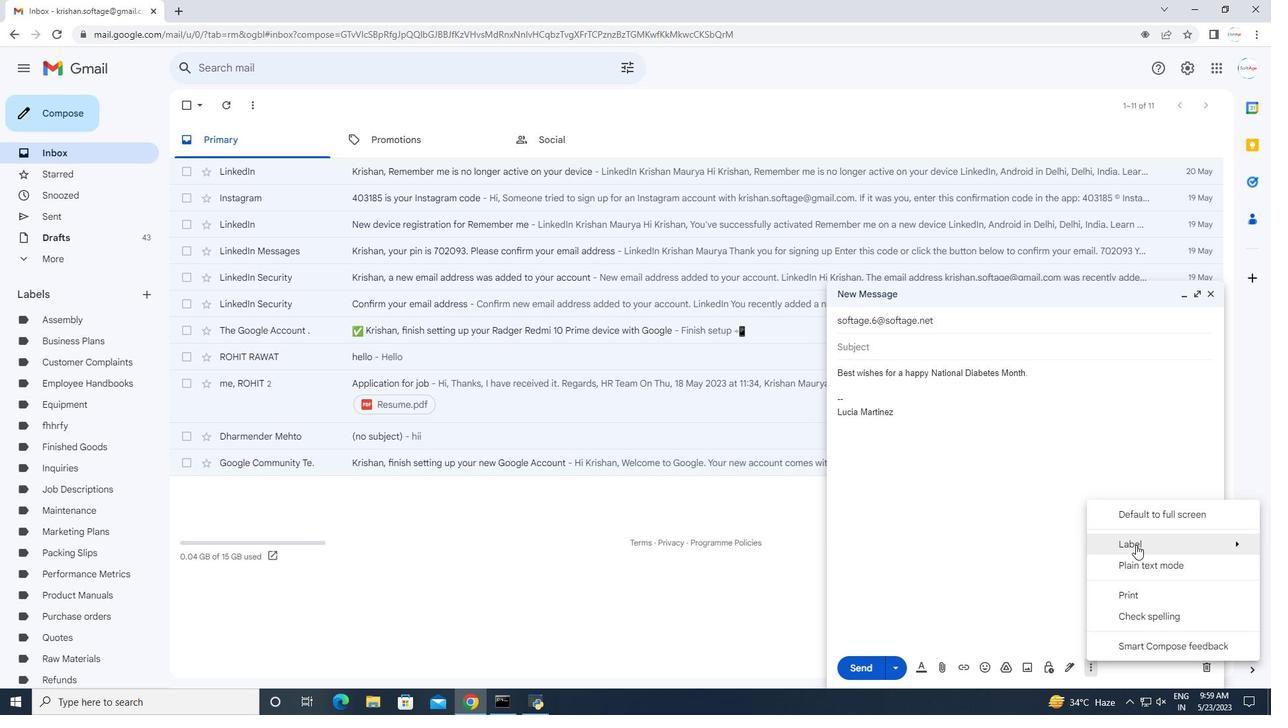 
Action: Mouse pressed left at (1136, 544)
Screenshot: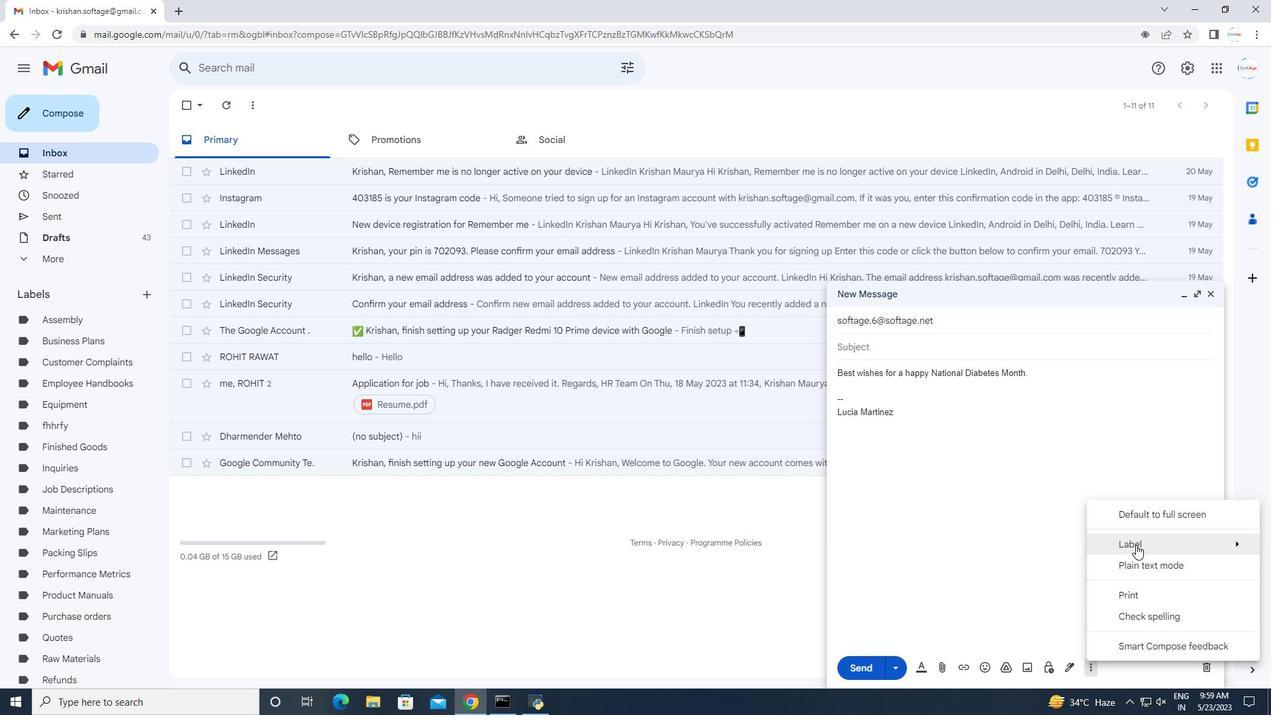 
Action: Mouse moved to (988, 526)
Screenshot: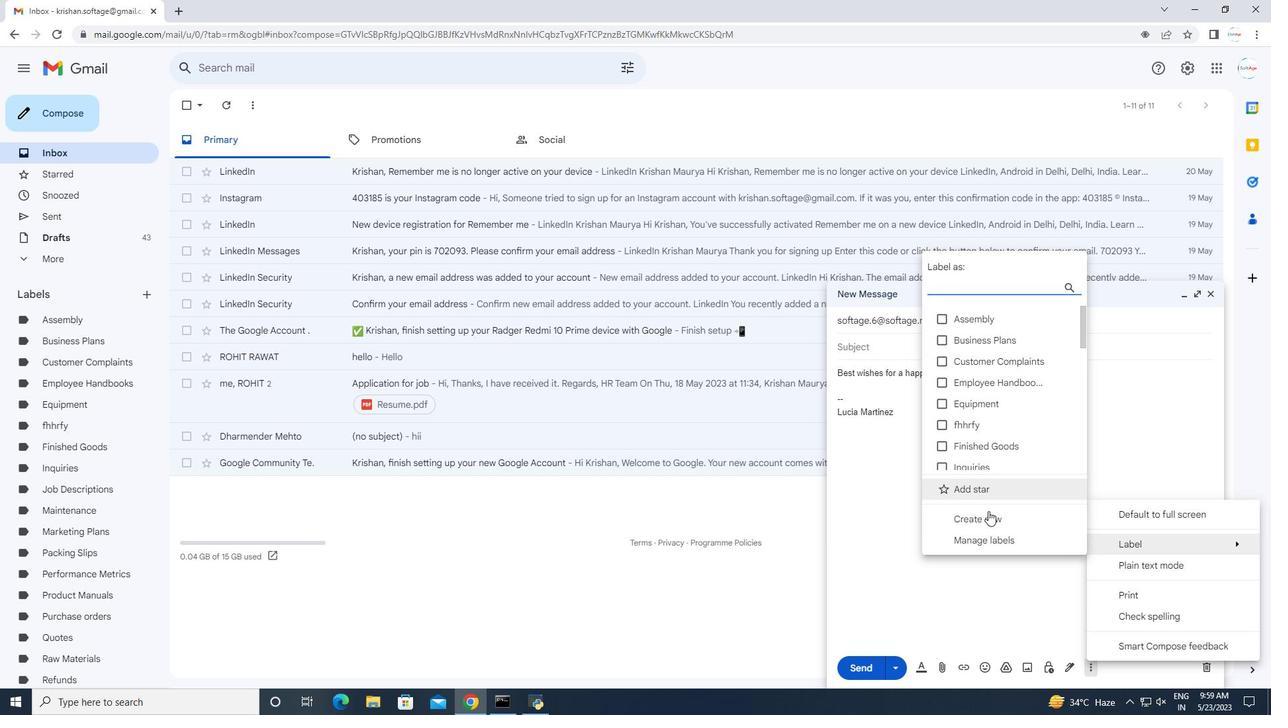 
Action: Mouse pressed left at (988, 526)
Screenshot: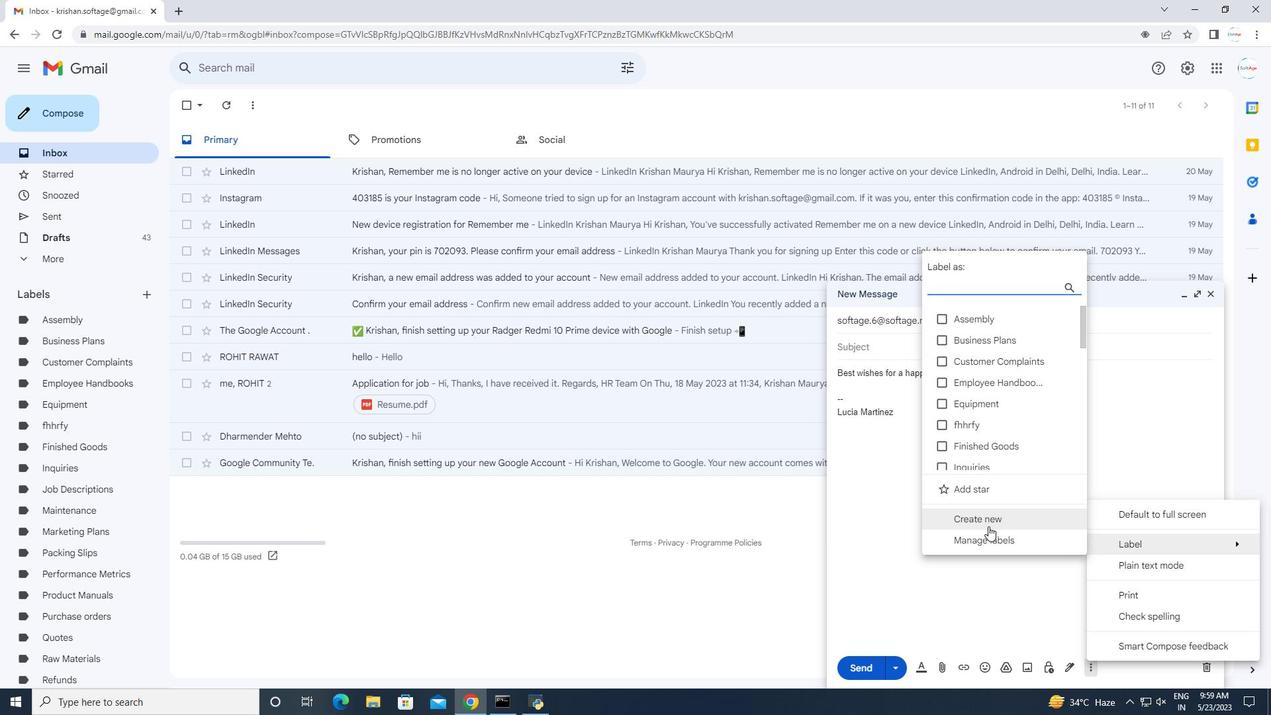 
Action: Mouse moved to (560, 358)
Screenshot: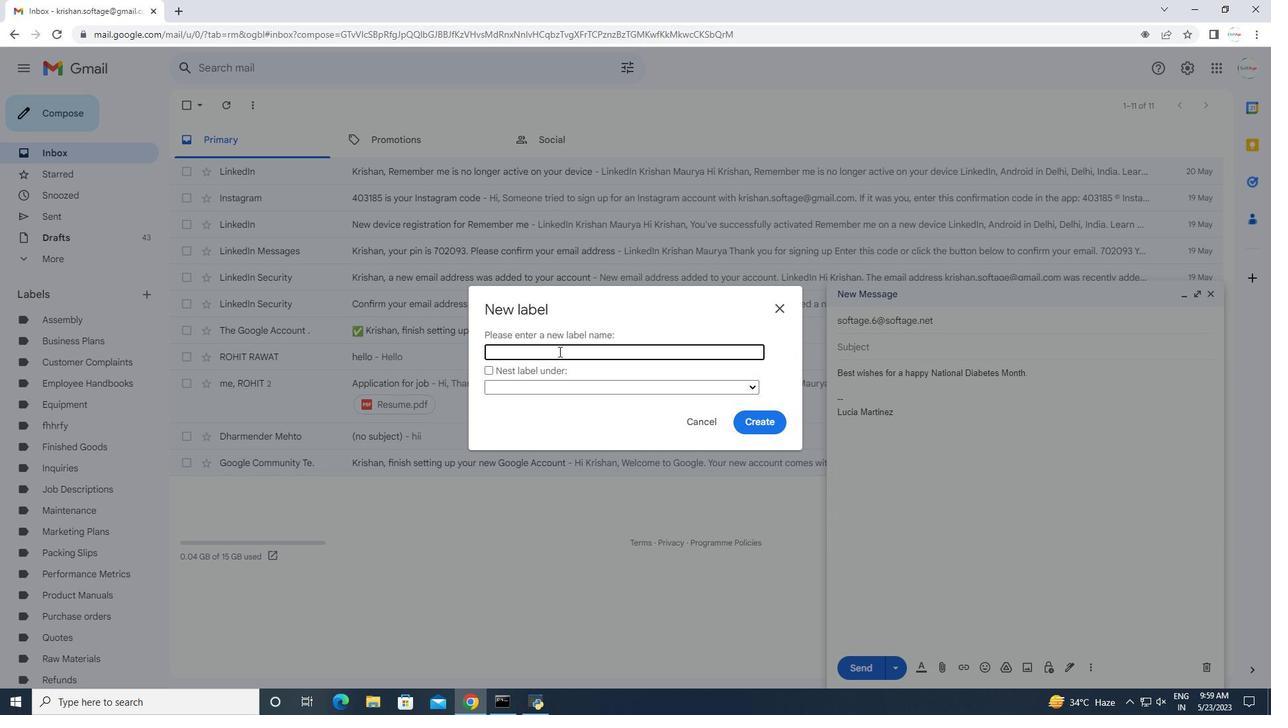 
Action: Mouse pressed left at (560, 358)
Screenshot: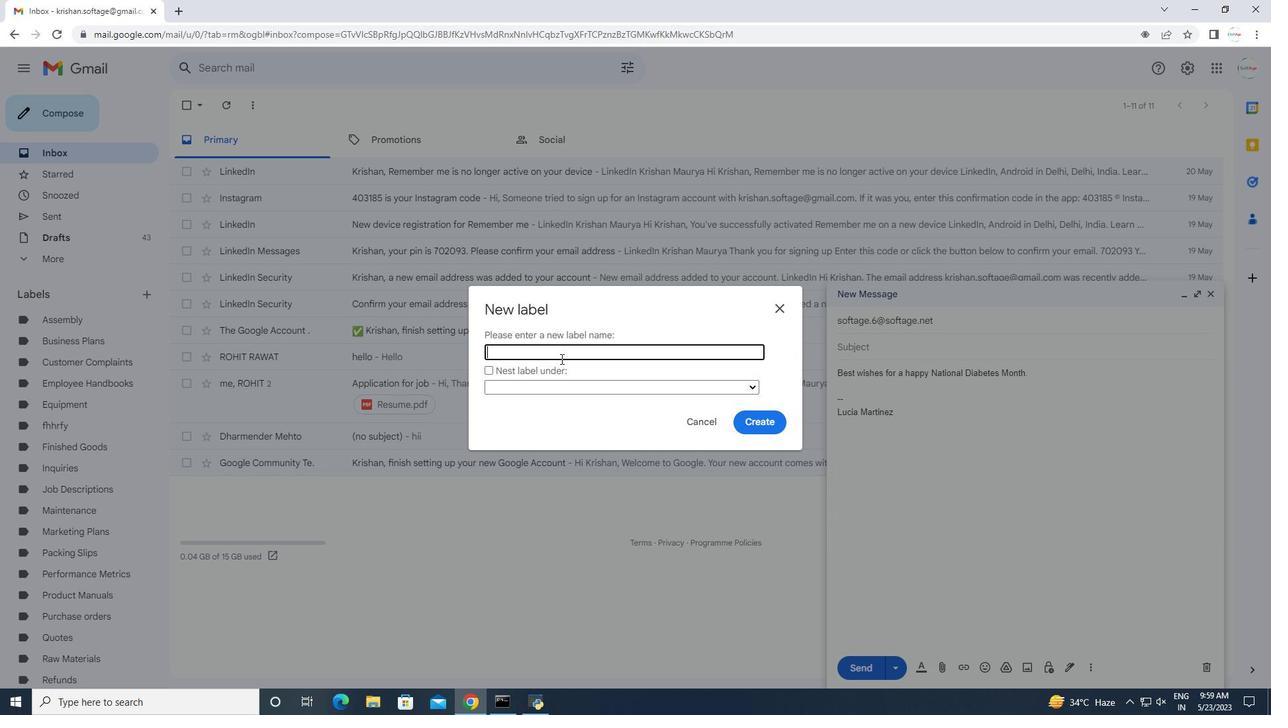 
Action: Key pressed <Key.shift>Lable<Key.space><Key.shift>Bud<Key.backspace><Key.backspace><Key.backspace><Key.backspace><Key.backspace><Key.backspace><Key.backspace><Key.backspace><Key.backspace><Key.backspace><Key.backspace><Key.backspace><Key.backspace><Key.backspace><Key.backspace><Key.backspace><Key.backspace><Key.backspace><Key.backspace><Key.backspace><Key.backspace><Key.backspace><Key.backspace><Key.backspace><Key.backspace><Key.backspace><Key.backspace><Key.shift>Budgets
Screenshot: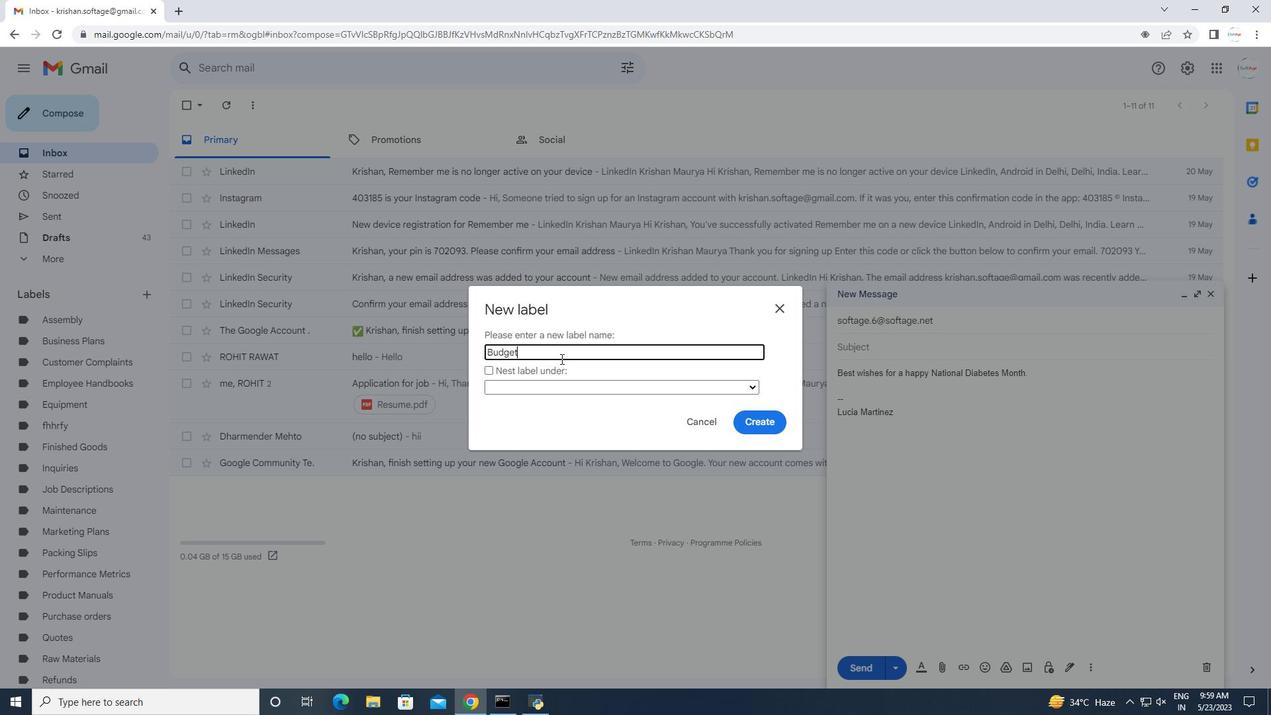 
Action: Mouse moved to (755, 417)
Screenshot: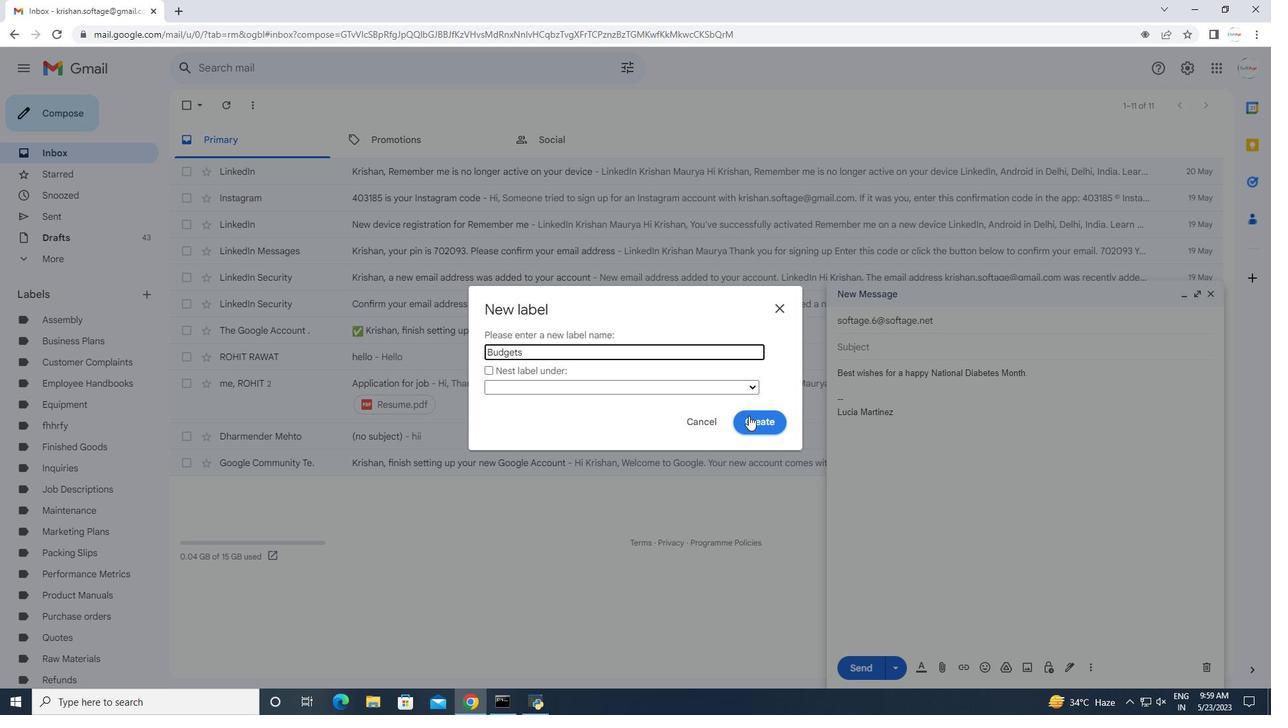 
Action: Mouse pressed left at (755, 417)
Screenshot: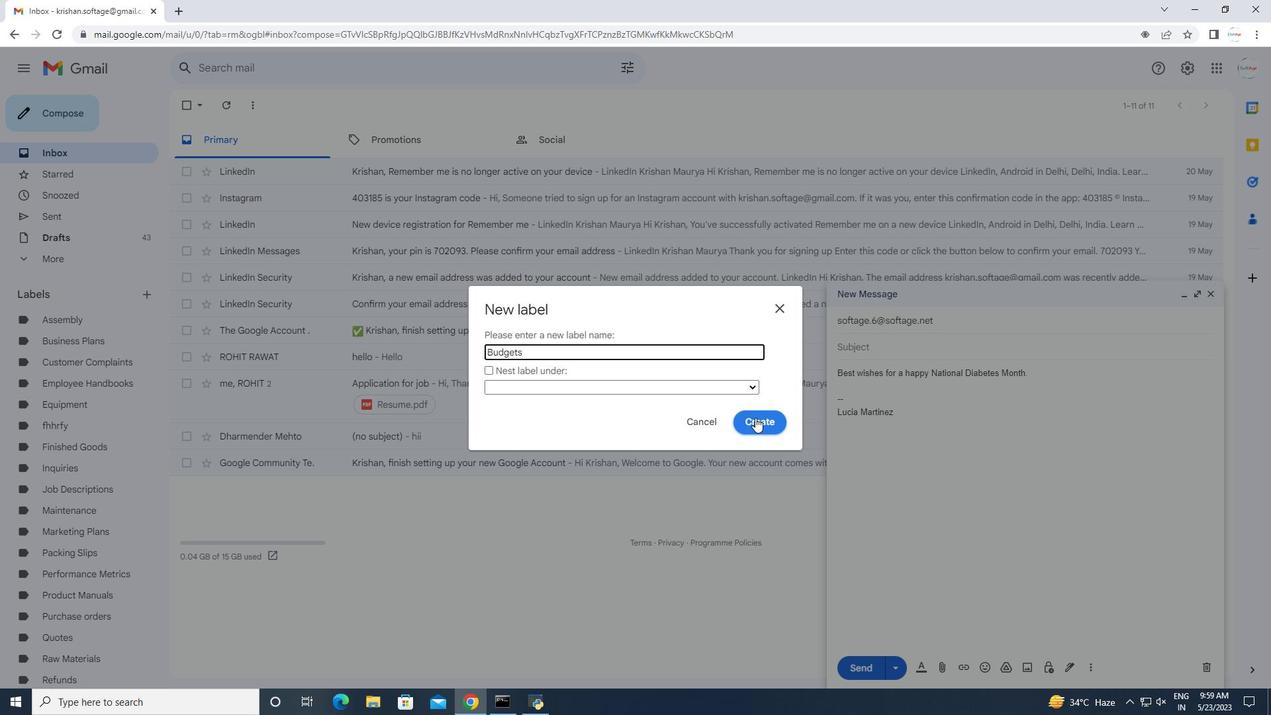 
Action: Mouse moved to (921, 351)
Screenshot: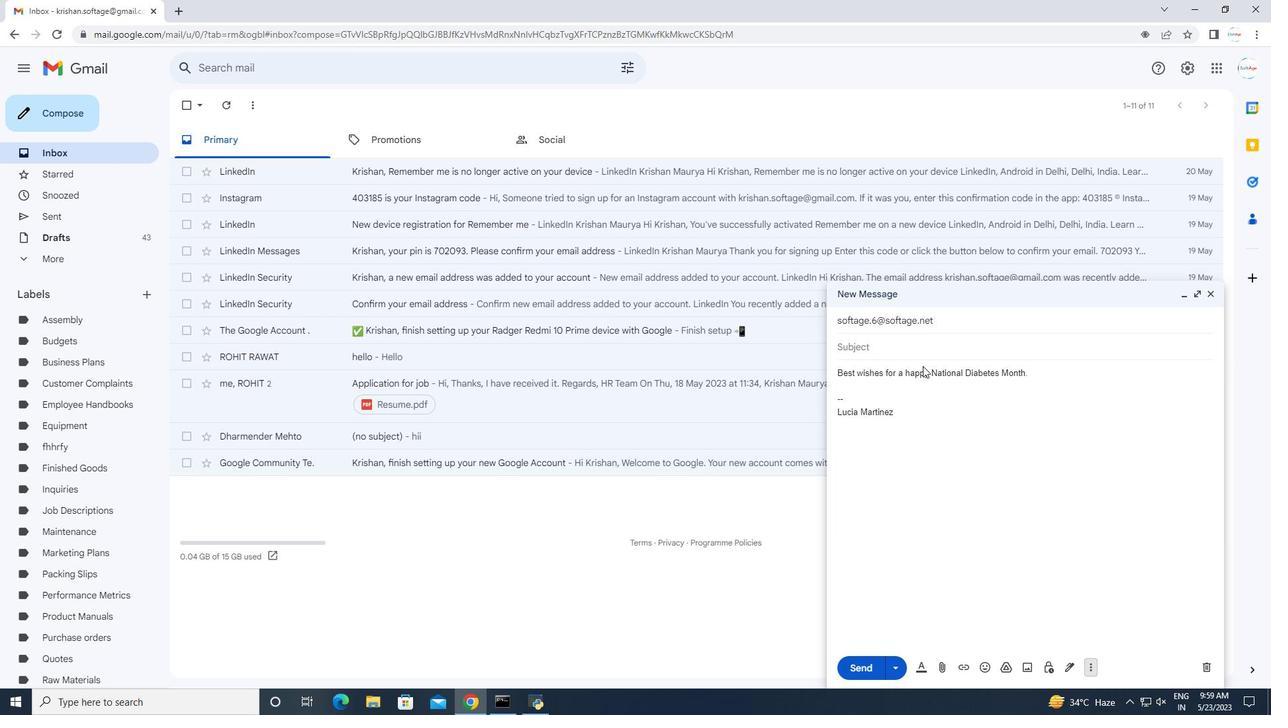 
